 Task: Look for space in Yatsuomachi-higashikumisaka, Japan from 2nd September, 2023 to 6th September, 2023 for 2 adults in price range Rs.15000 to Rs.20000. Place can be entire place with 1  bedroom having 1 bed and 1 bathroom. Property type can be house, flat, guest house, hotel. Amenities needed are: washing machine. Booking option can be shelf check-in. Required host language is English.
Action: Mouse moved to (539, 90)
Screenshot: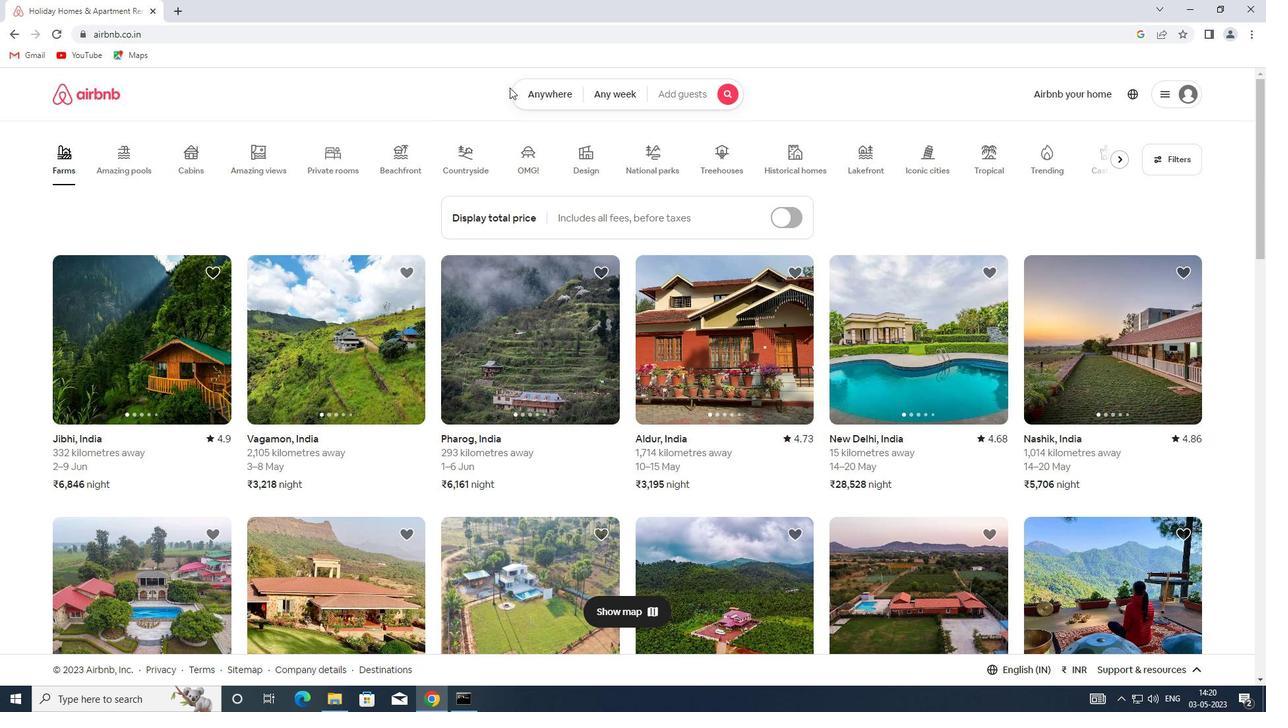 
Action: Mouse pressed left at (539, 90)
Screenshot: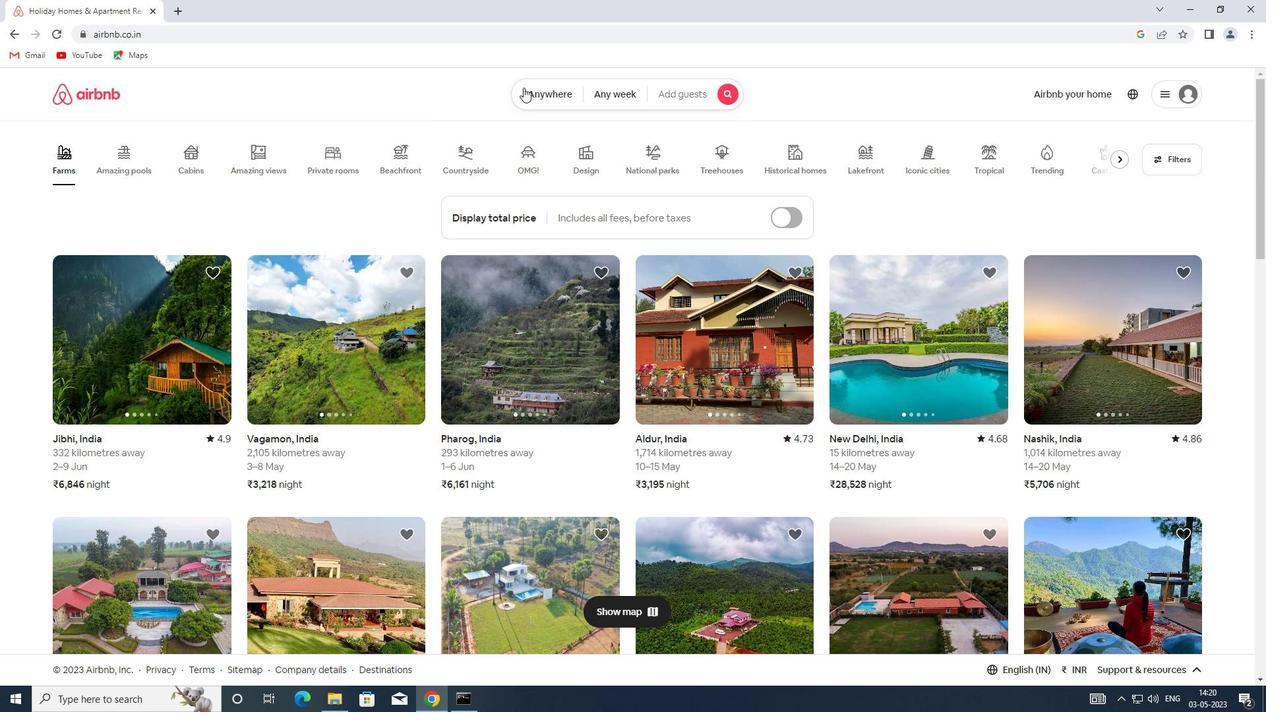 
Action: Mouse moved to (435, 155)
Screenshot: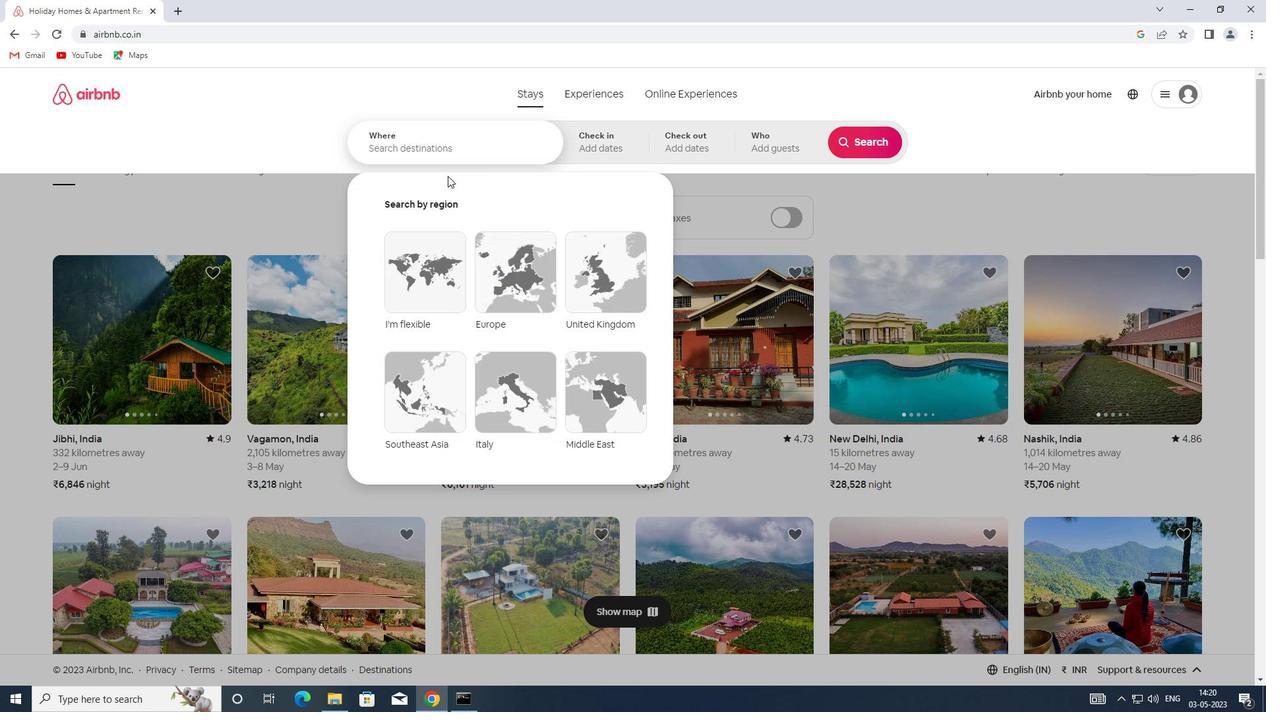 
Action: Mouse pressed left at (435, 155)
Screenshot: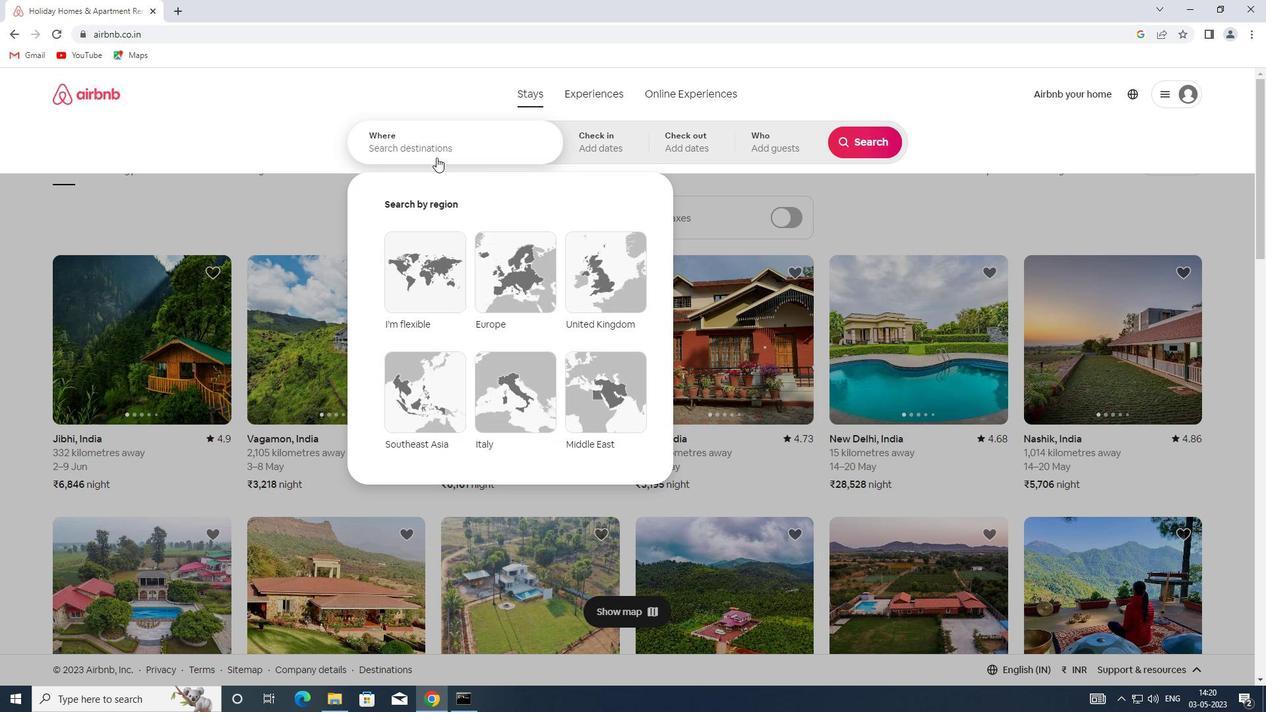 
Action: Key pressed <Key.shift>YASTSUM<Key.backspace>OMACHI-HIGHSHIKUMISAKA
Screenshot: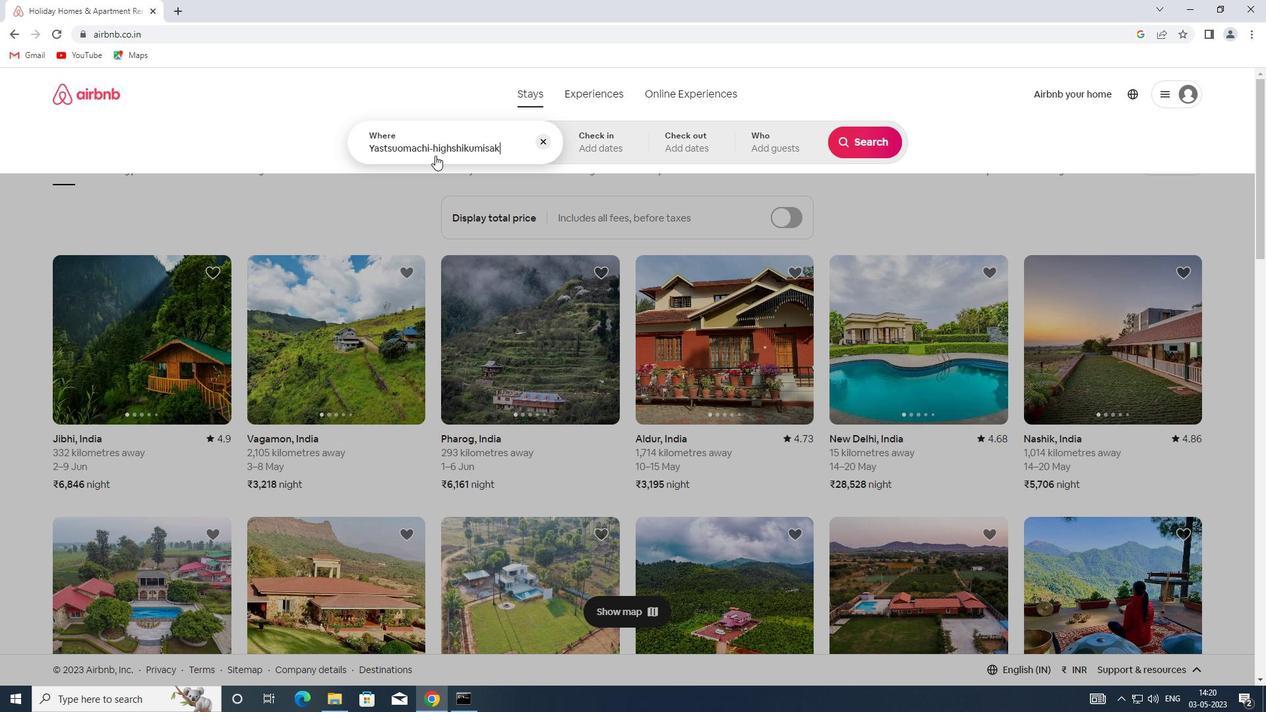 
Action: Mouse moved to (583, 136)
Screenshot: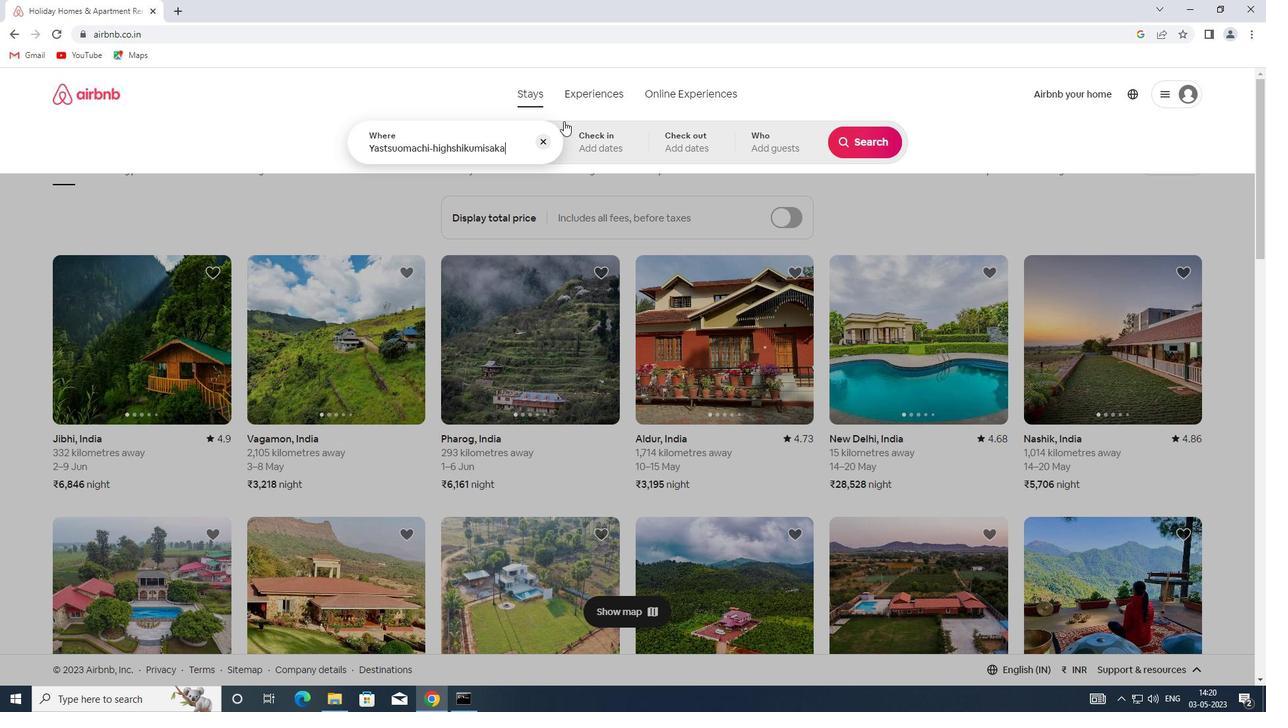 
Action: Mouse pressed left at (583, 136)
Screenshot: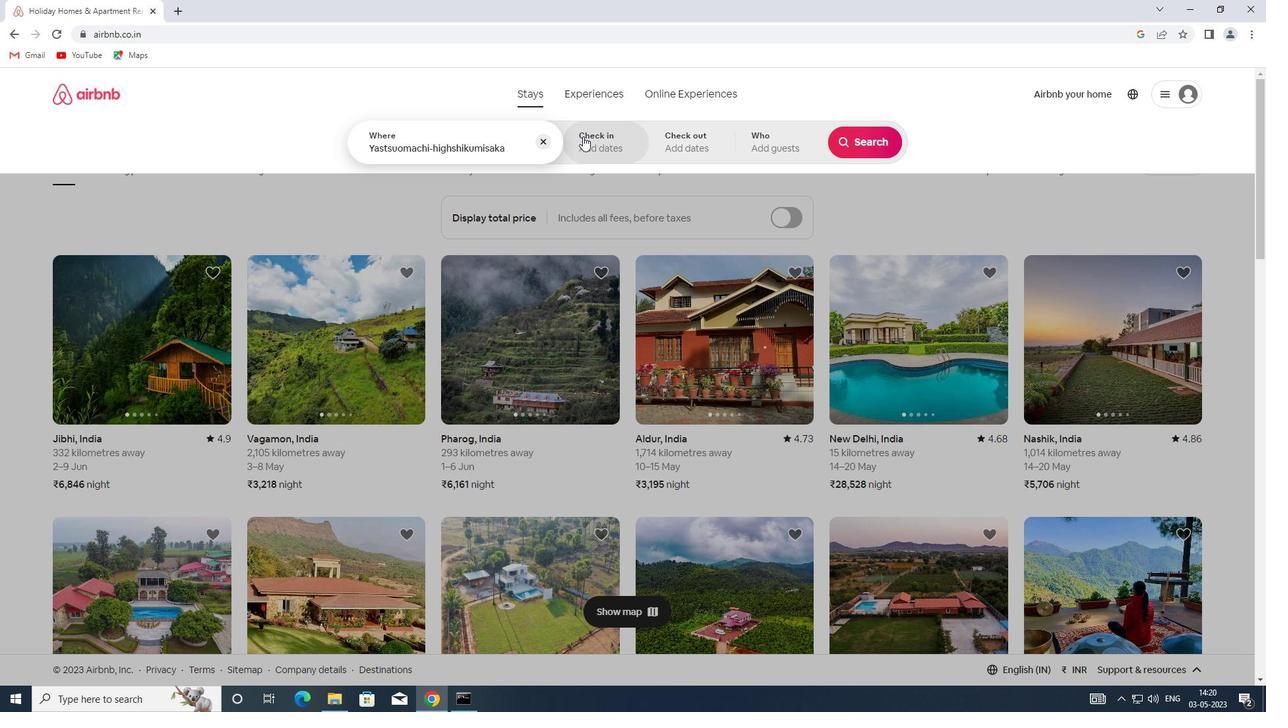 
Action: Mouse moved to (854, 248)
Screenshot: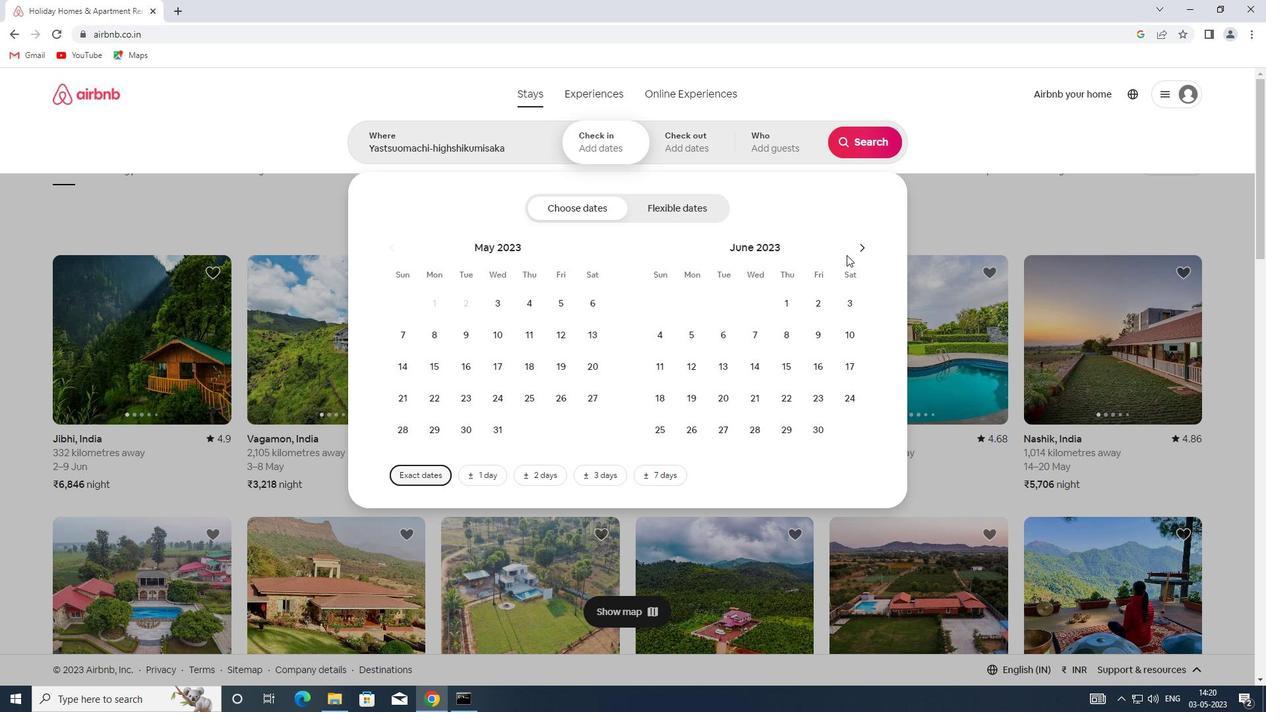 
Action: Mouse pressed left at (854, 248)
Screenshot: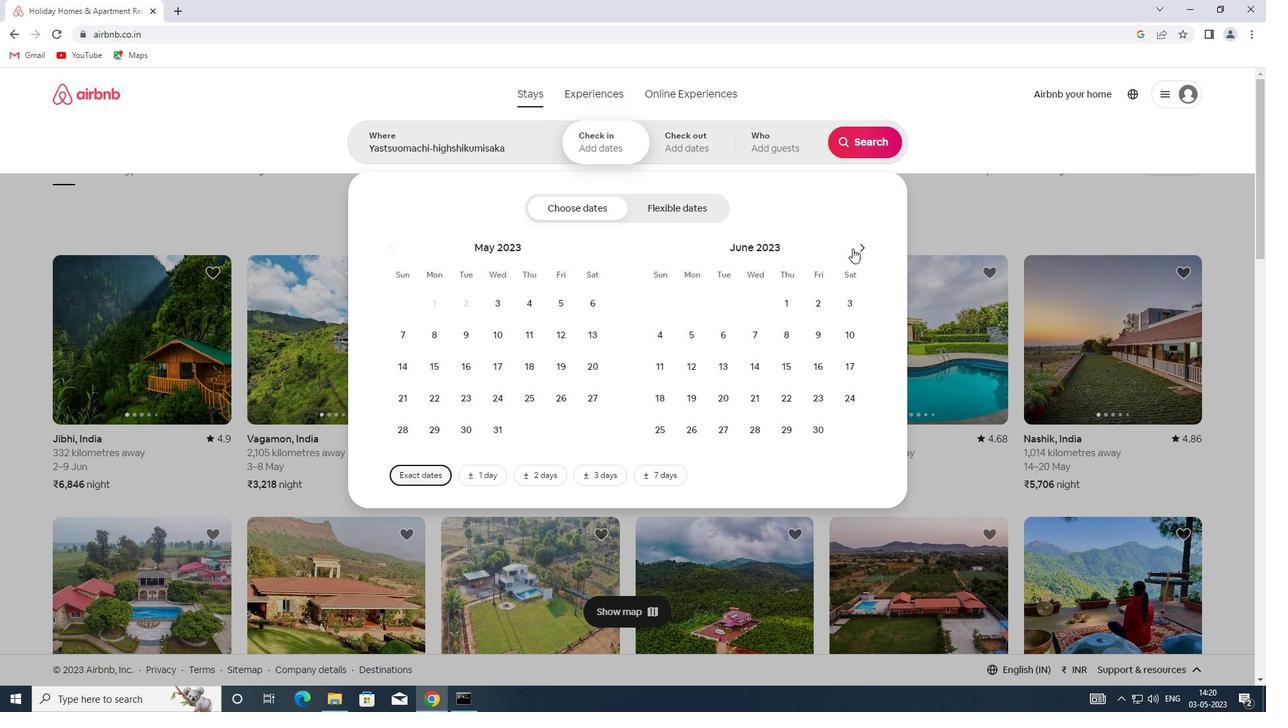 
Action: Mouse pressed left at (854, 248)
Screenshot: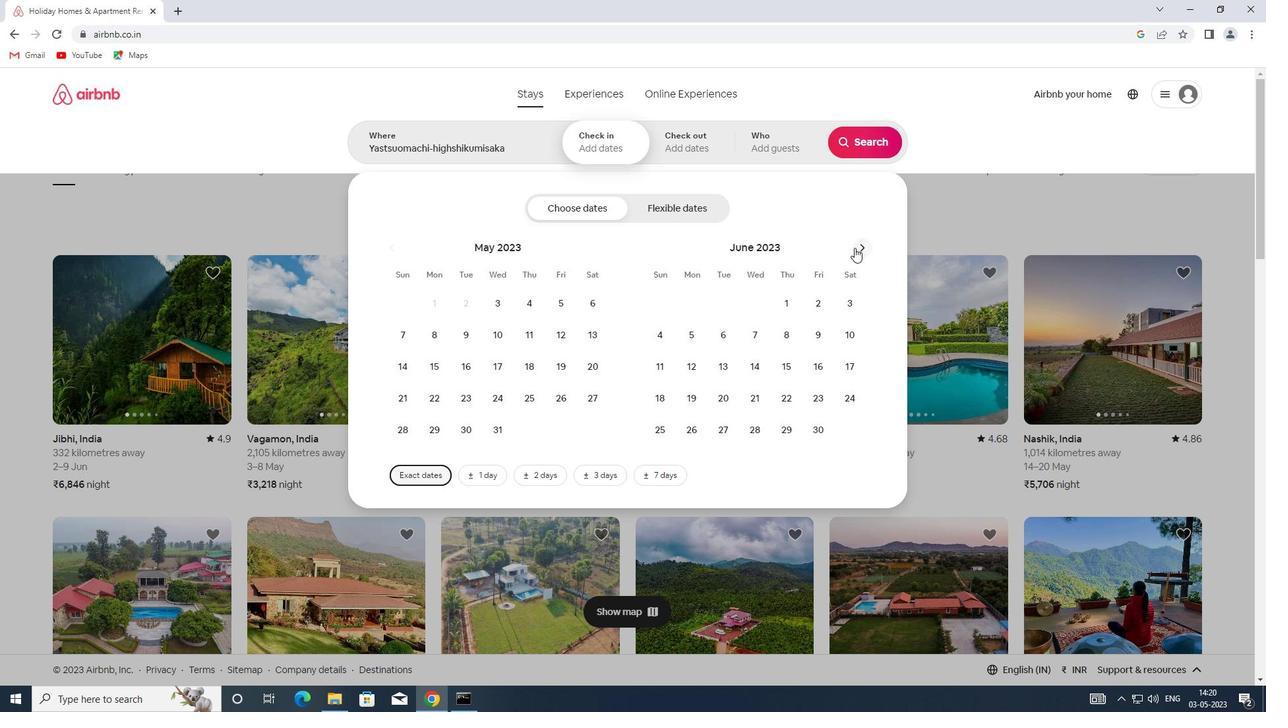 
Action: Mouse pressed left at (854, 248)
Screenshot: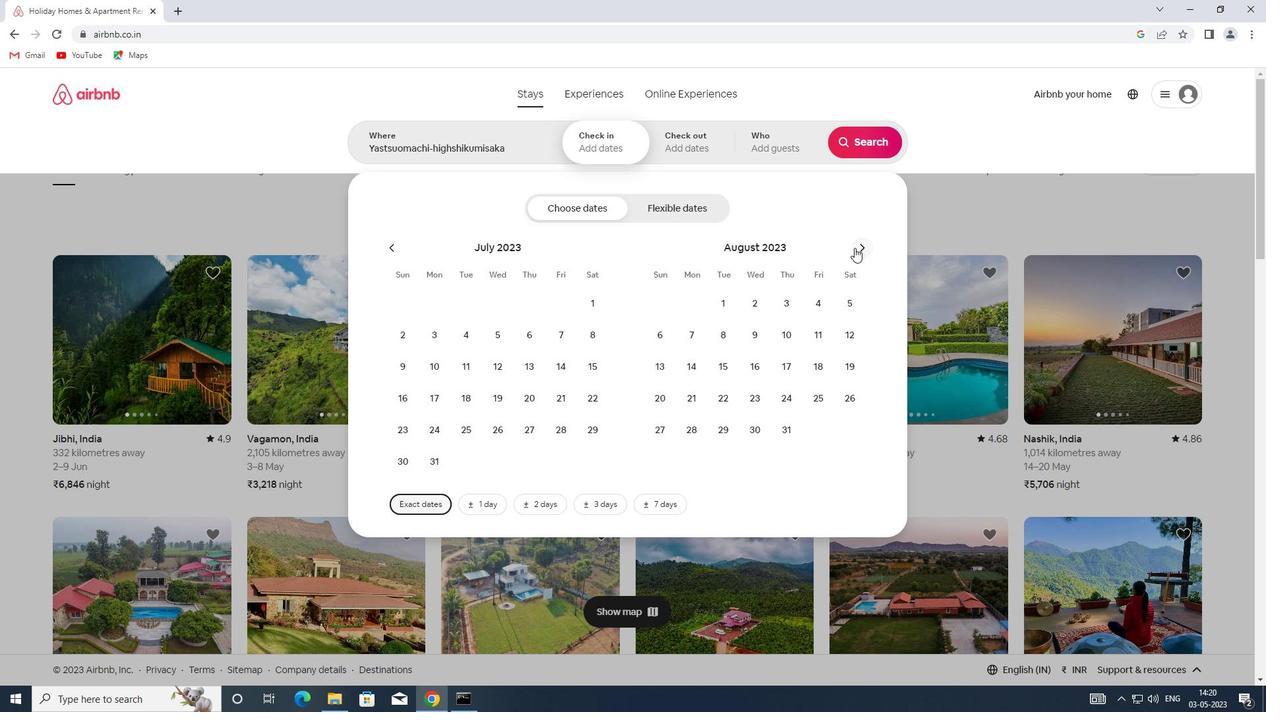 
Action: Mouse moved to (848, 310)
Screenshot: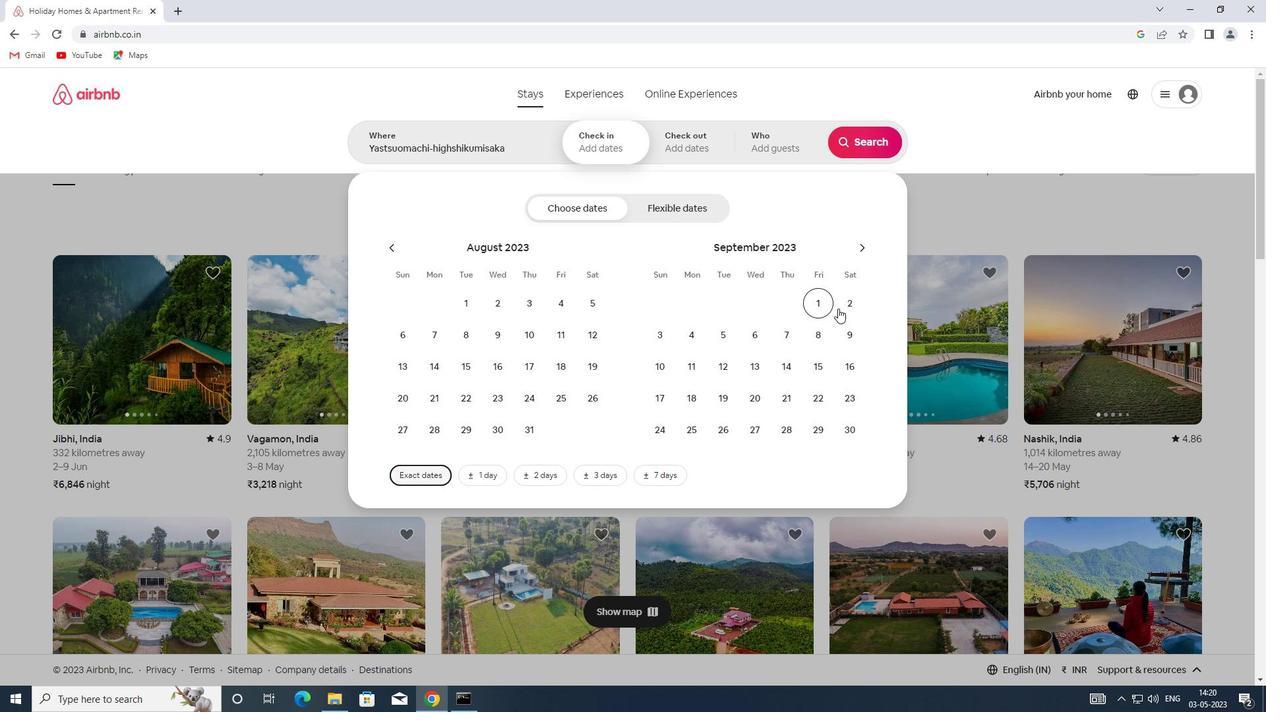 
Action: Mouse pressed left at (848, 310)
Screenshot: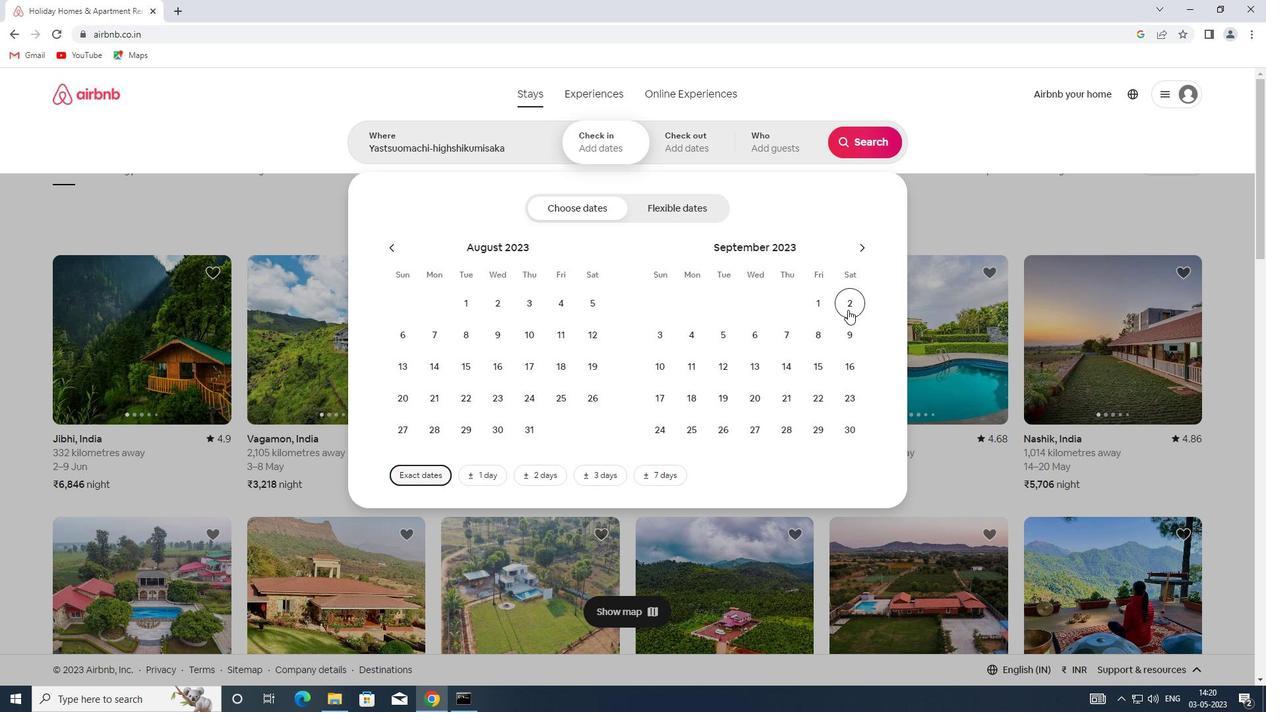 
Action: Mouse moved to (763, 333)
Screenshot: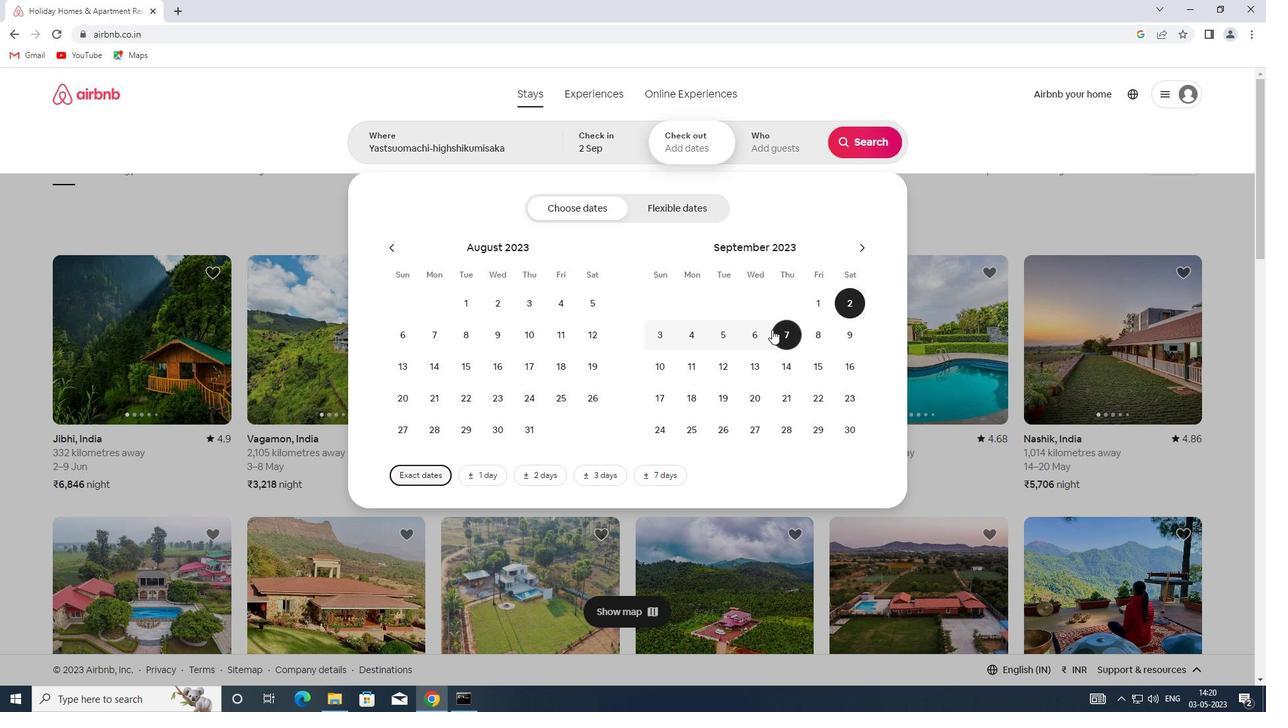 
Action: Mouse pressed left at (763, 333)
Screenshot: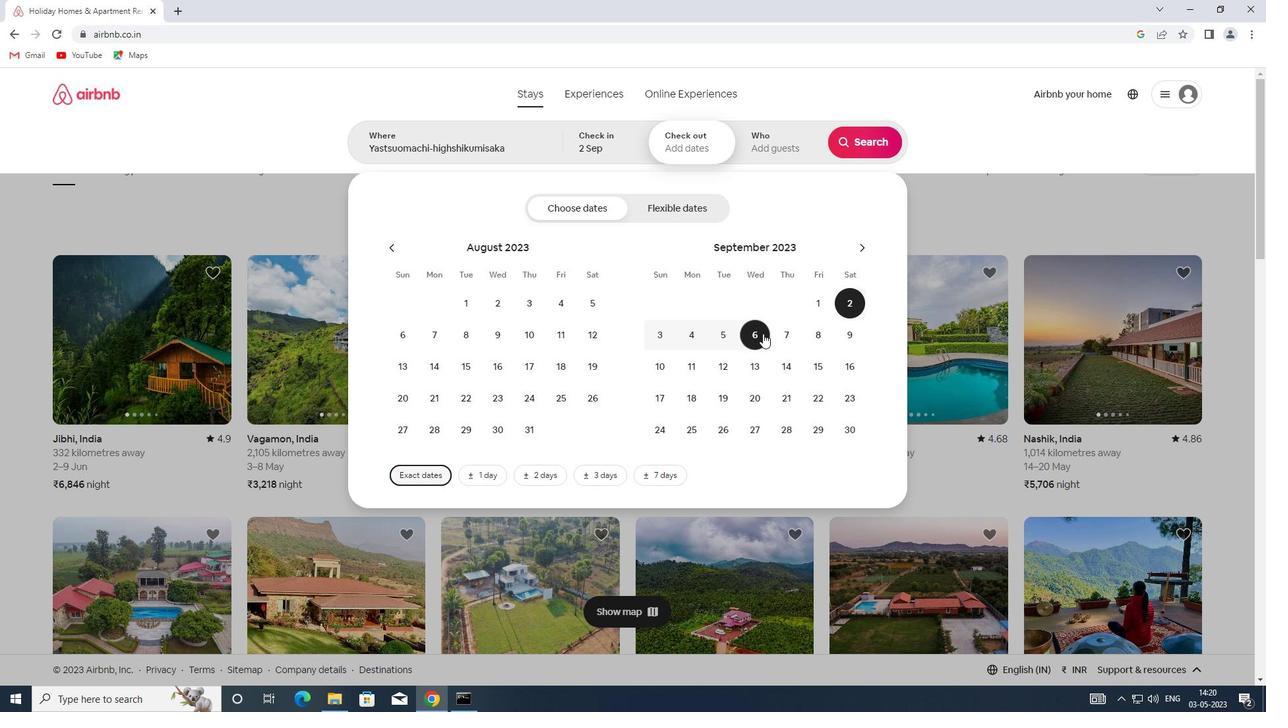 
Action: Mouse moved to (778, 142)
Screenshot: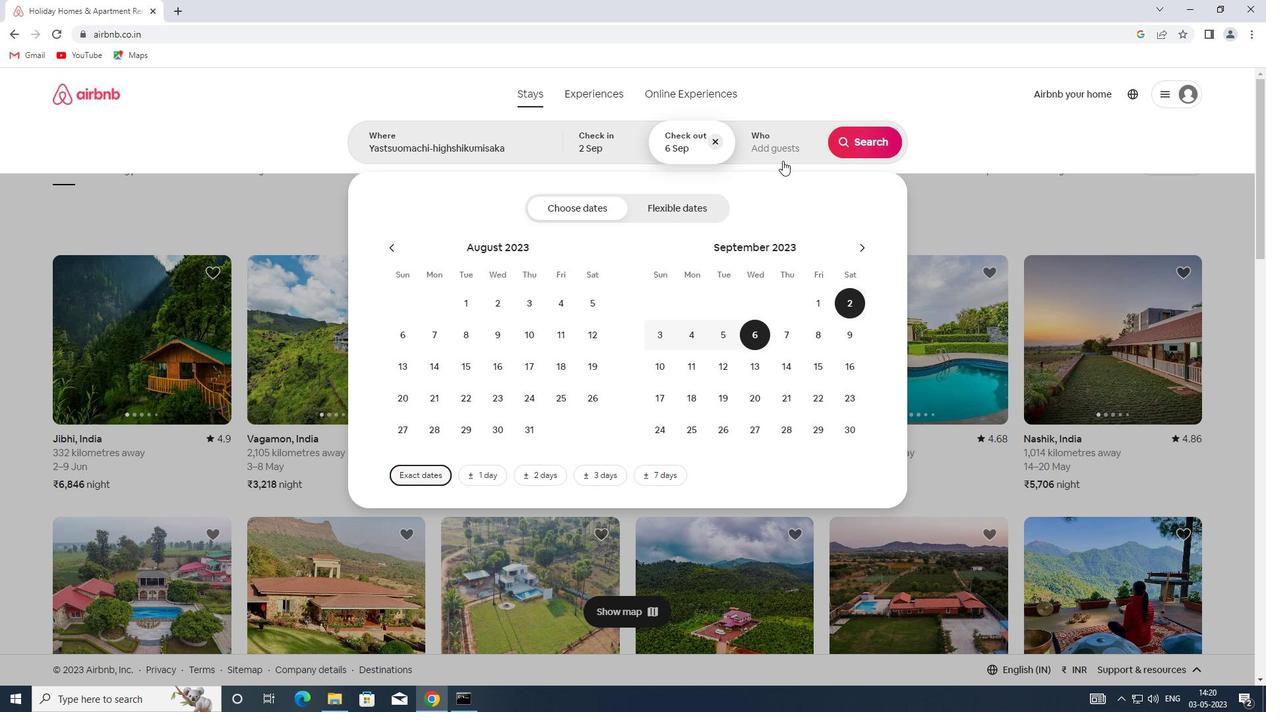 
Action: Mouse pressed left at (778, 142)
Screenshot: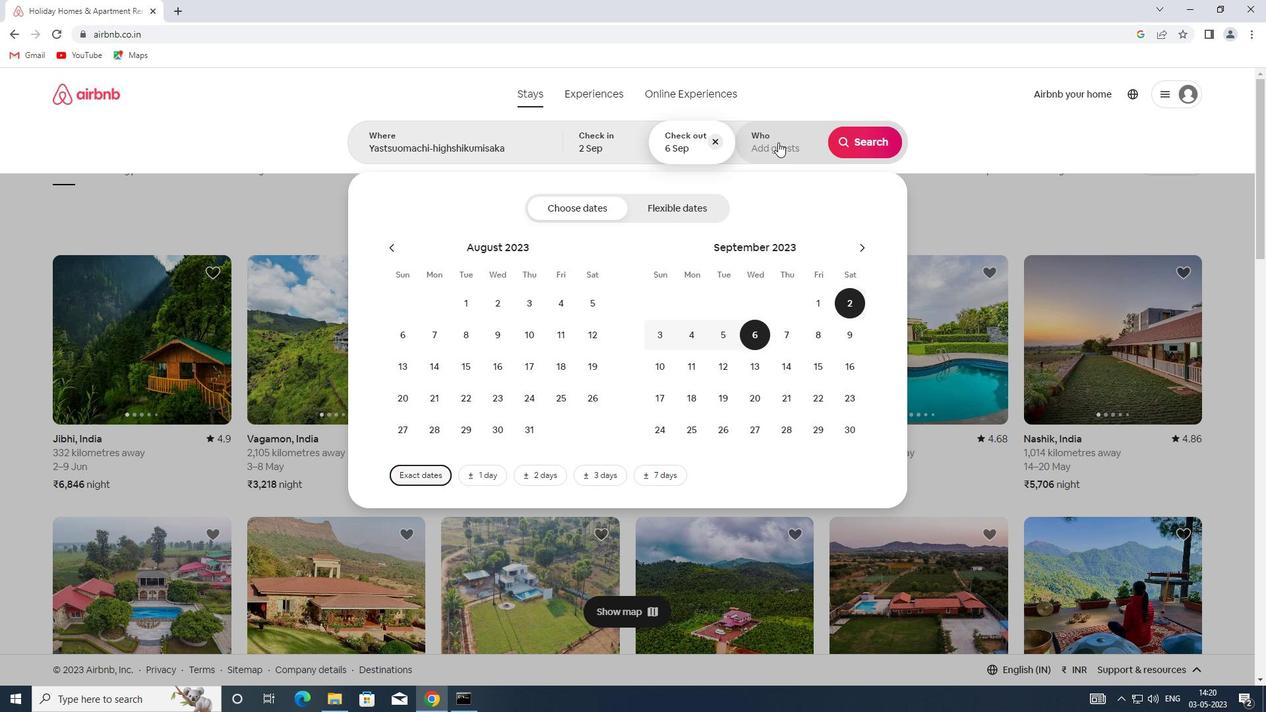 
Action: Mouse moved to (876, 210)
Screenshot: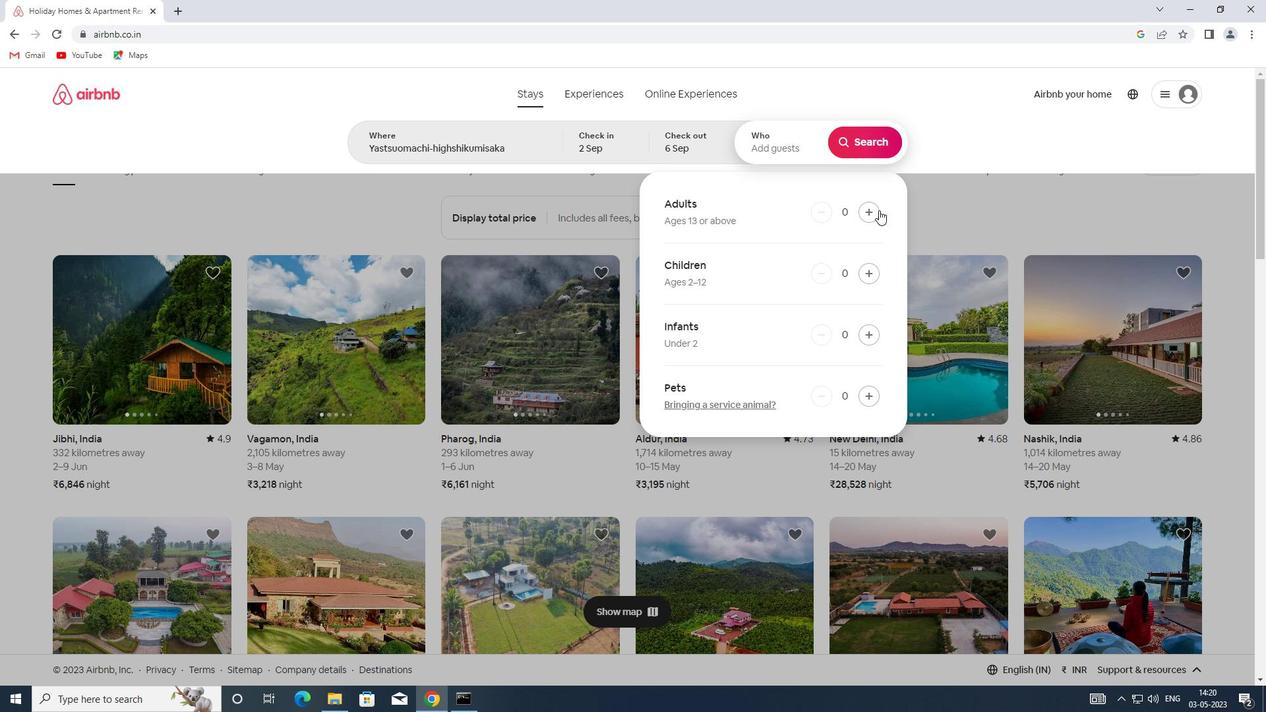 
Action: Mouse pressed left at (876, 210)
Screenshot: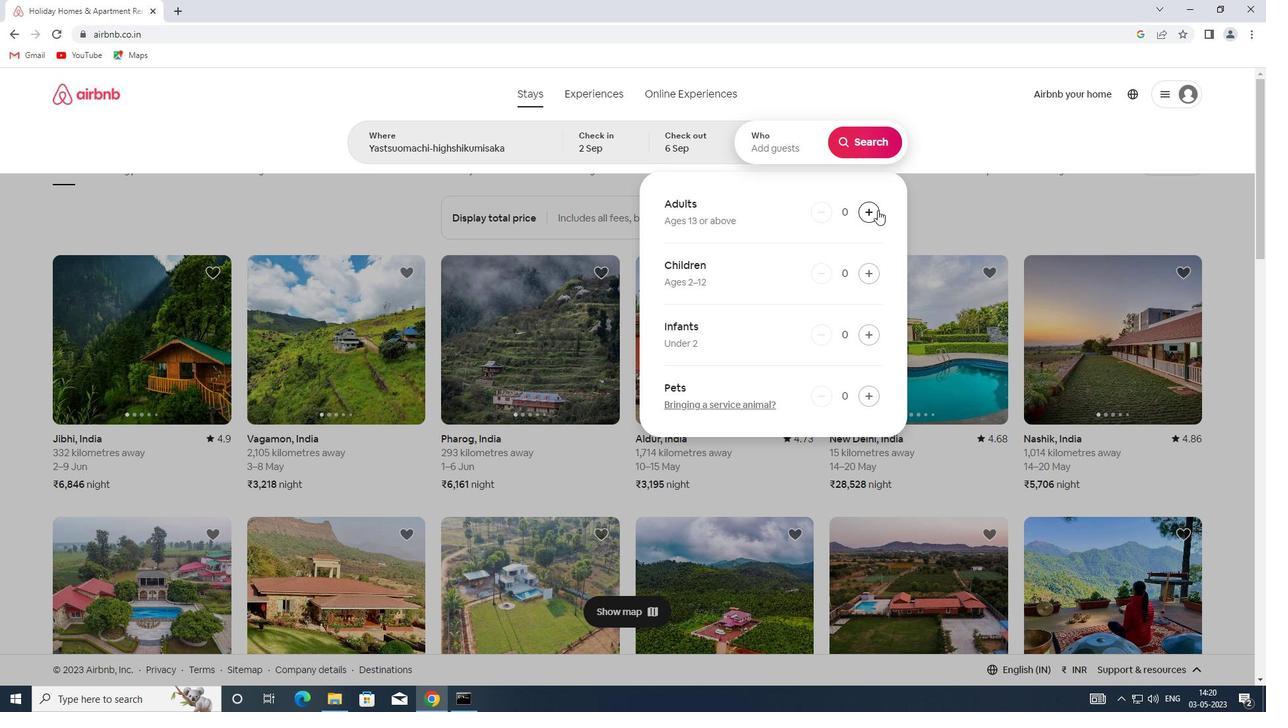 
Action: Mouse pressed left at (876, 210)
Screenshot: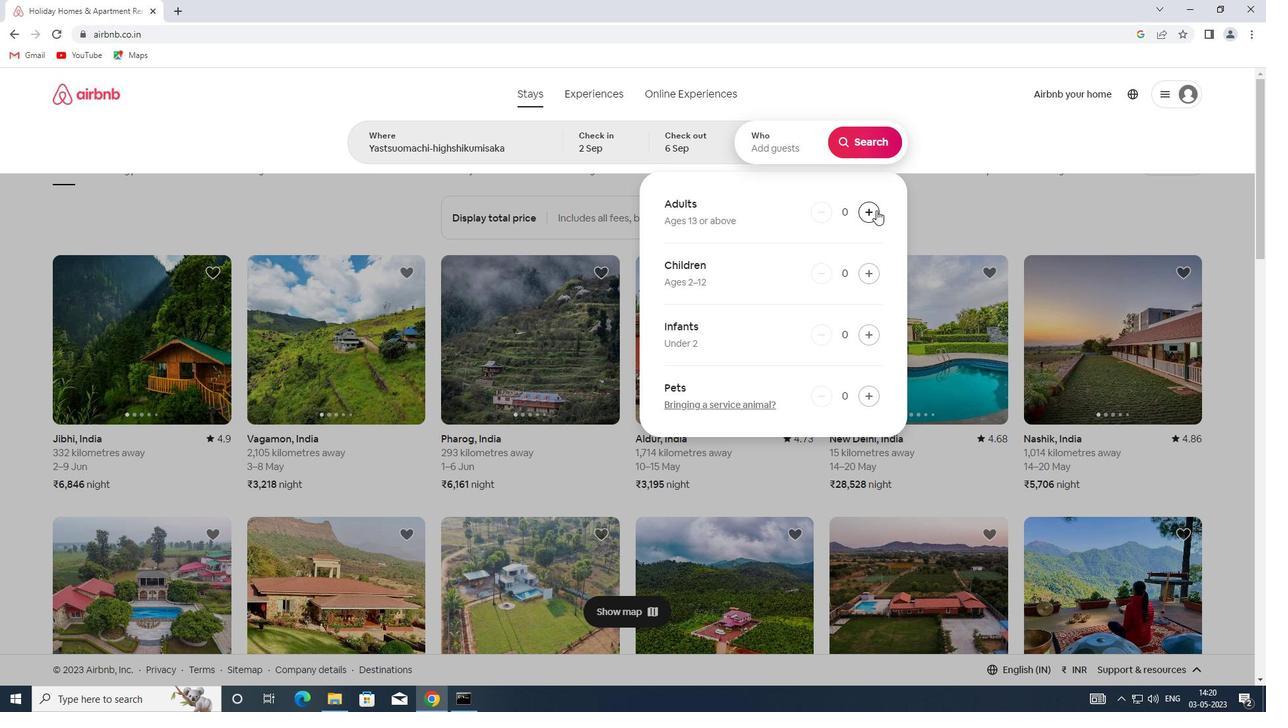 
Action: Mouse moved to (871, 144)
Screenshot: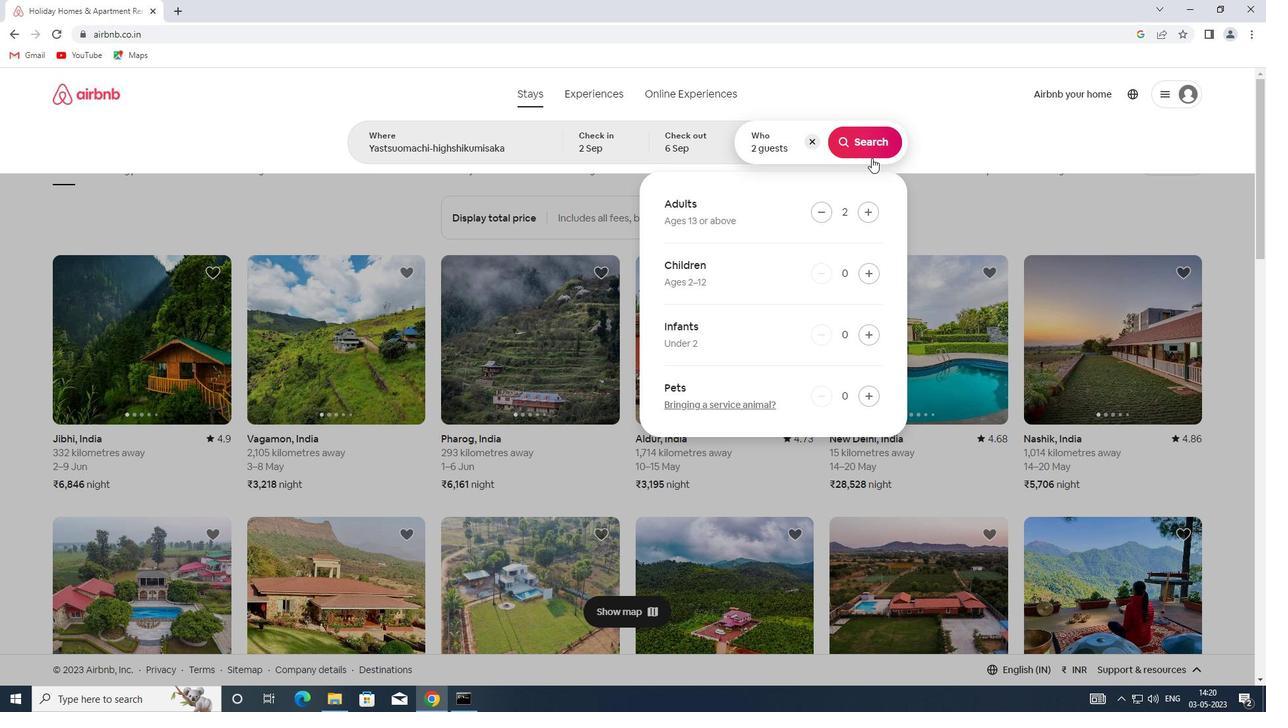 
Action: Mouse pressed left at (871, 144)
Screenshot: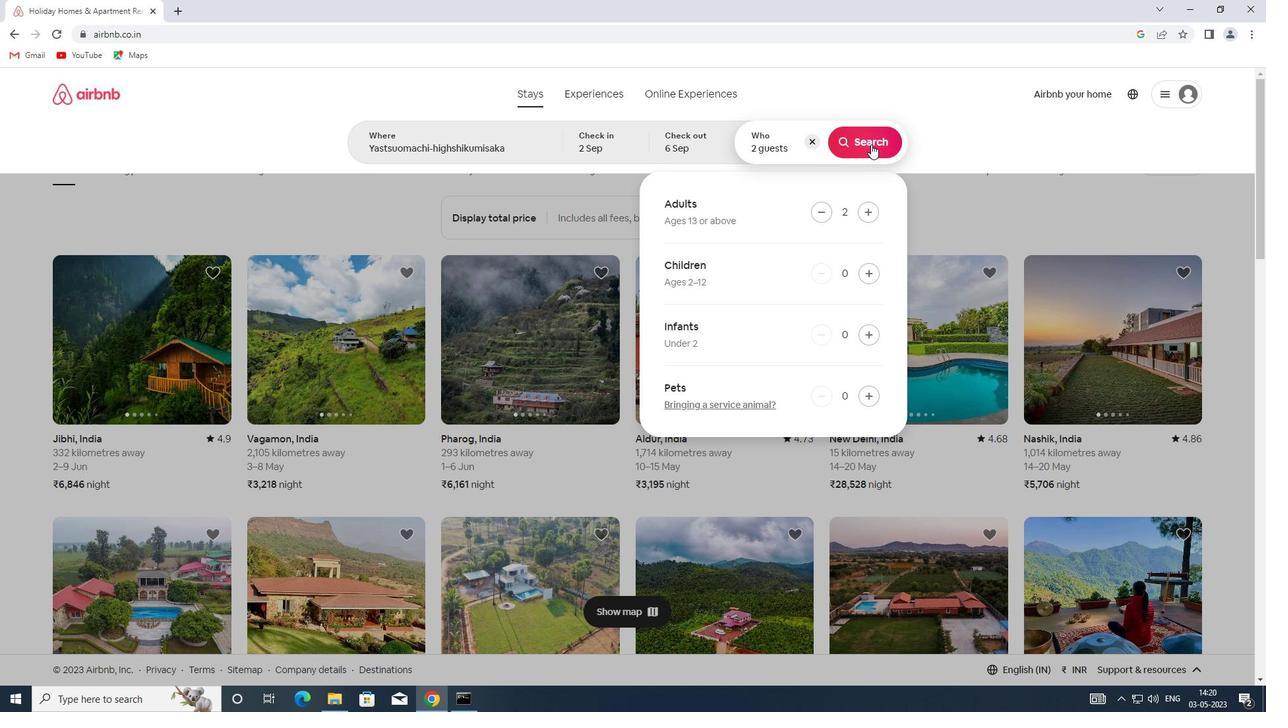 
Action: Mouse moved to (1211, 138)
Screenshot: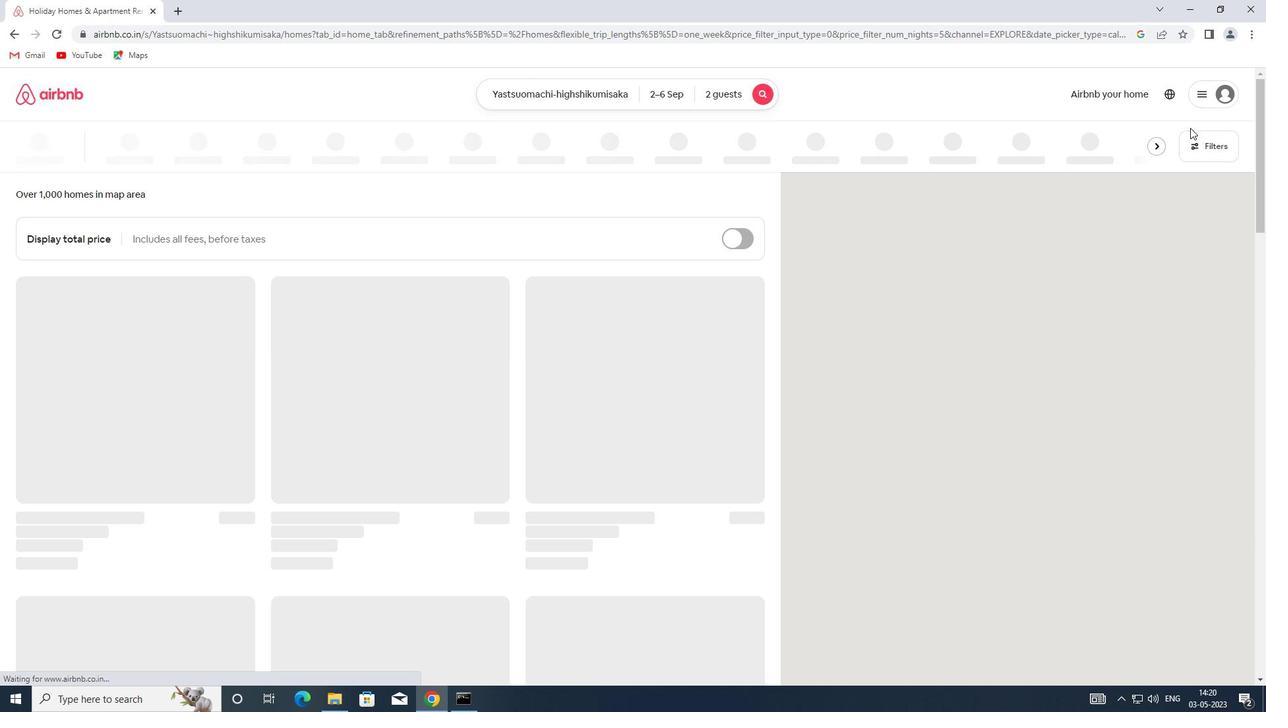 
Action: Mouse pressed left at (1211, 138)
Screenshot: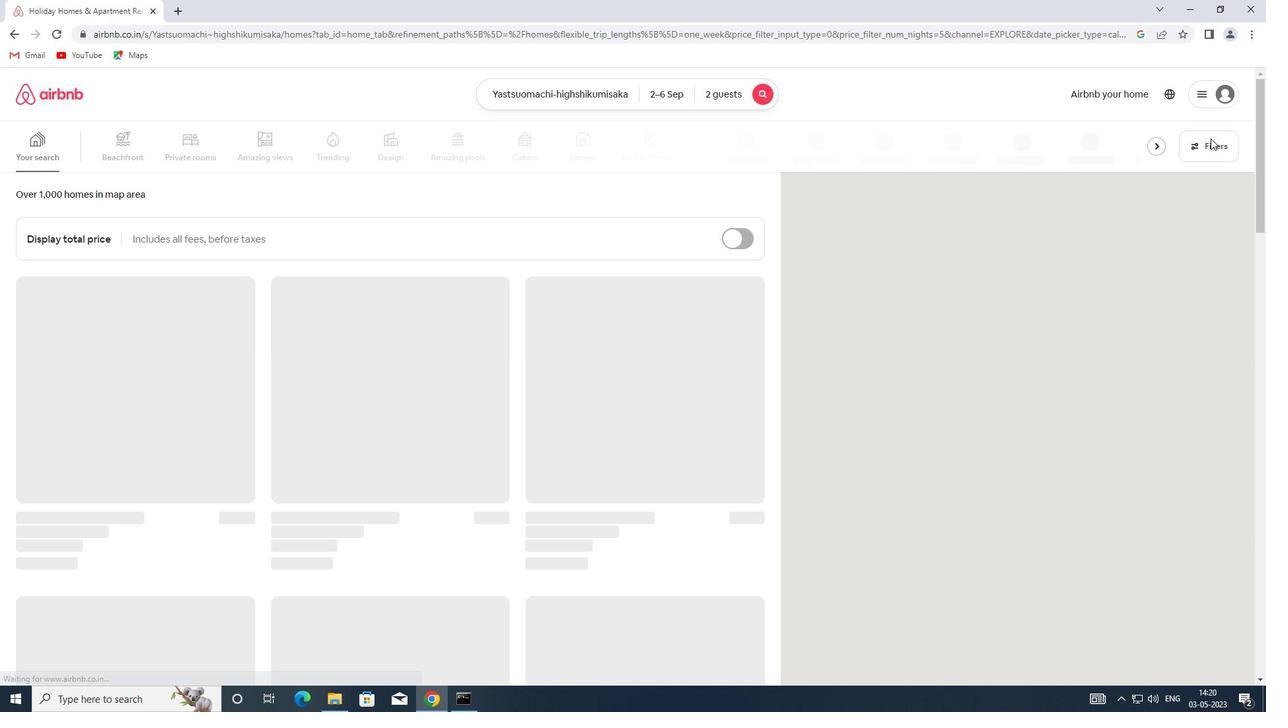 
Action: Mouse moved to (474, 306)
Screenshot: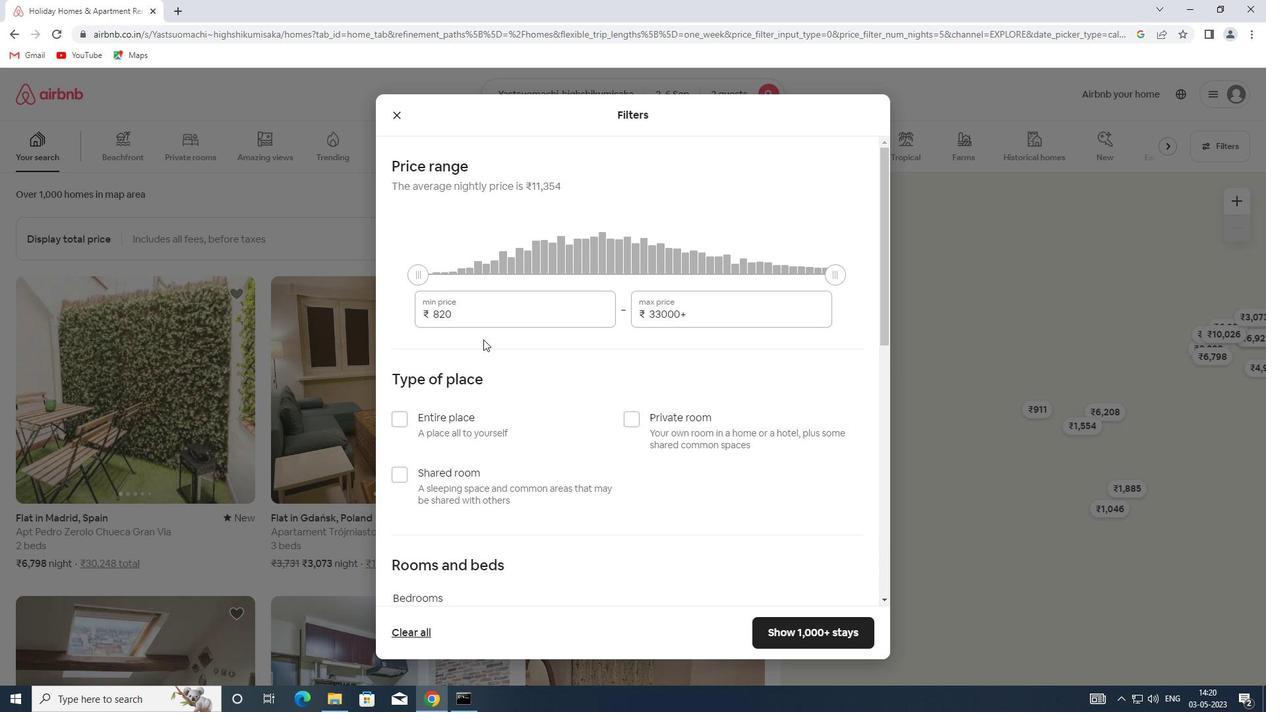 
Action: Mouse pressed left at (474, 306)
Screenshot: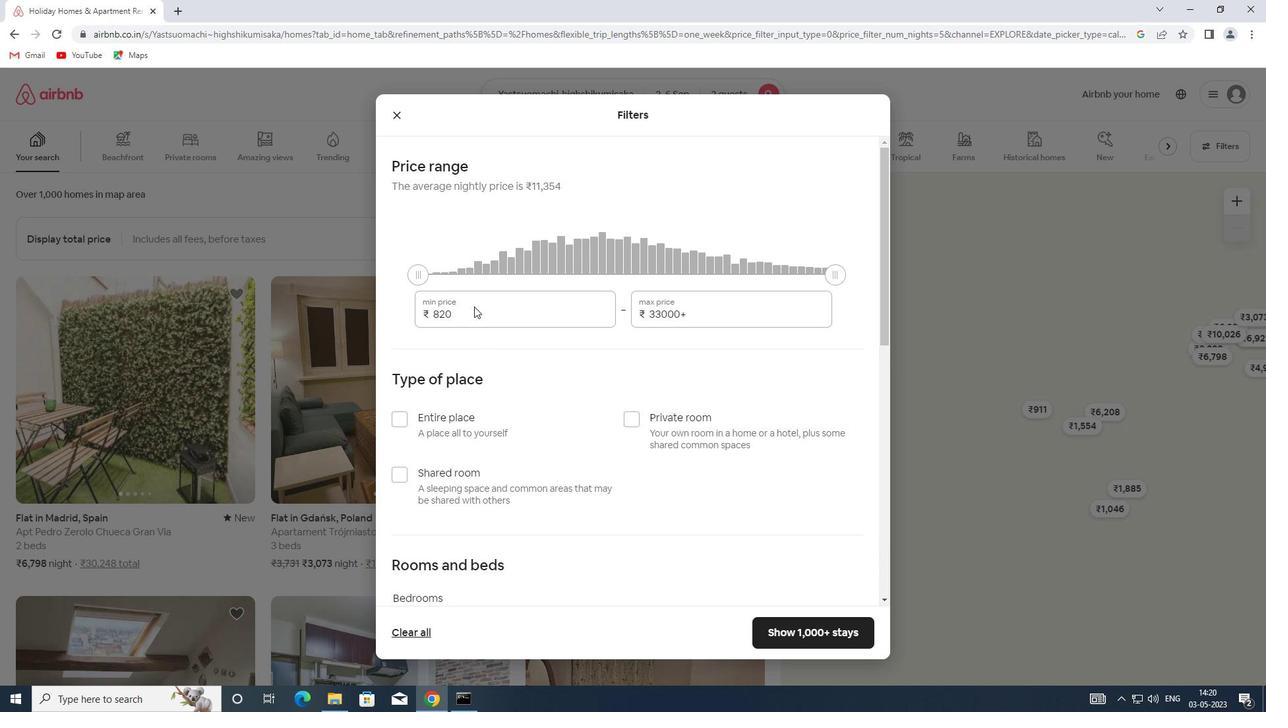 
Action: Mouse moved to (474, 311)
Screenshot: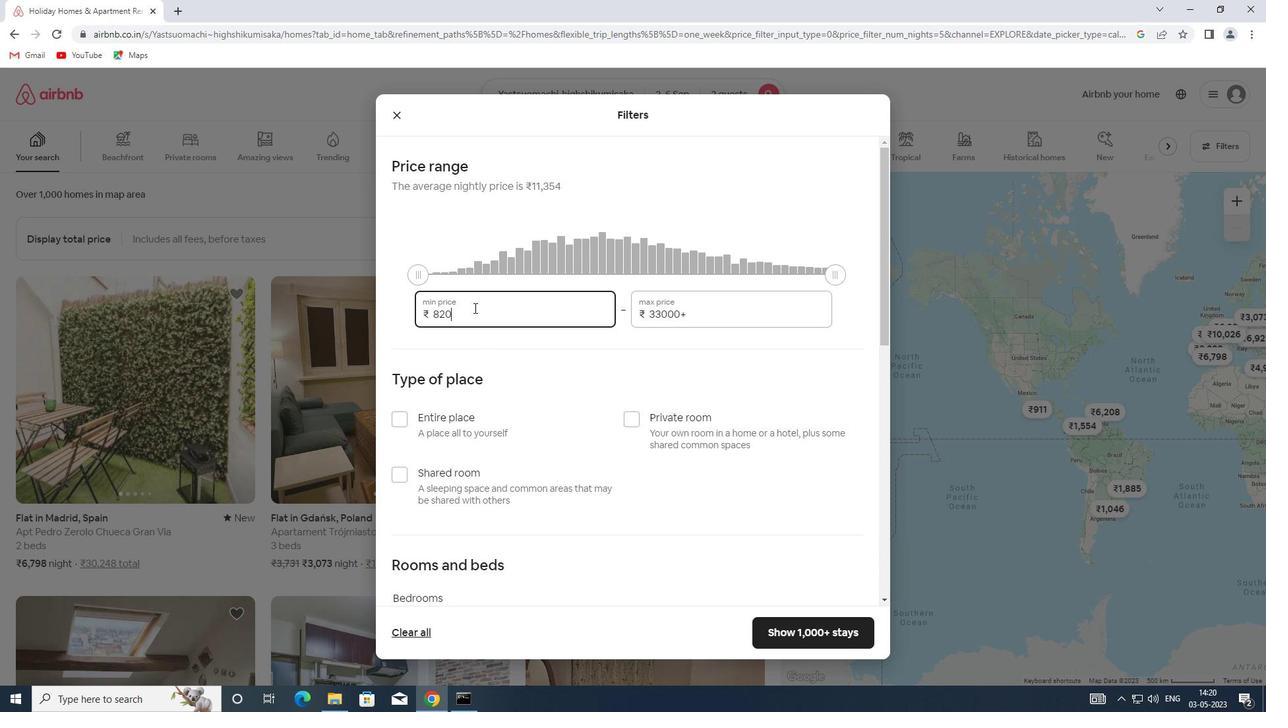 
Action: Mouse pressed left at (474, 311)
Screenshot: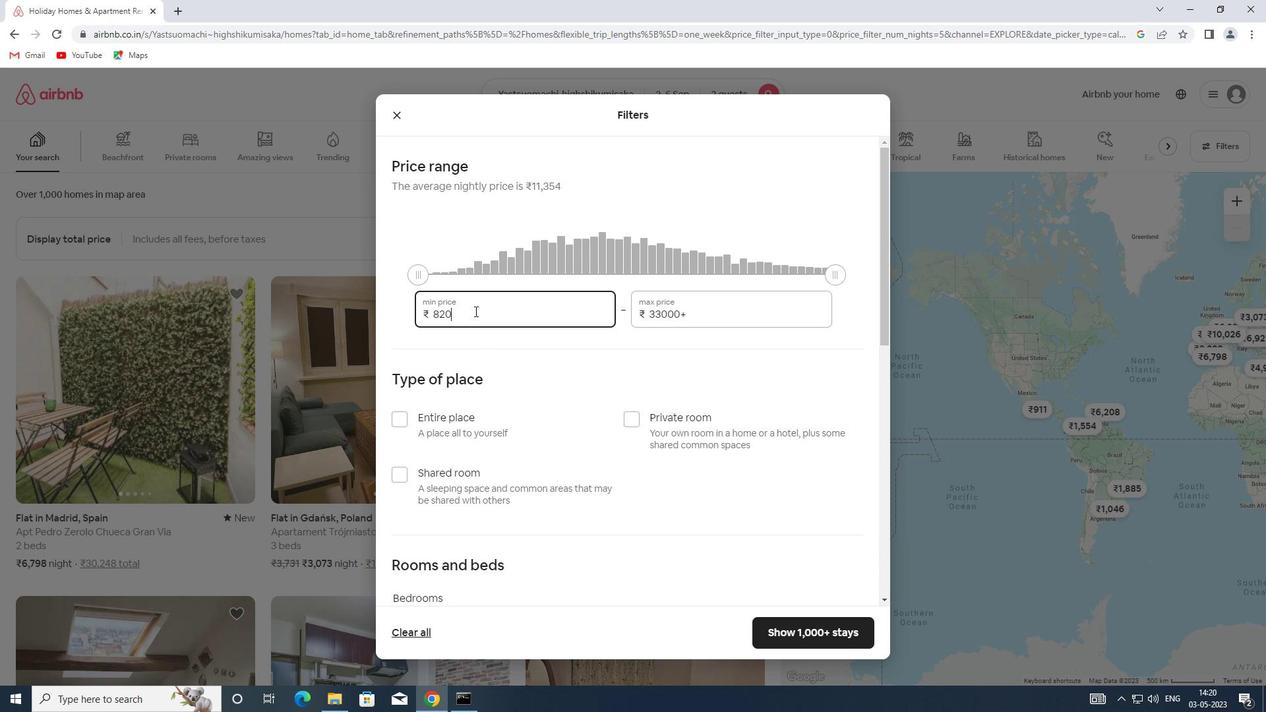 
Action: Mouse moved to (383, 314)
Screenshot: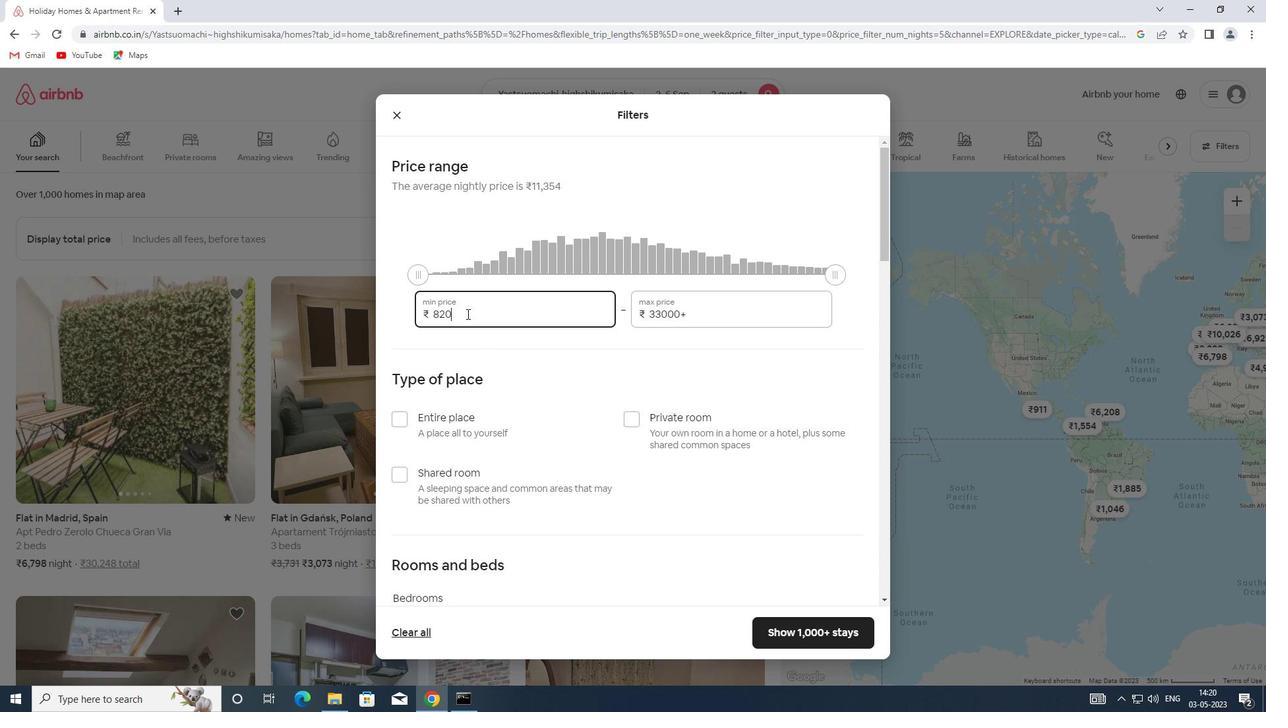 
Action: Key pressed 15000<Key.tab>
Screenshot: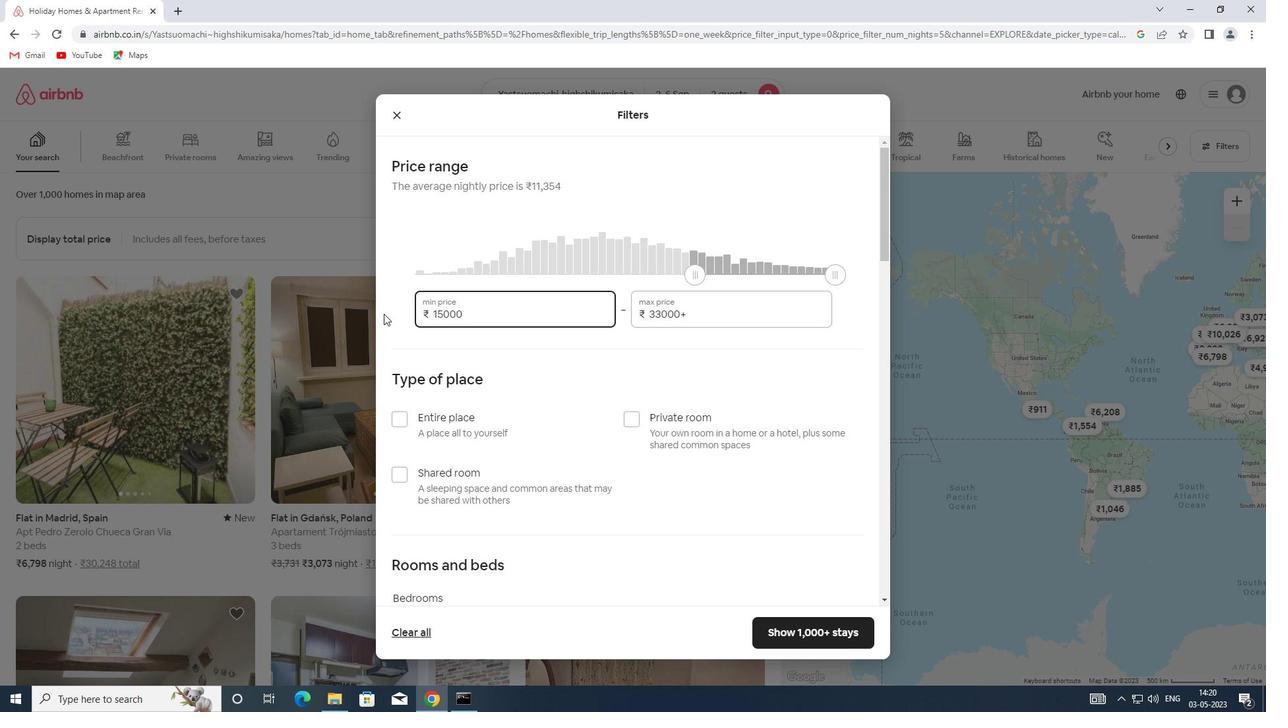 
Action: Mouse moved to (556, 332)
Screenshot: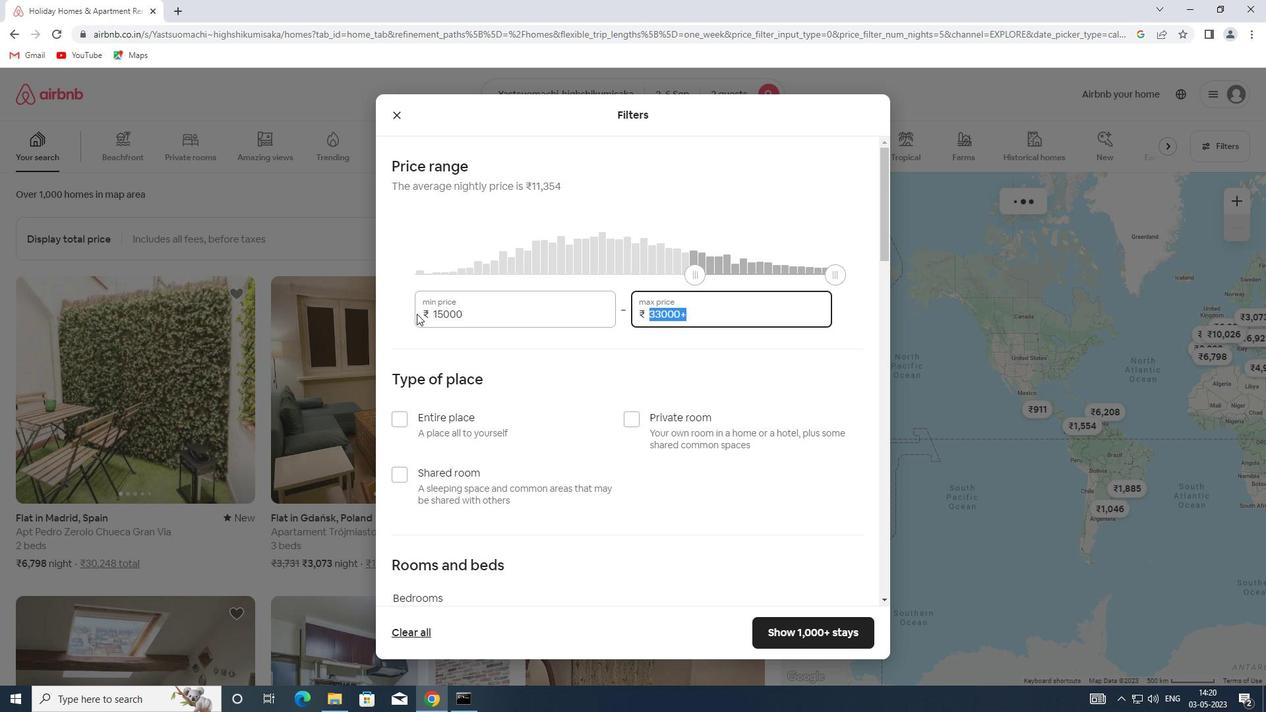 
Action: Key pressed 20000
Screenshot: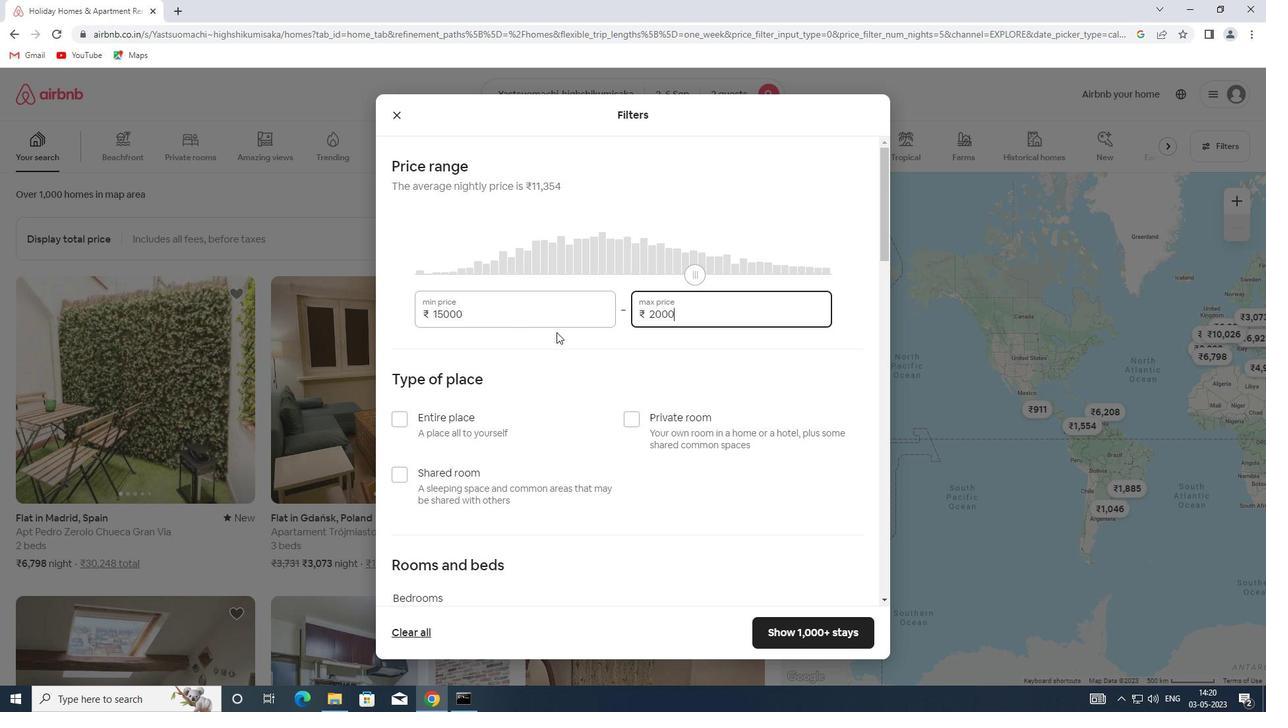 
Action: Mouse scrolled (556, 331) with delta (0, 0)
Screenshot: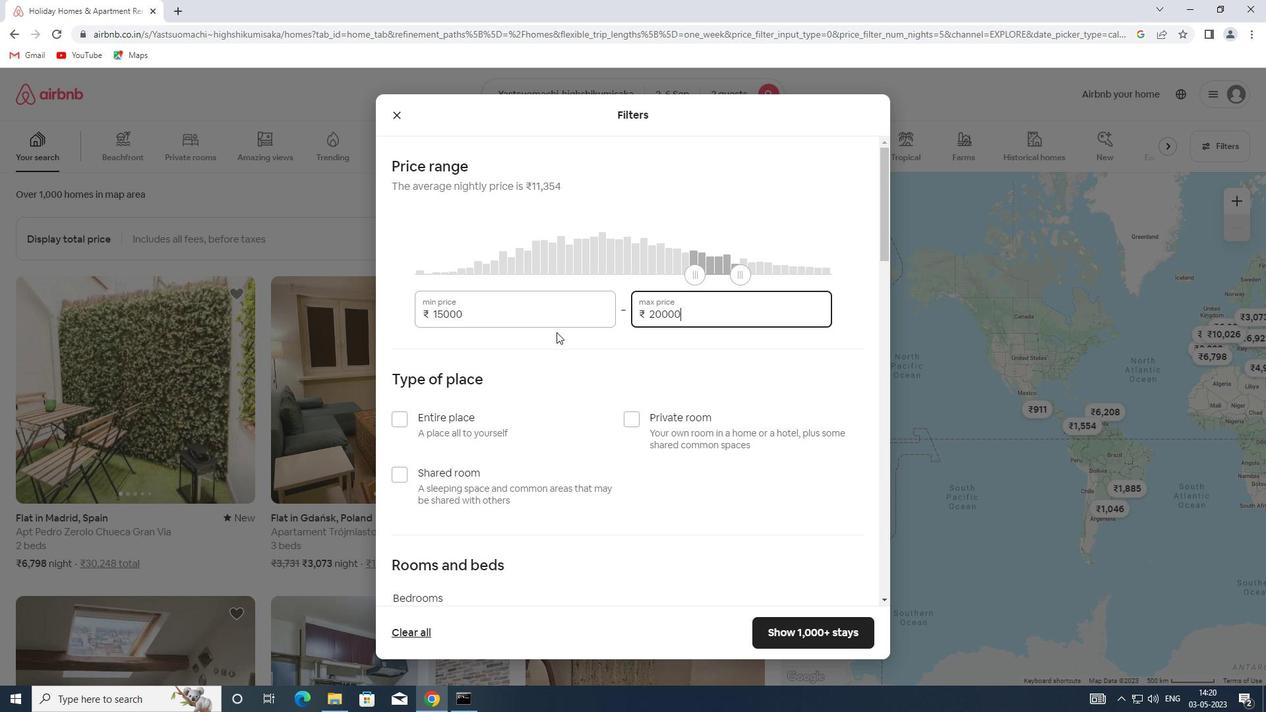 
Action: Mouse moved to (397, 353)
Screenshot: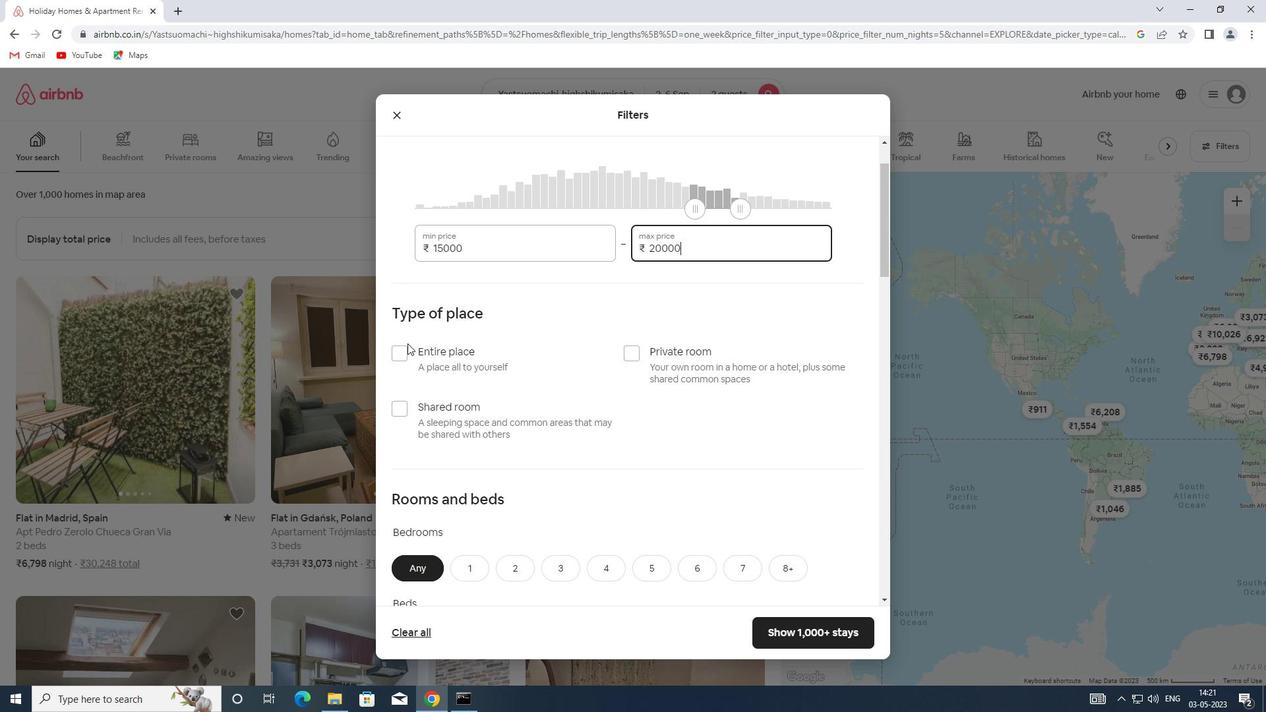 
Action: Mouse pressed left at (397, 353)
Screenshot: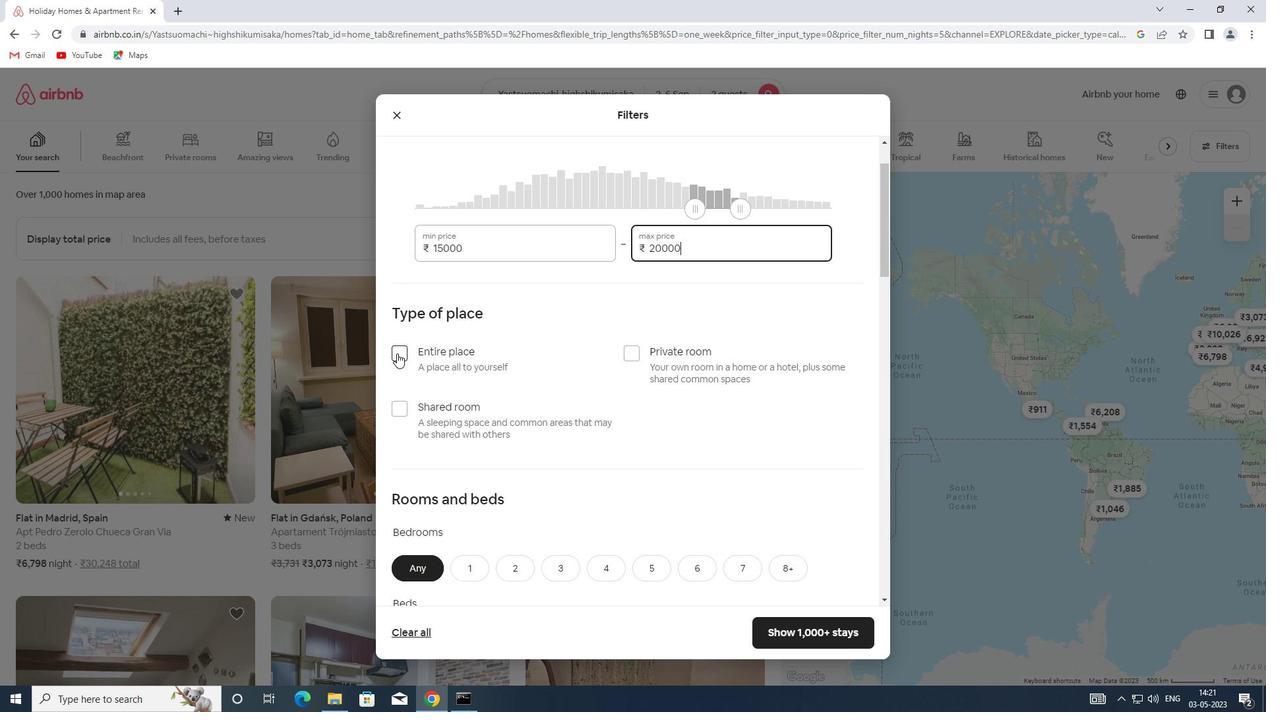 
Action: Mouse moved to (424, 346)
Screenshot: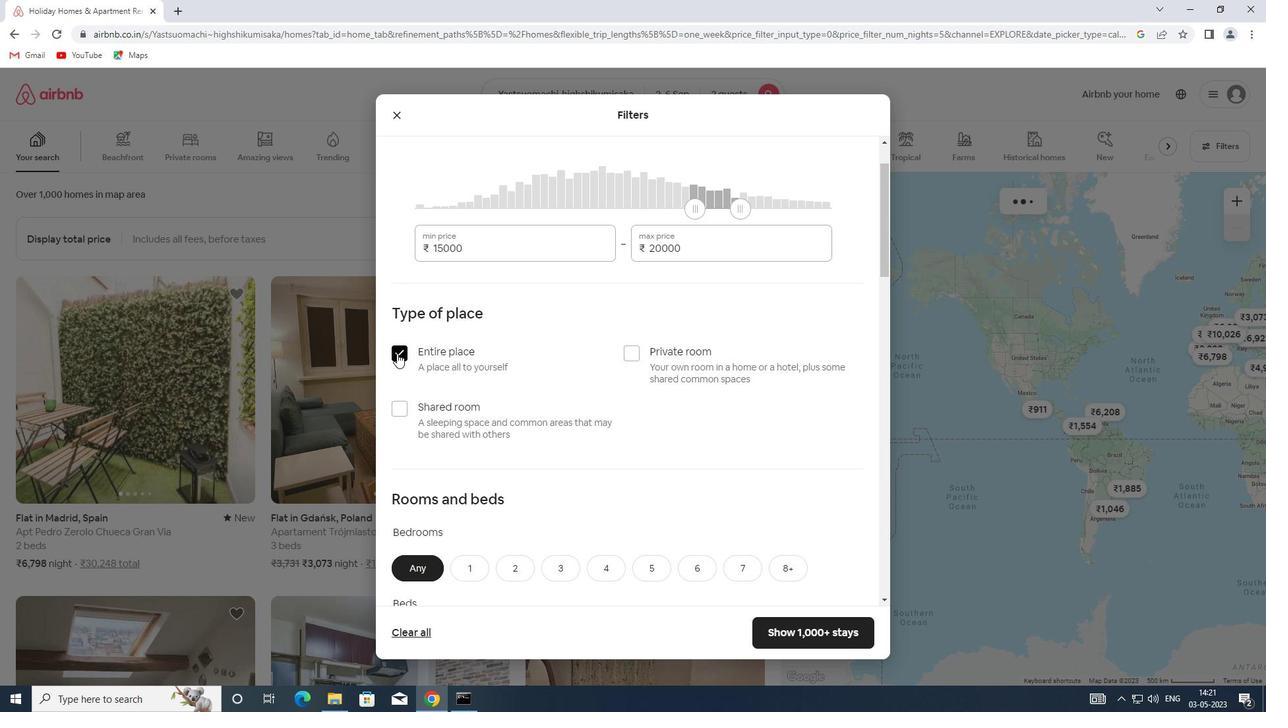 
Action: Mouse scrolled (424, 345) with delta (0, 0)
Screenshot: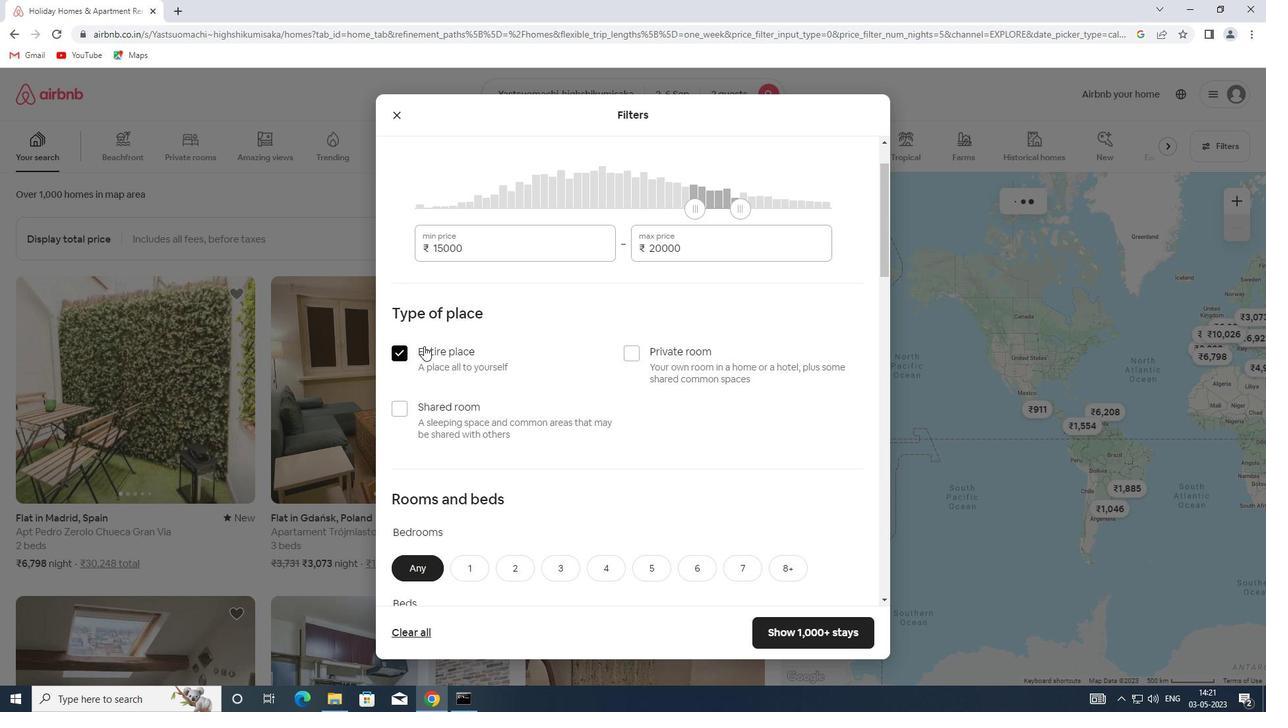 
Action: Mouse scrolled (424, 345) with delta (0, 0)
Screenshot: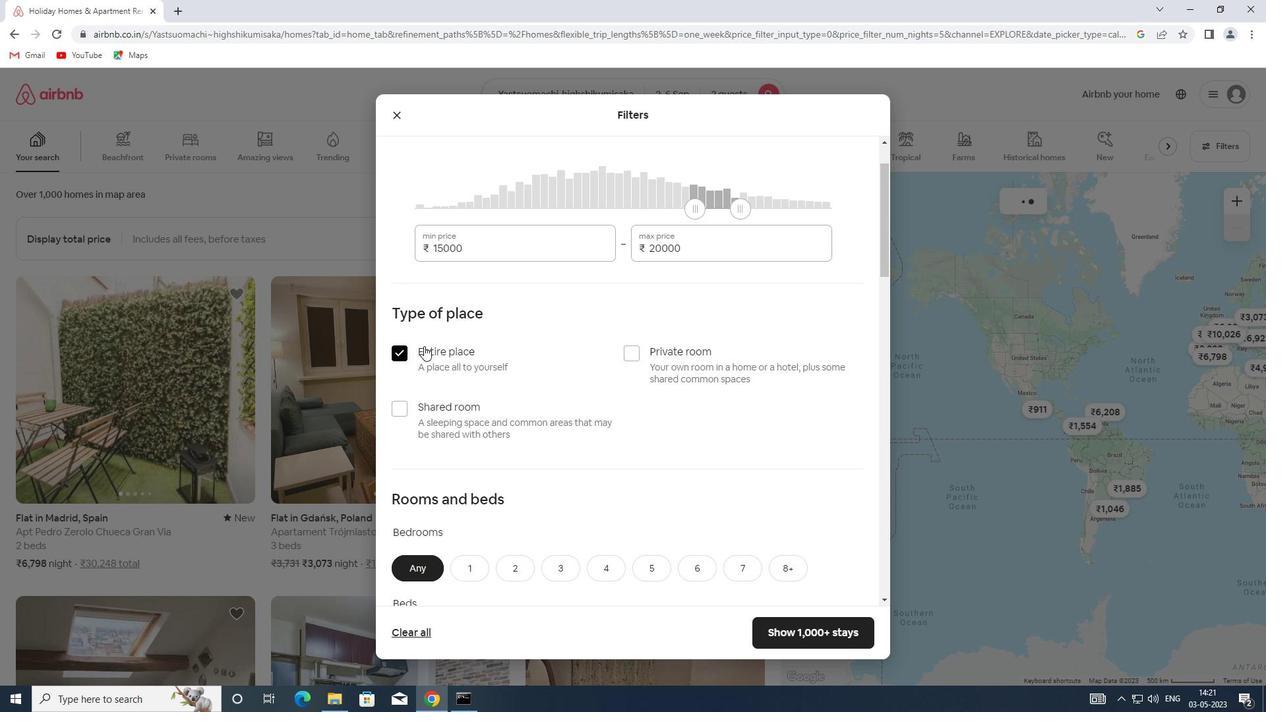 
Action: Mouse scrolled (424, 345) with delta (0, 0)
Screenshot: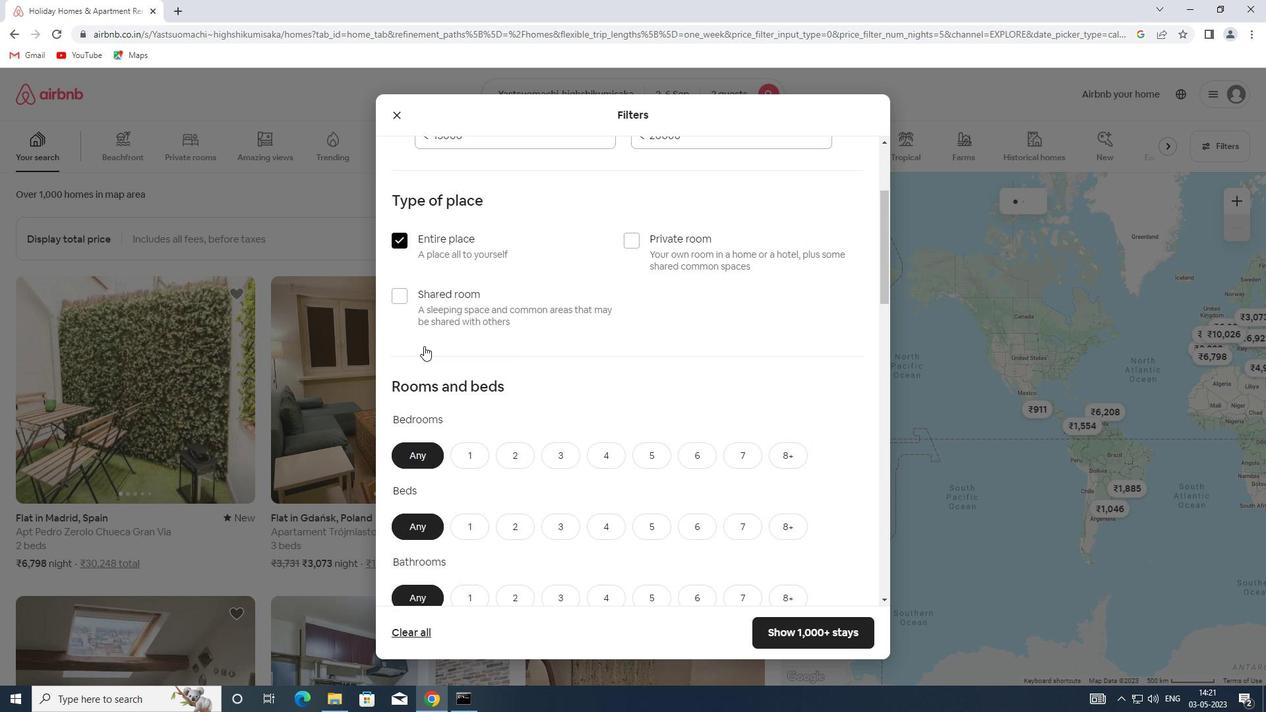 
Action: Mouse scrolled (424, 345) with delta (0, 0)
Screenshot: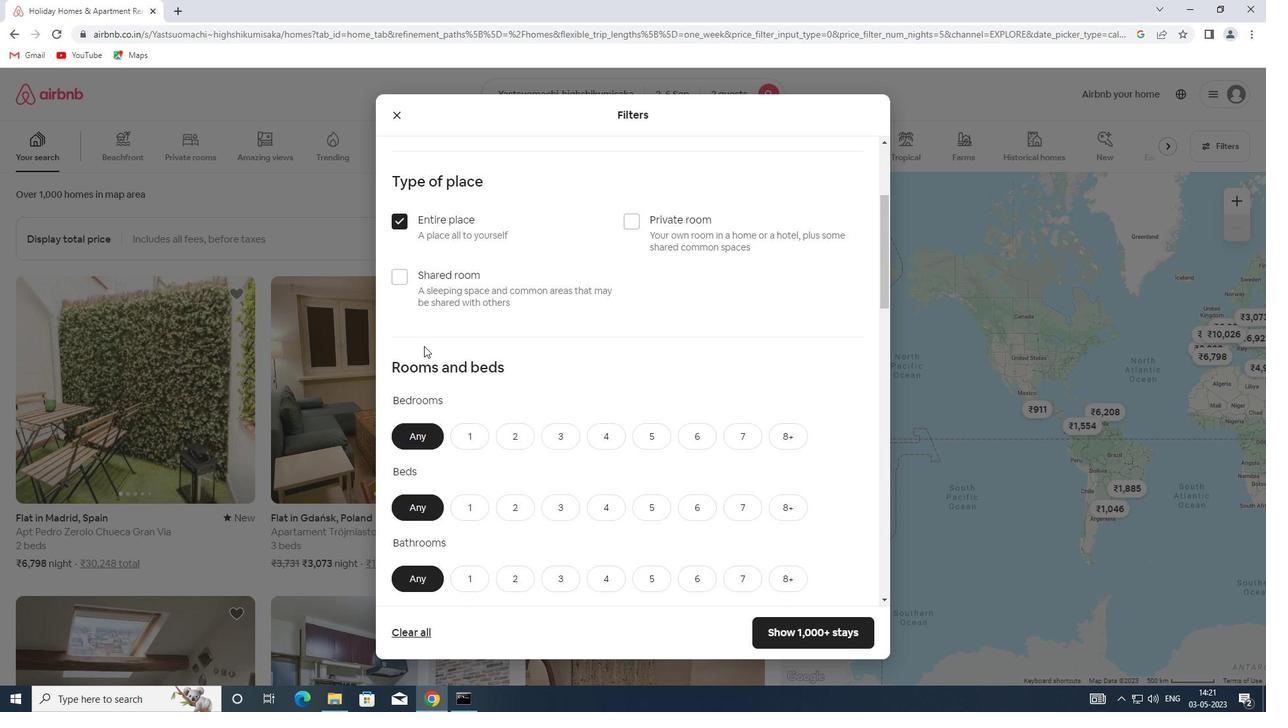 
Action: Mouse moved to (469, 306)
Screenshot: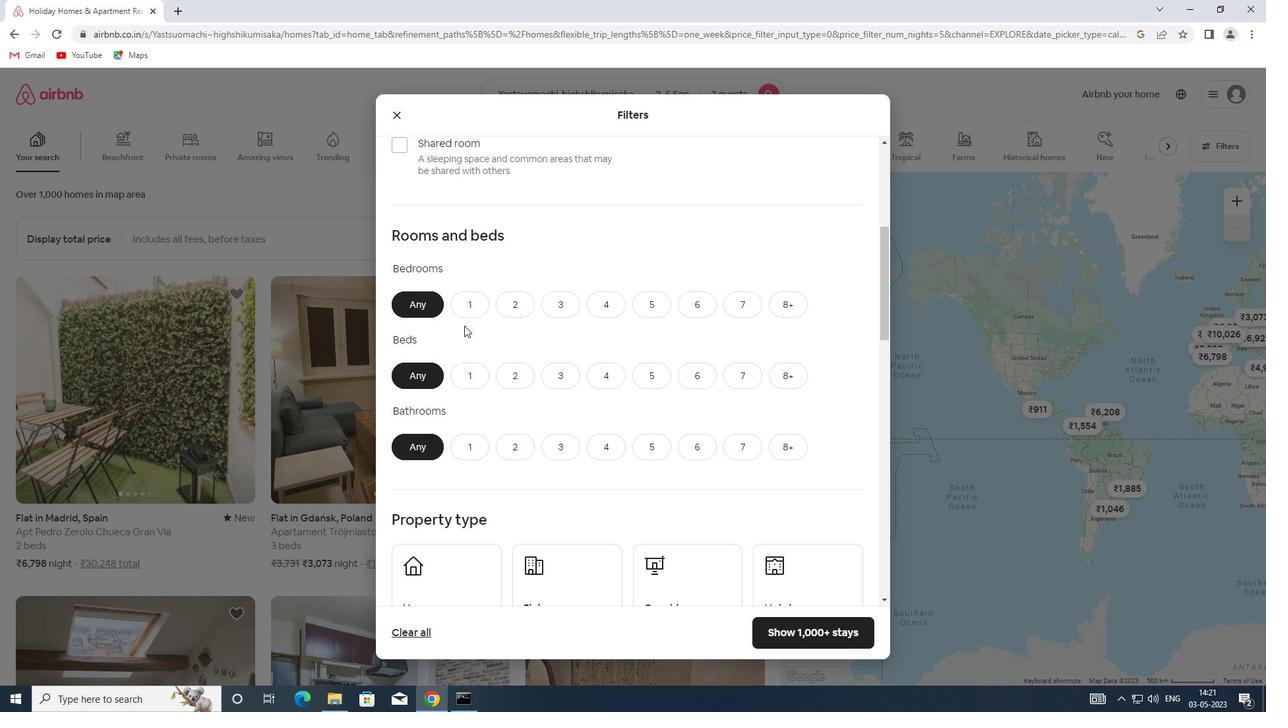 
Action: Mouse pressed left at (469, 306)
Screenshot: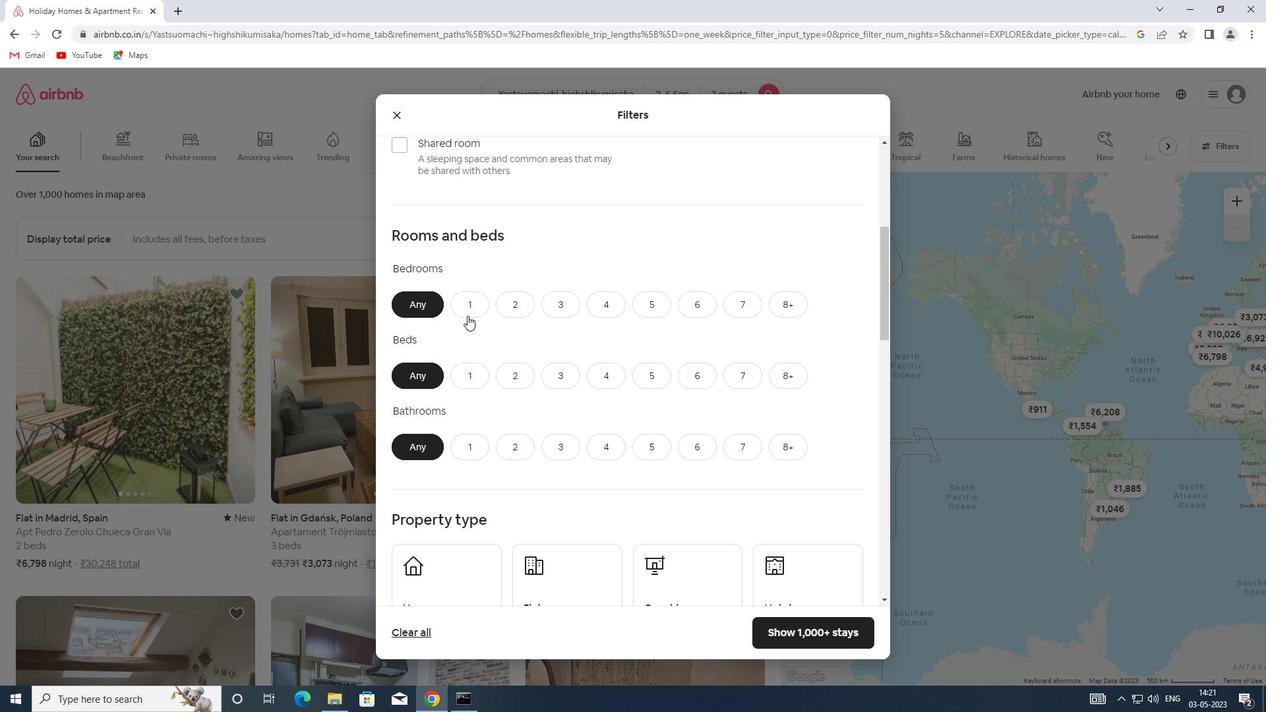
Action: Mouse moved to (472, 376)
Screenshot: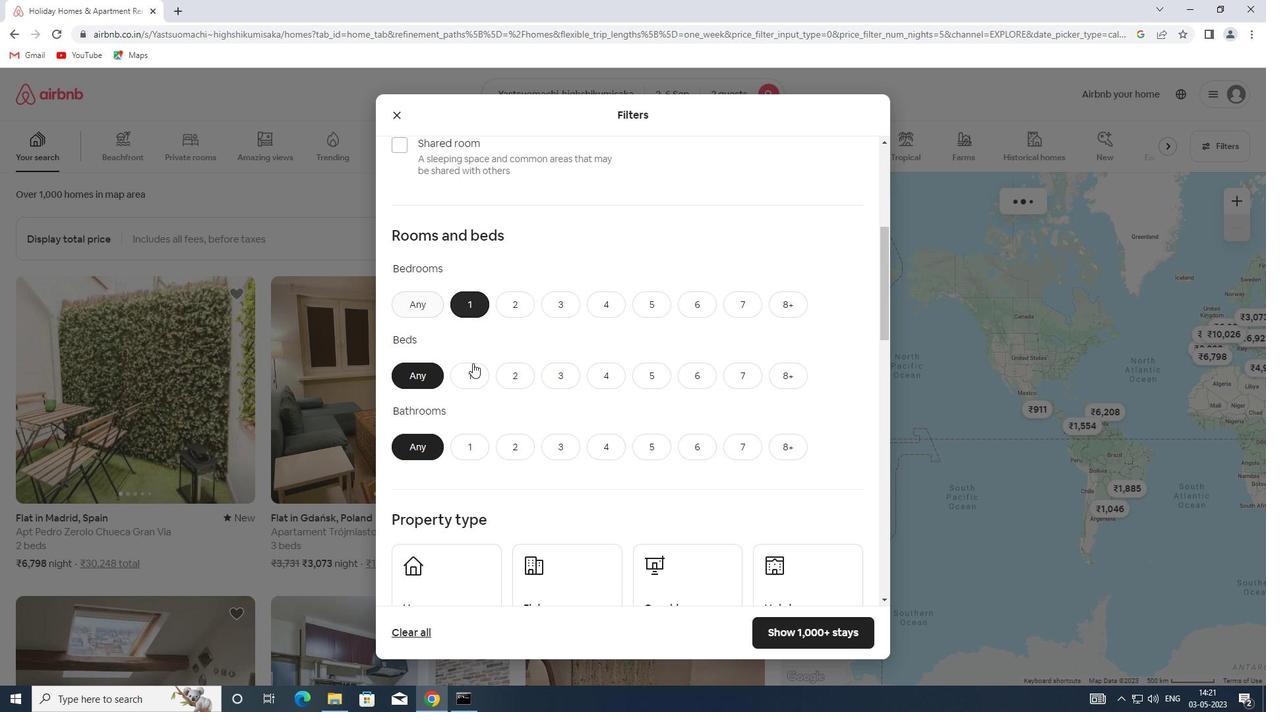 
Action: Mouse pressed left at (472, 376)
Screenshot: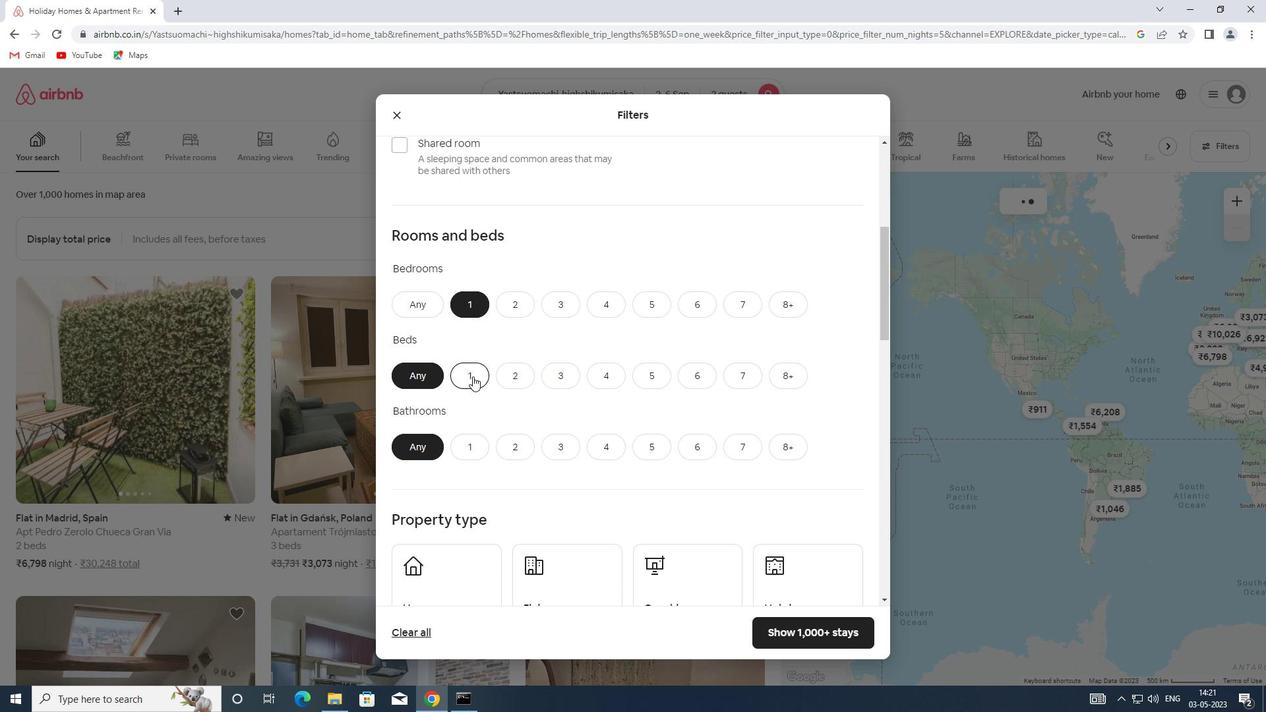 
Action: Mouse moved to (469, 452)
Screenshot: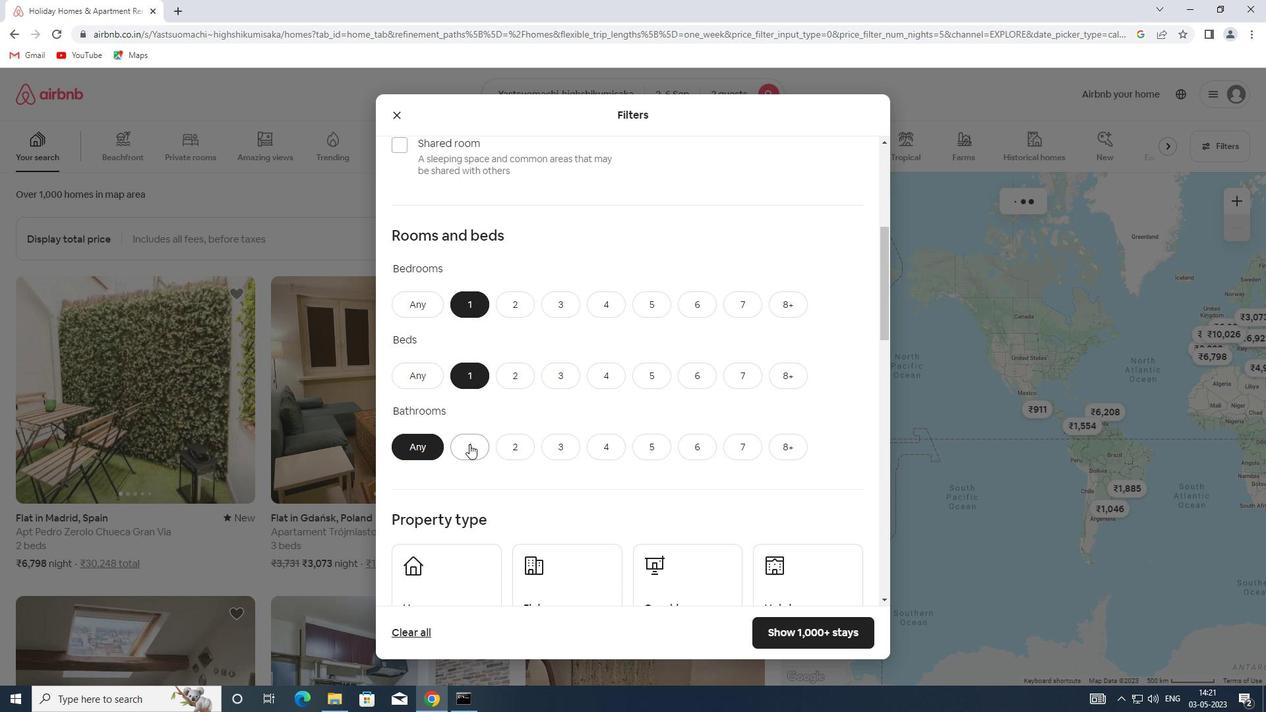 
Action: Mouse pressed left at (469, 452)
Screenshot: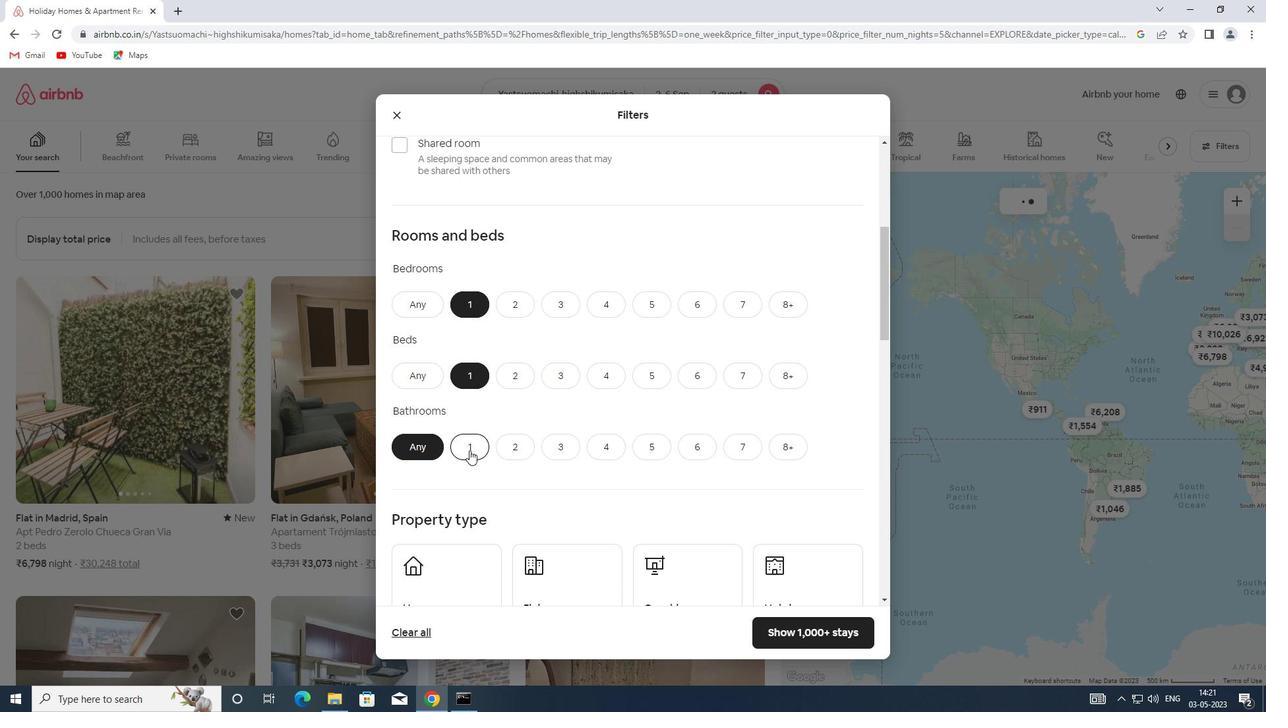 
Action: Mouse moved to (479, 388)
Screenshot: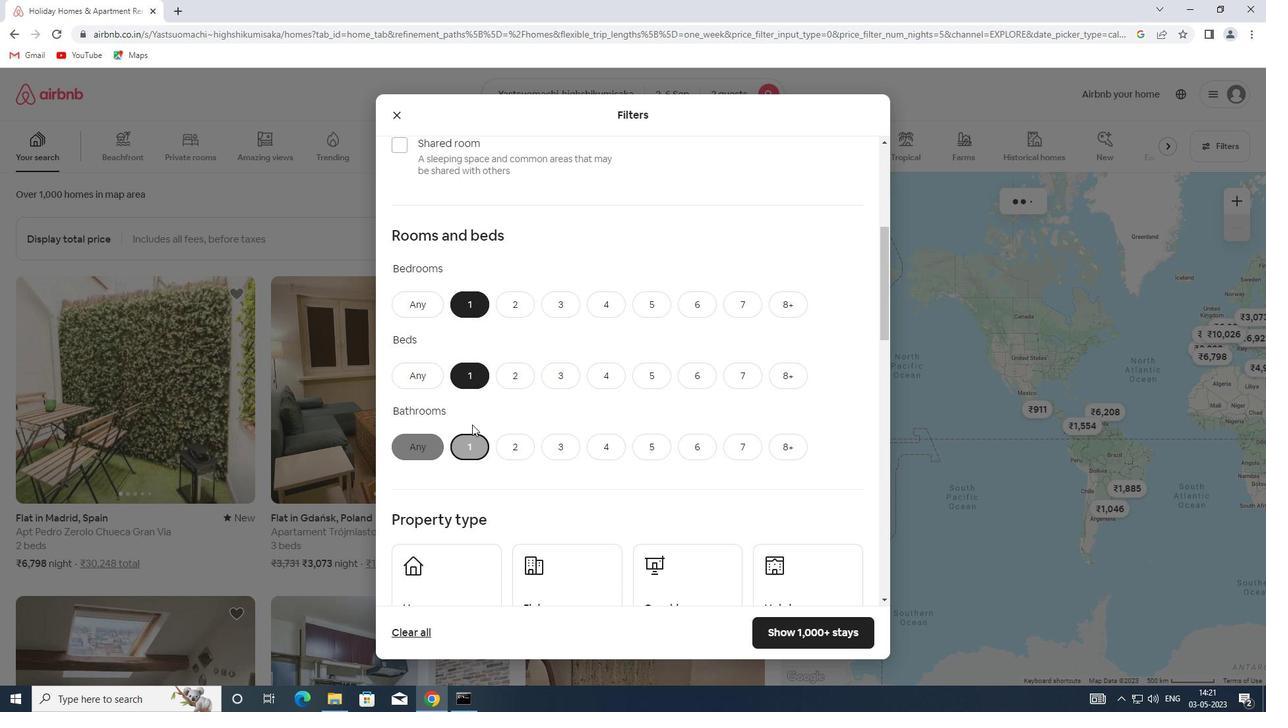 
Action: Mouse scrolled (479, 387) with delta (0, 0)
Screenshot: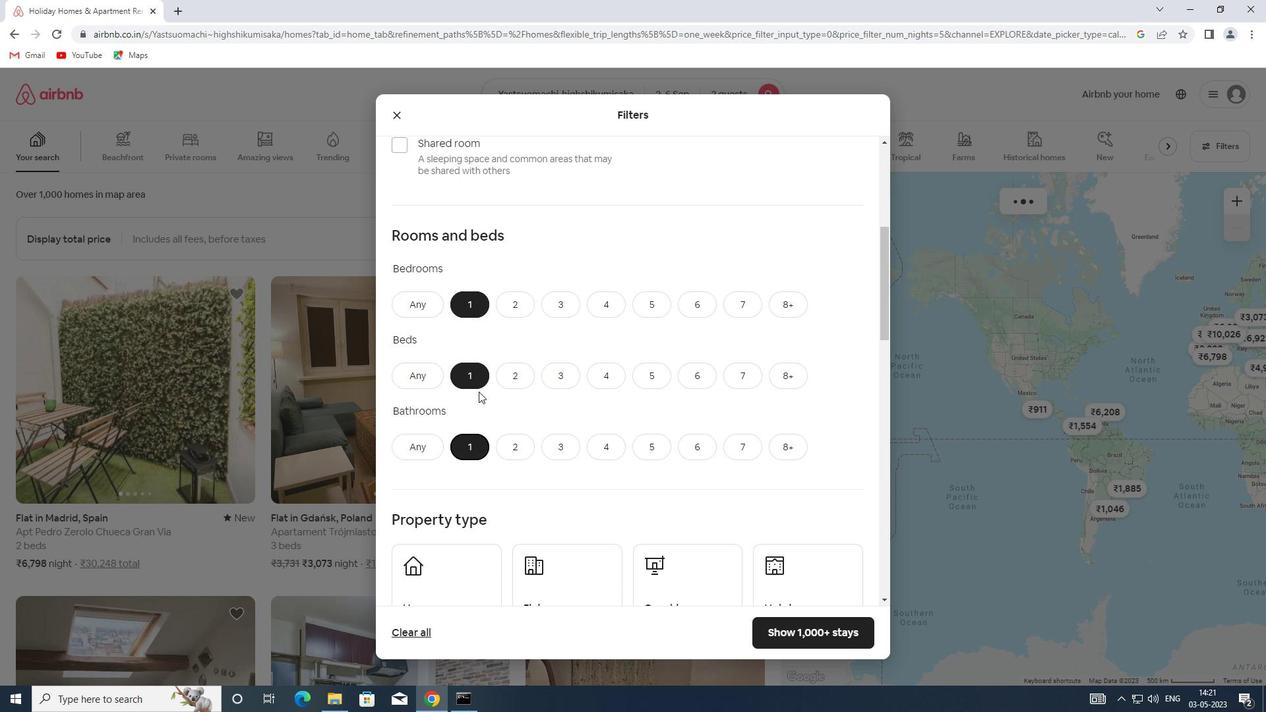 
Action: Mouse scrolled (479, 387) with delta (0, 0)
Screenshot: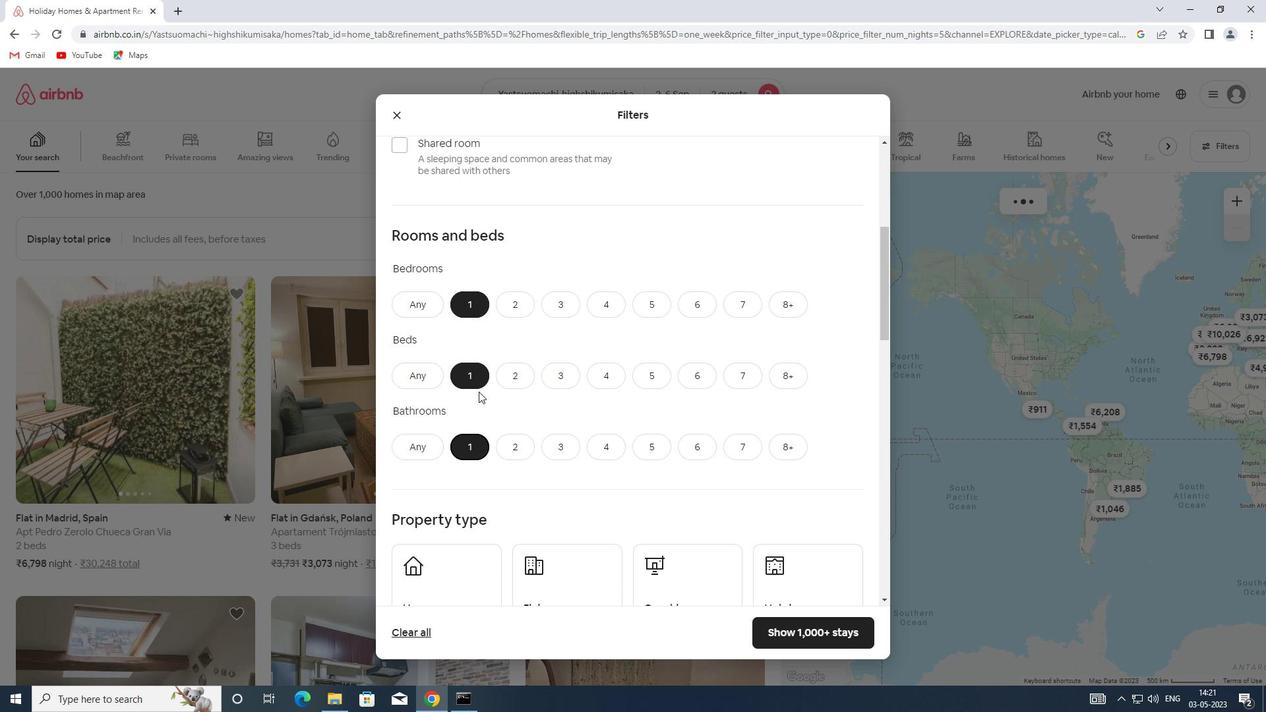 
Action: Mouse scrolled (479, 387) with delta (0, 0)
Screenshot: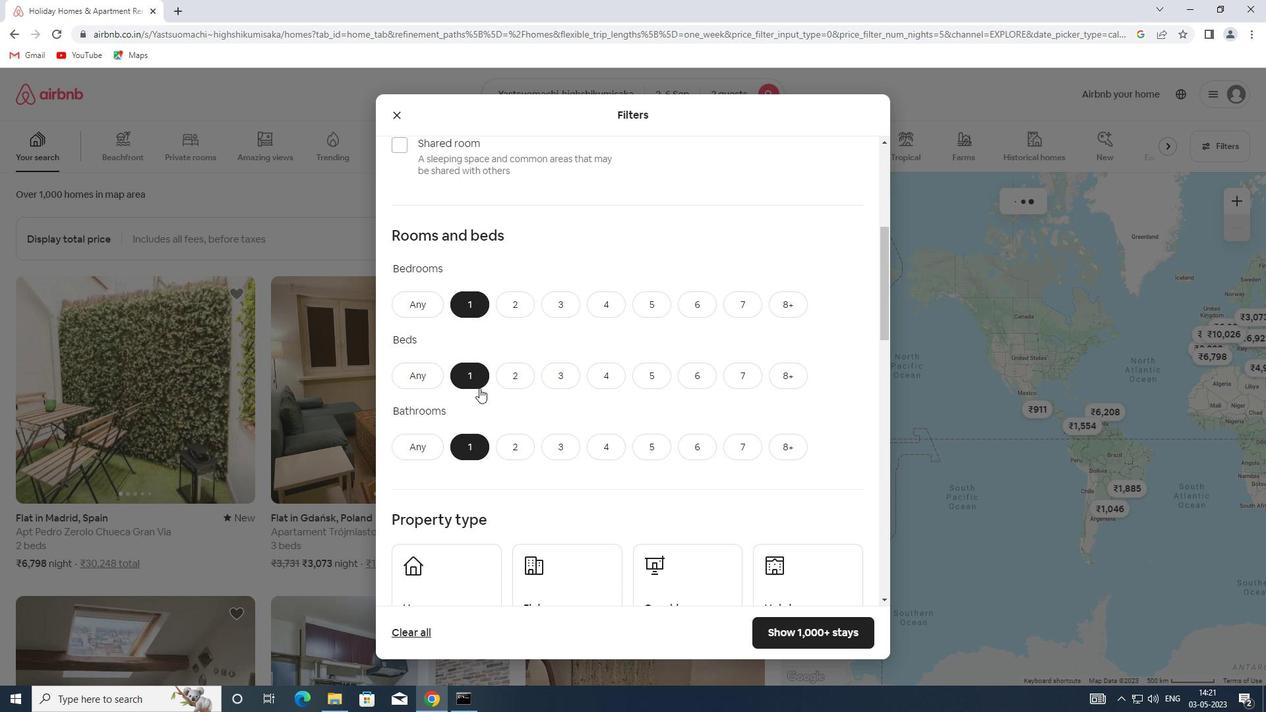 
Action: Mouse scrolled (479, 387) with delta (0, 0)
Screenshot: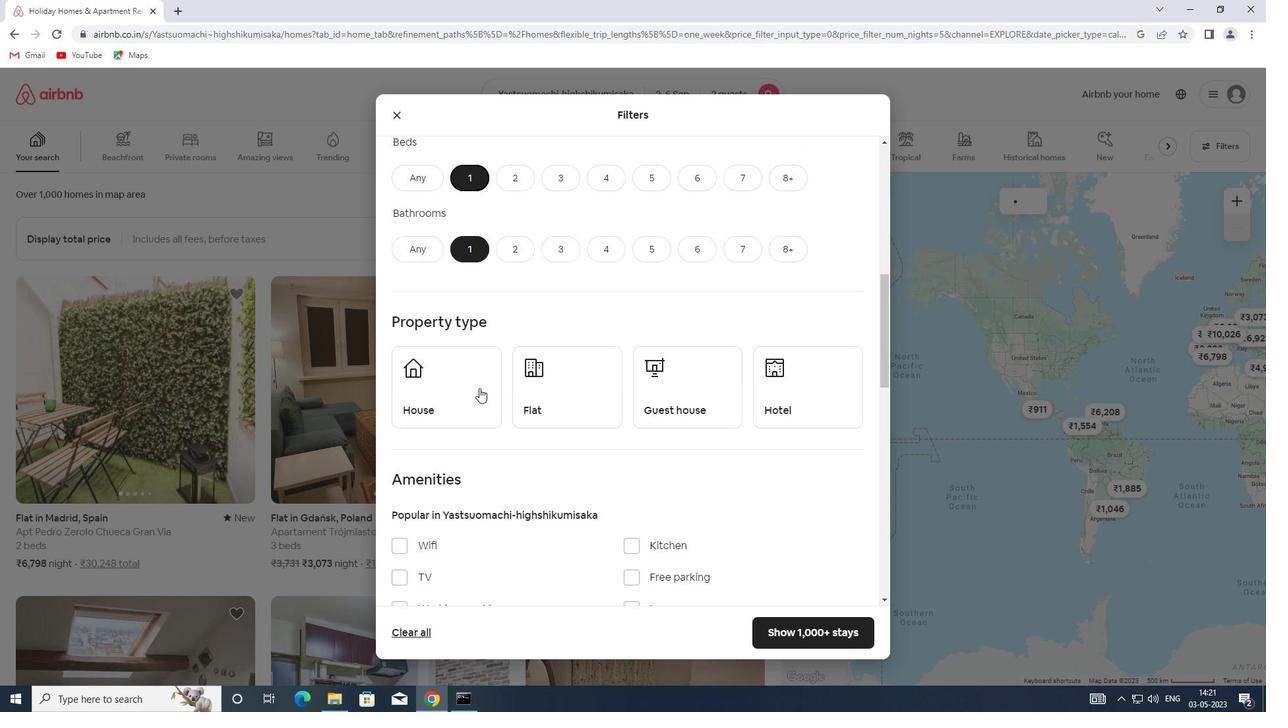 
Action: Mouse scrolled (479, 387) with delta (0, 0)
Screenshot: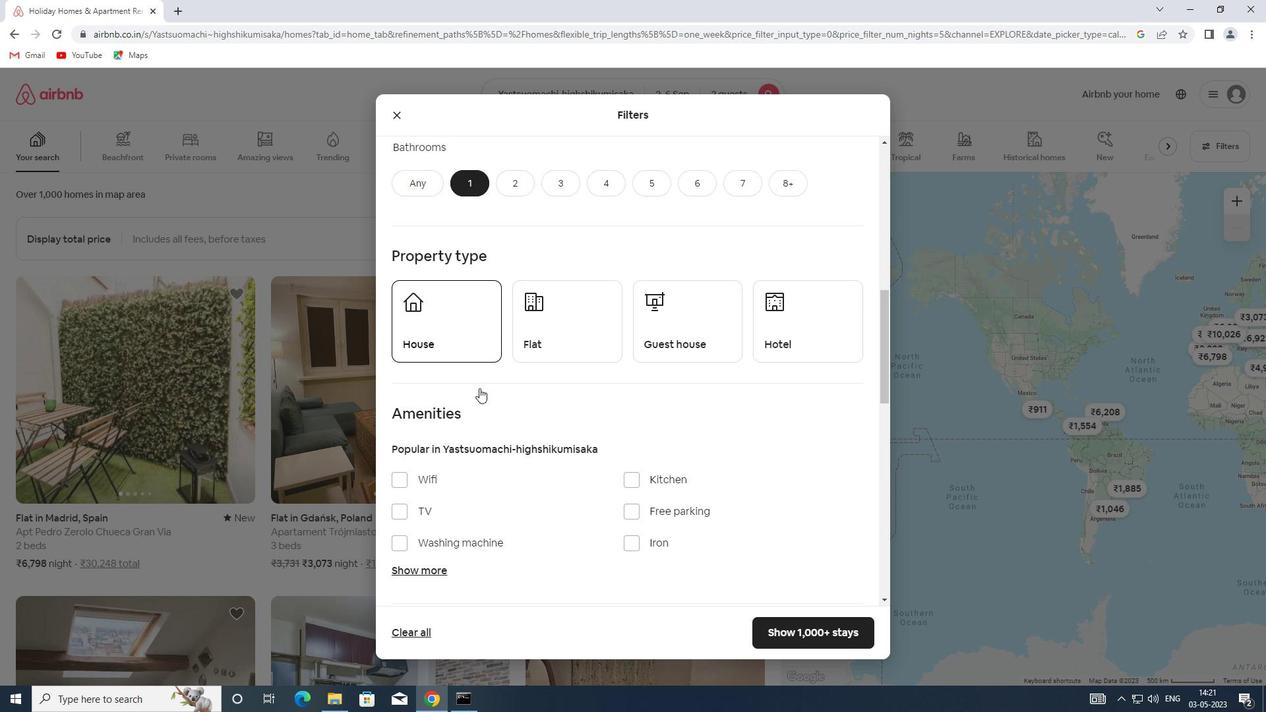 
Action: Mouse moved to (461, 247)
Screenshot: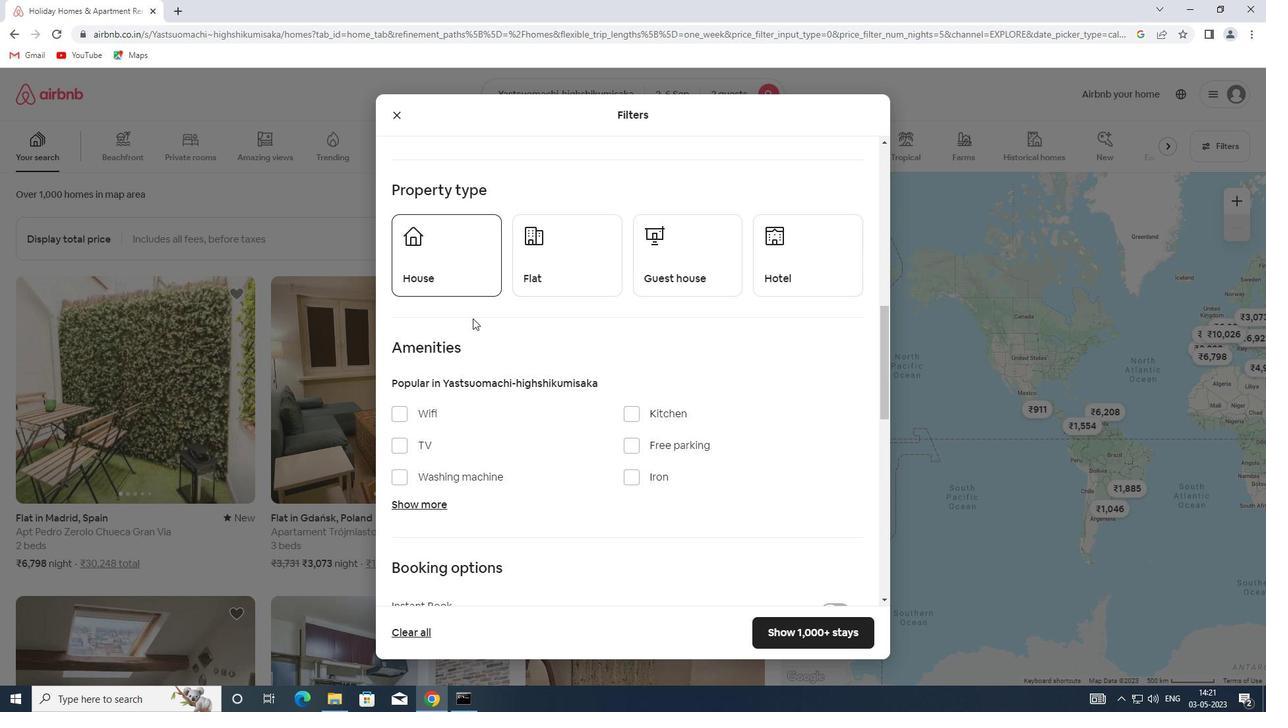 
Action: Mouse pressed left at (461, 247)
Screenshot: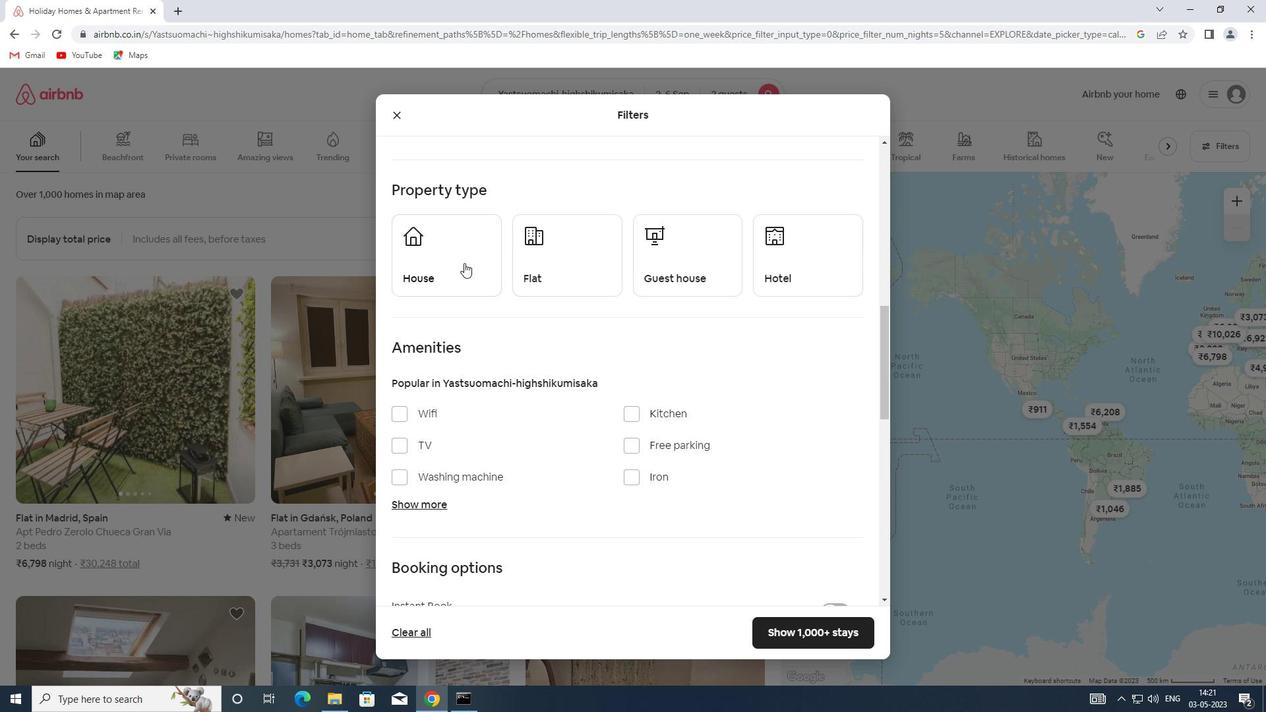 
Action: Mouse moved to (525, 271)
Screenshot: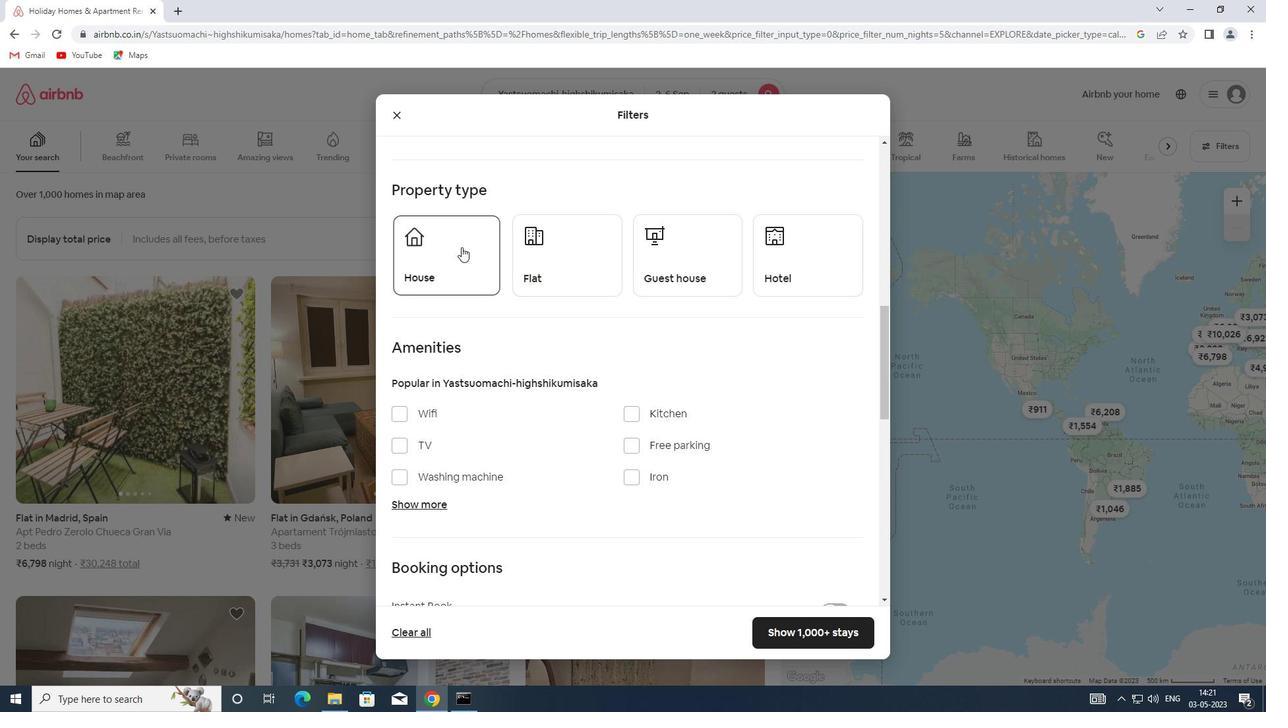 
Action: Mouse pressed left at (525, 271)
Screenshot: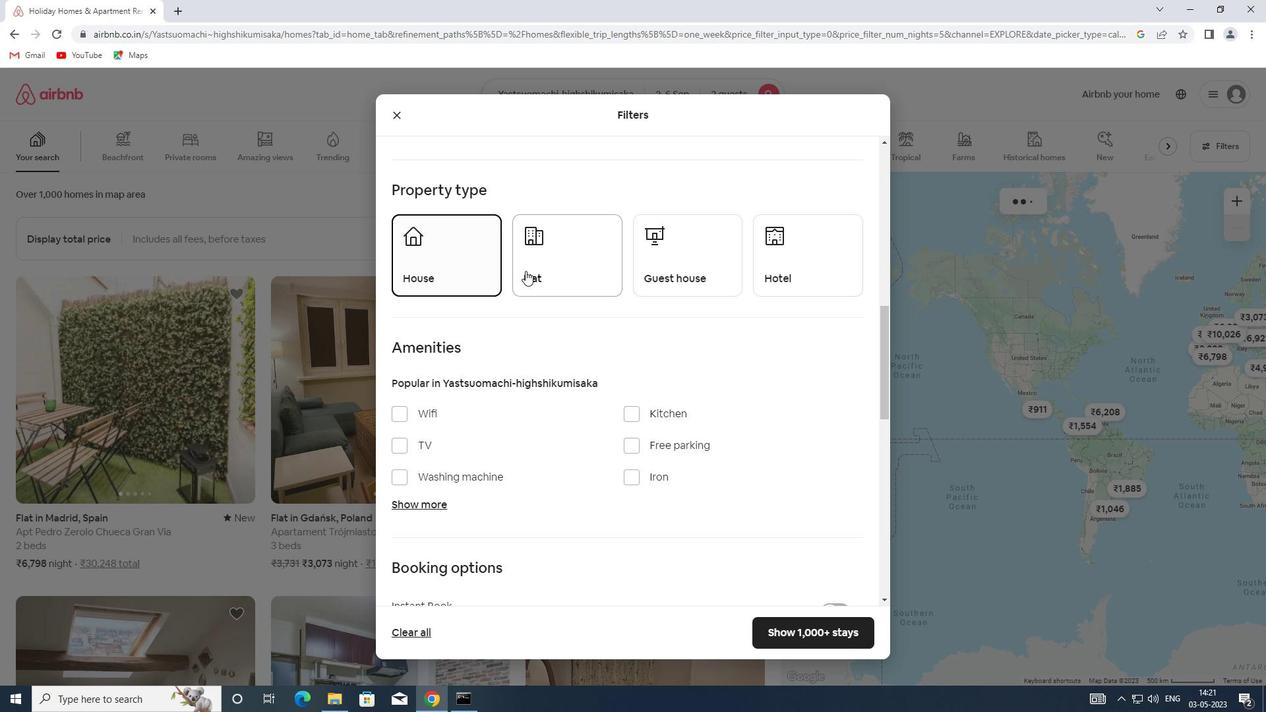 
Action: Mouse moved to (683, 261)
Screenshot: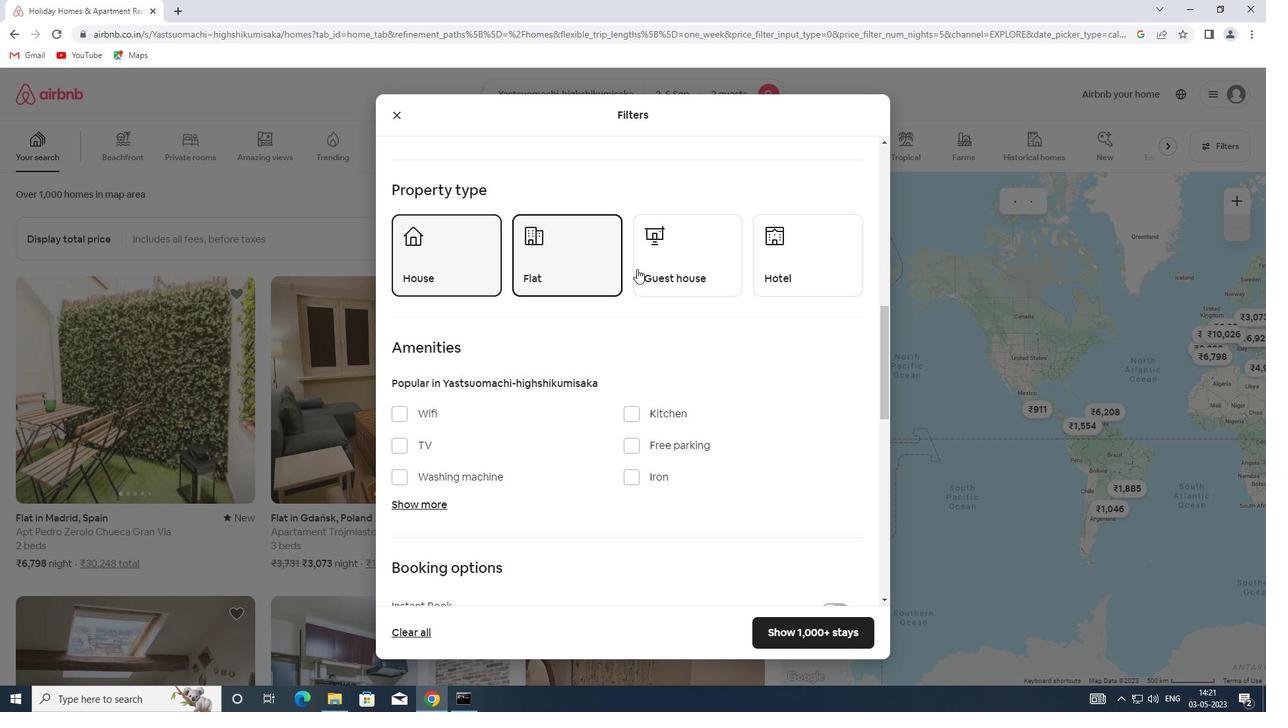 
Action: Mouse pressed left at (683, 261)
Screenshot: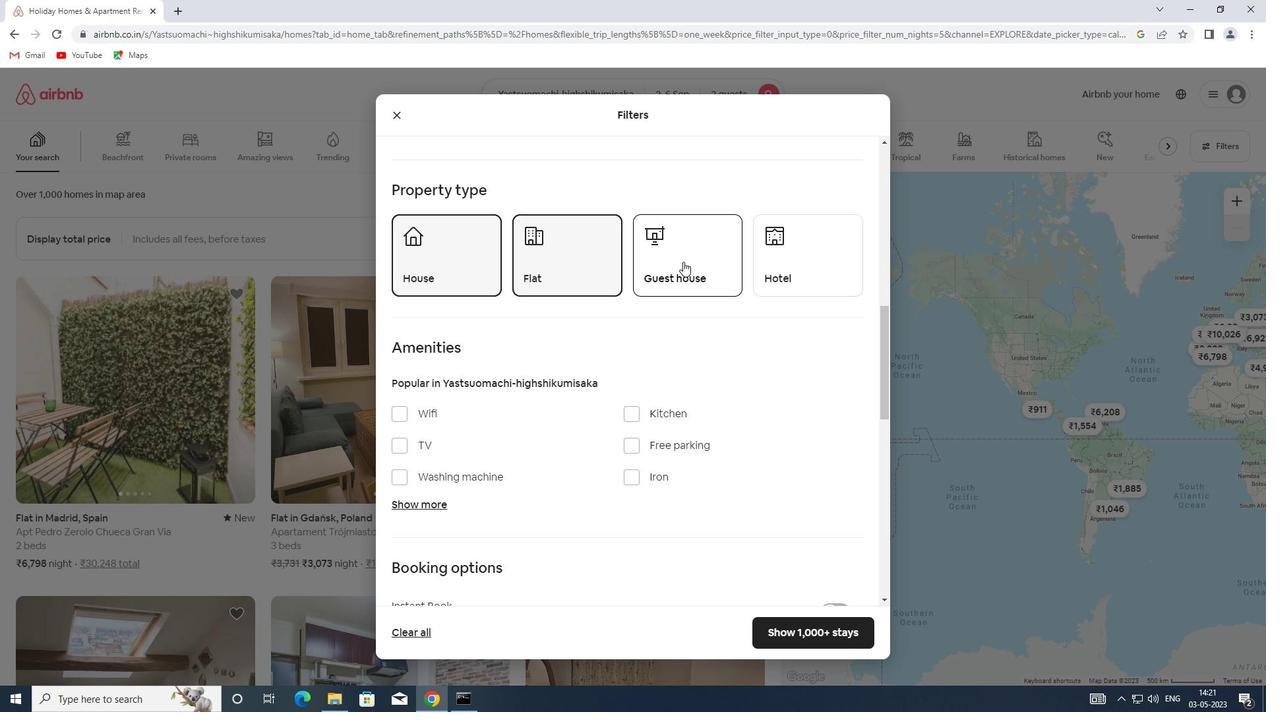 
Action: Mouse moved to (804, 268)
Screenshot: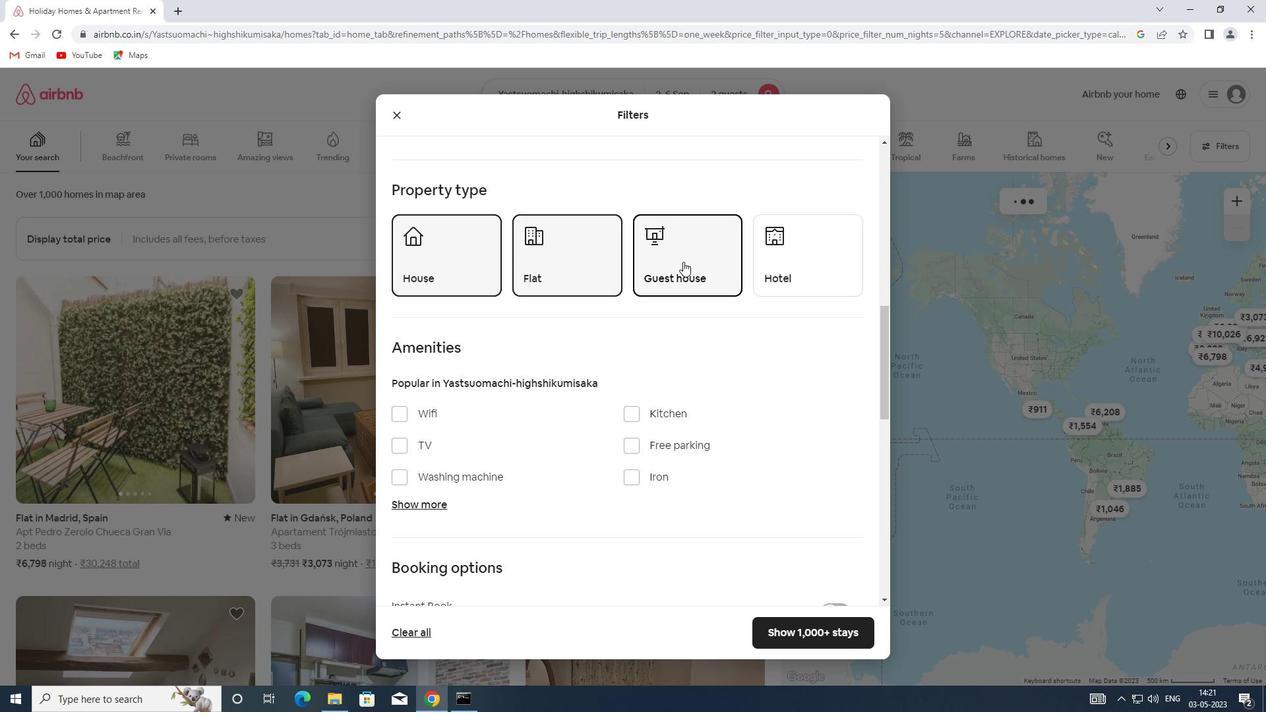 
Action: Mouse pressed left at (804, 268)
Screenshot: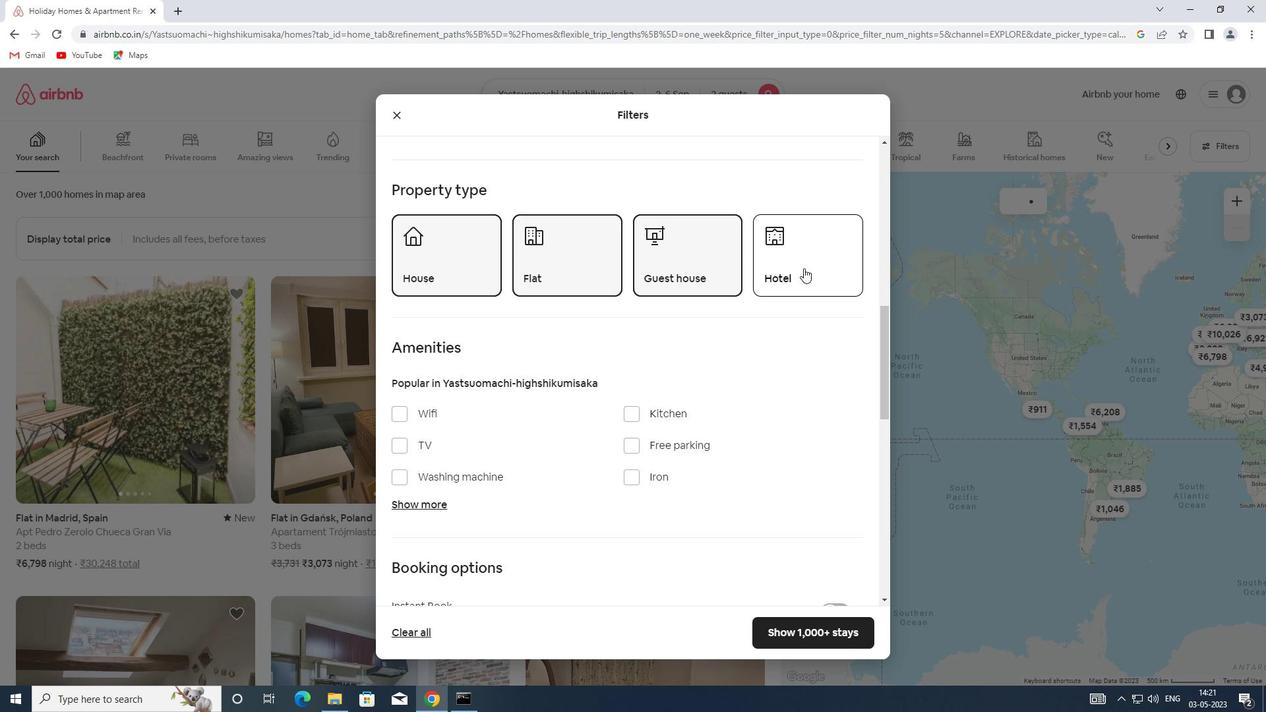 
Action: Mouse moved to (642, 333)
Screenshot: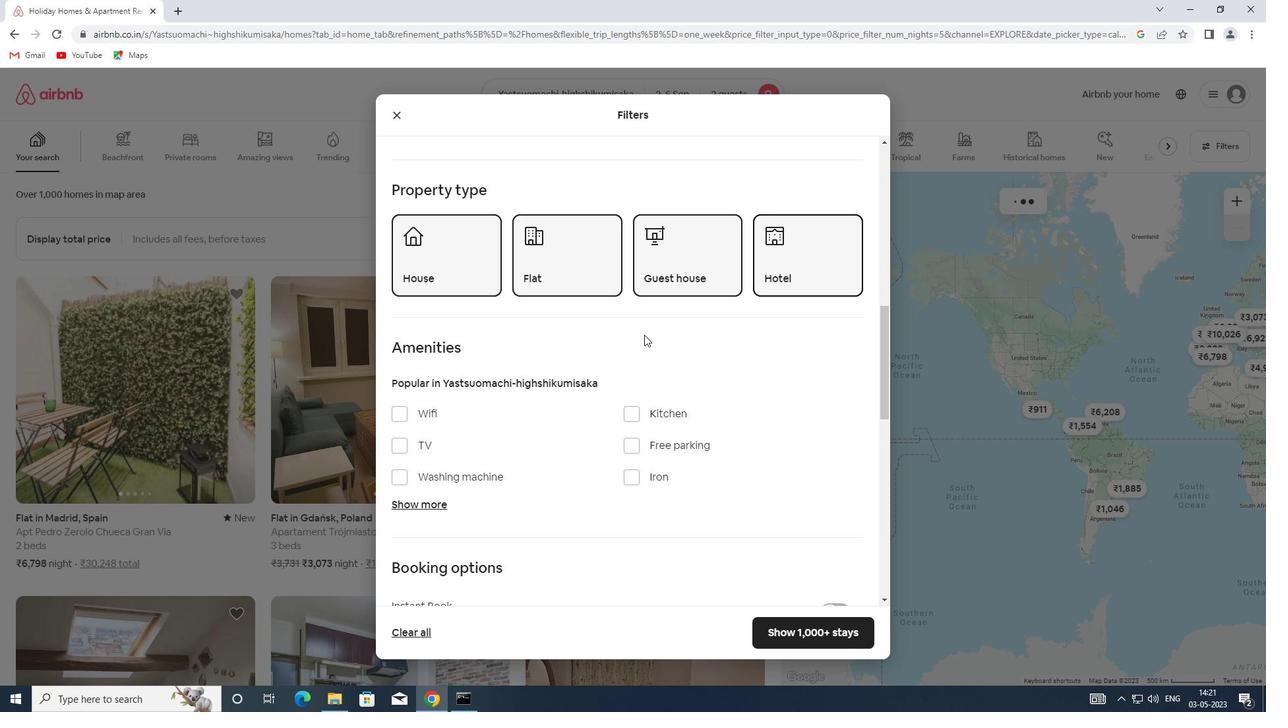 
Action: Mouse scrolled (642, 333) with delta (0, 0)
Screenshot: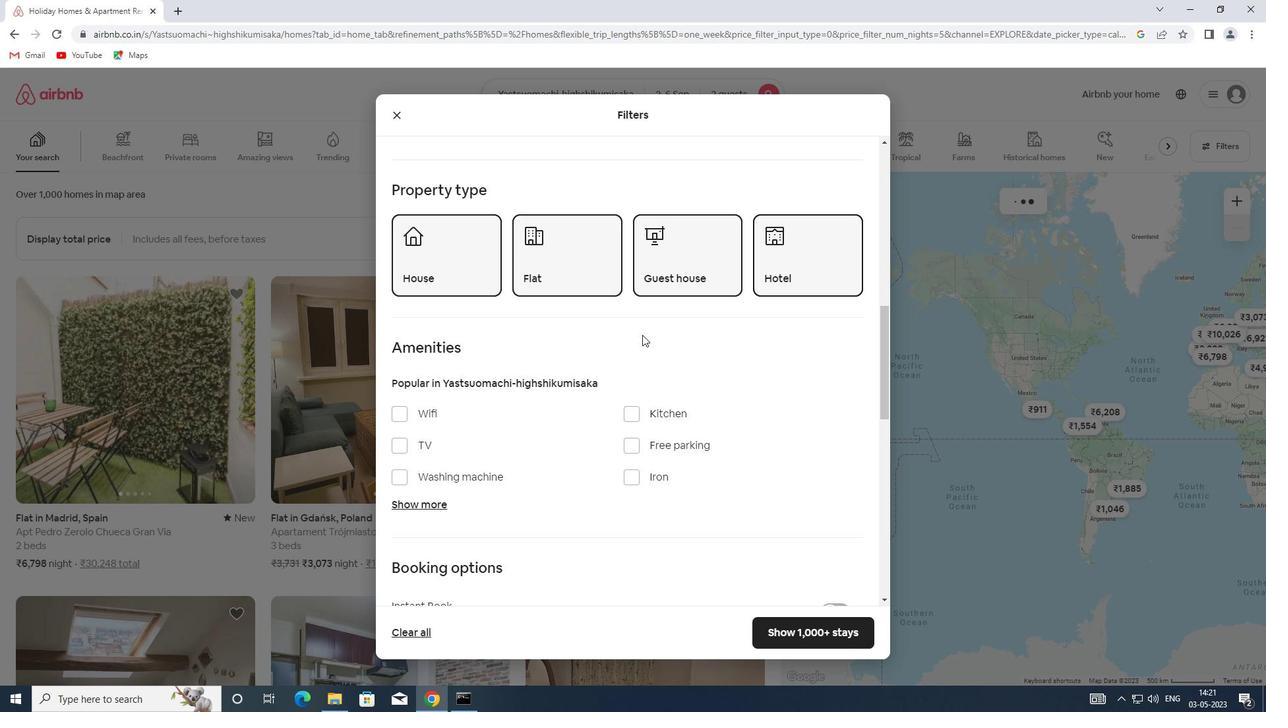 
Action: Mouse scrolled (642, 333) with delta (0, 0)
Screenshot: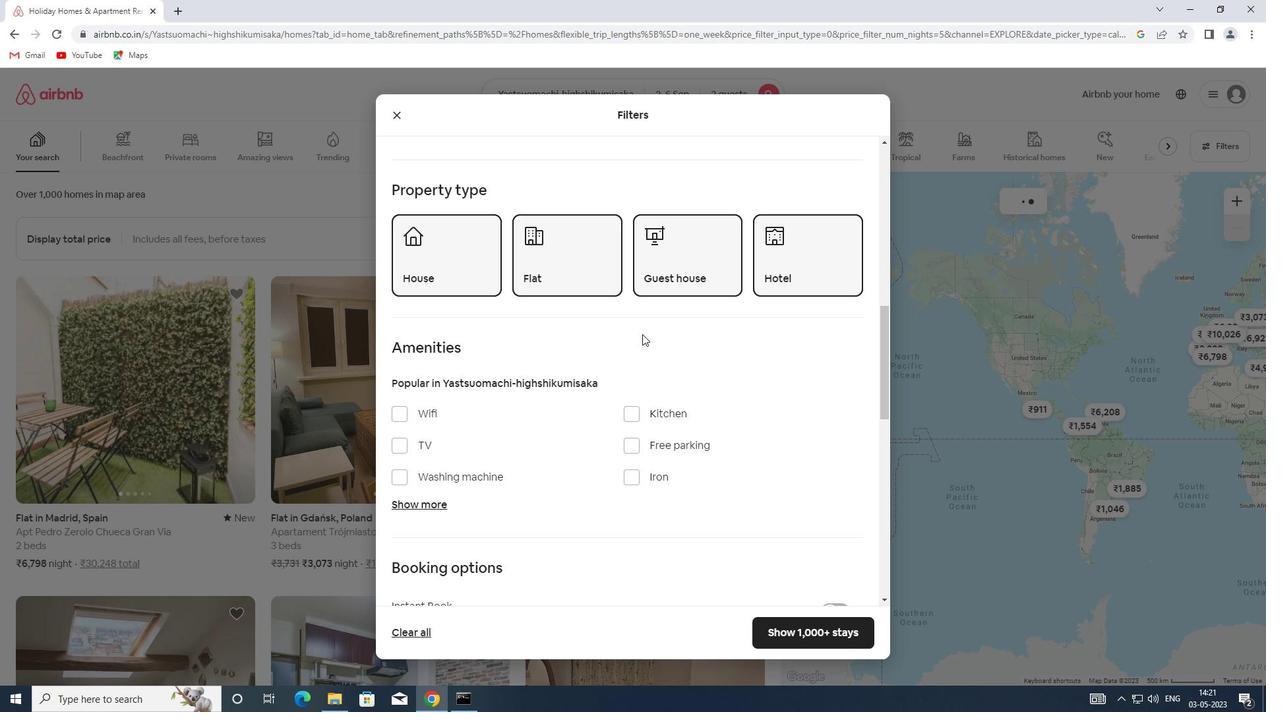 
Action: Mouse moved to (440, 346)
Screenshot: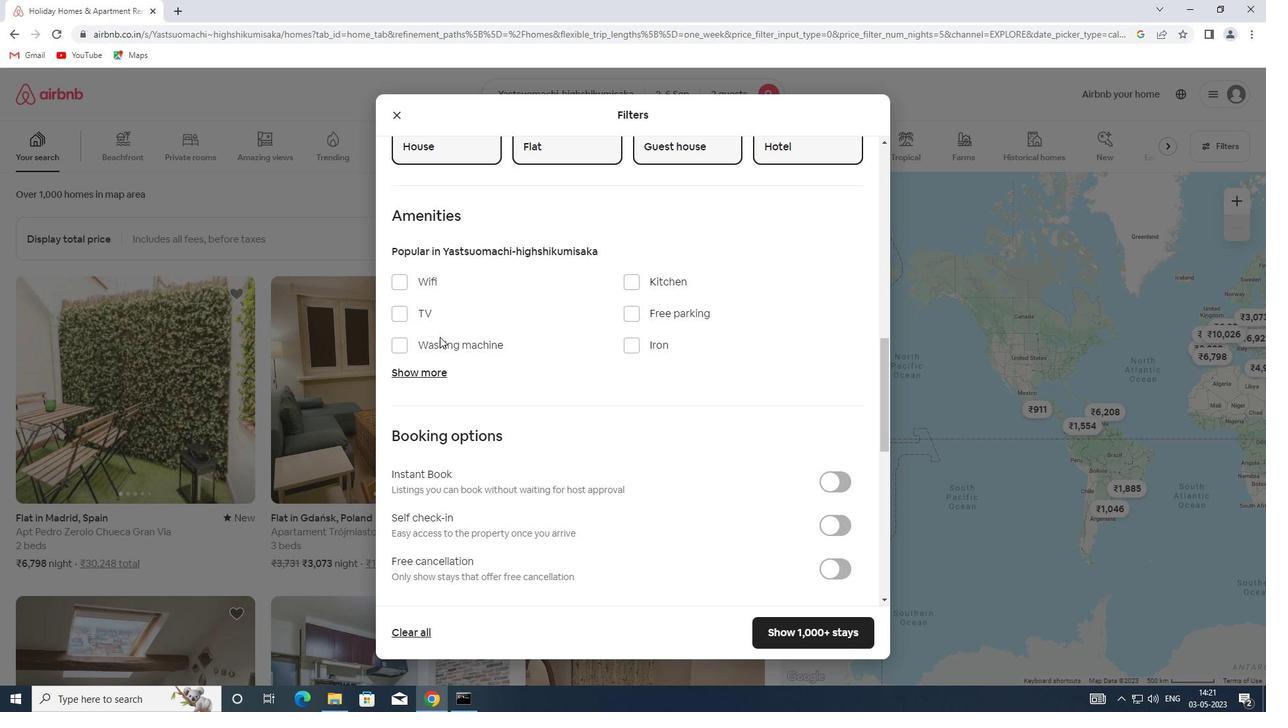 
Action: Mouse pressed left at (440, 346)
Screenshot: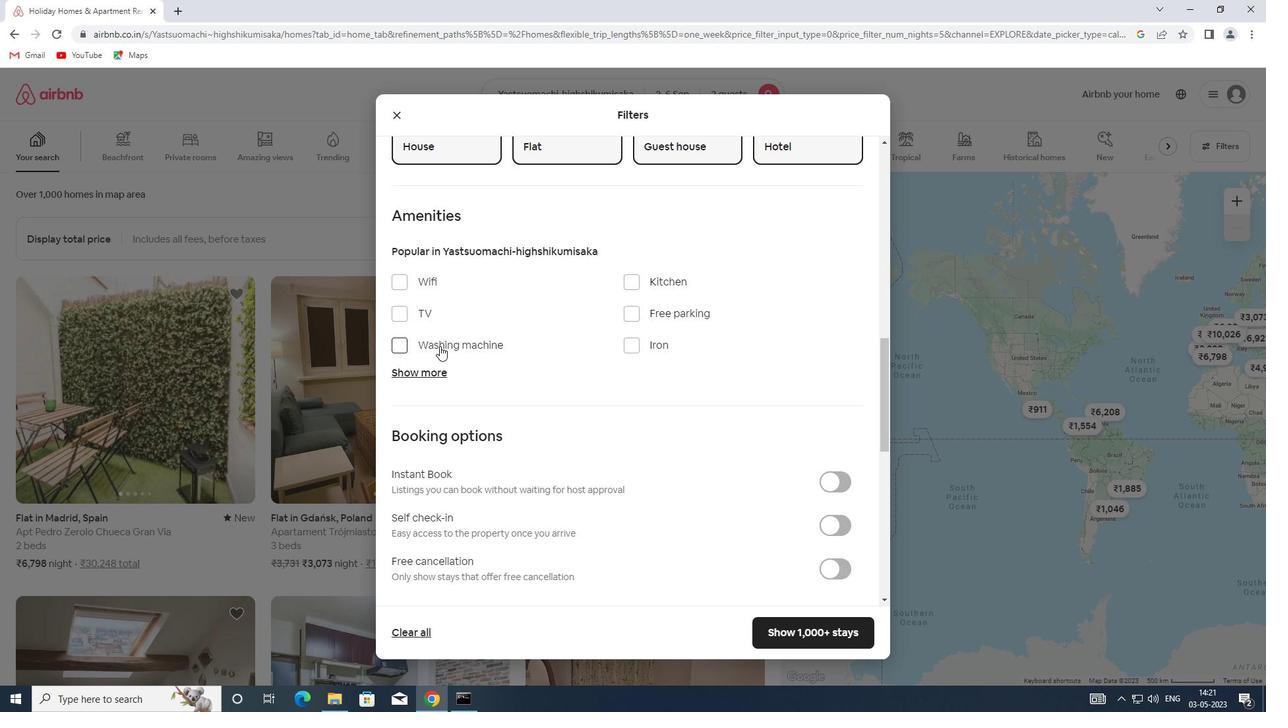 
Action: Mouse moved to (659, 421)
Screenshot: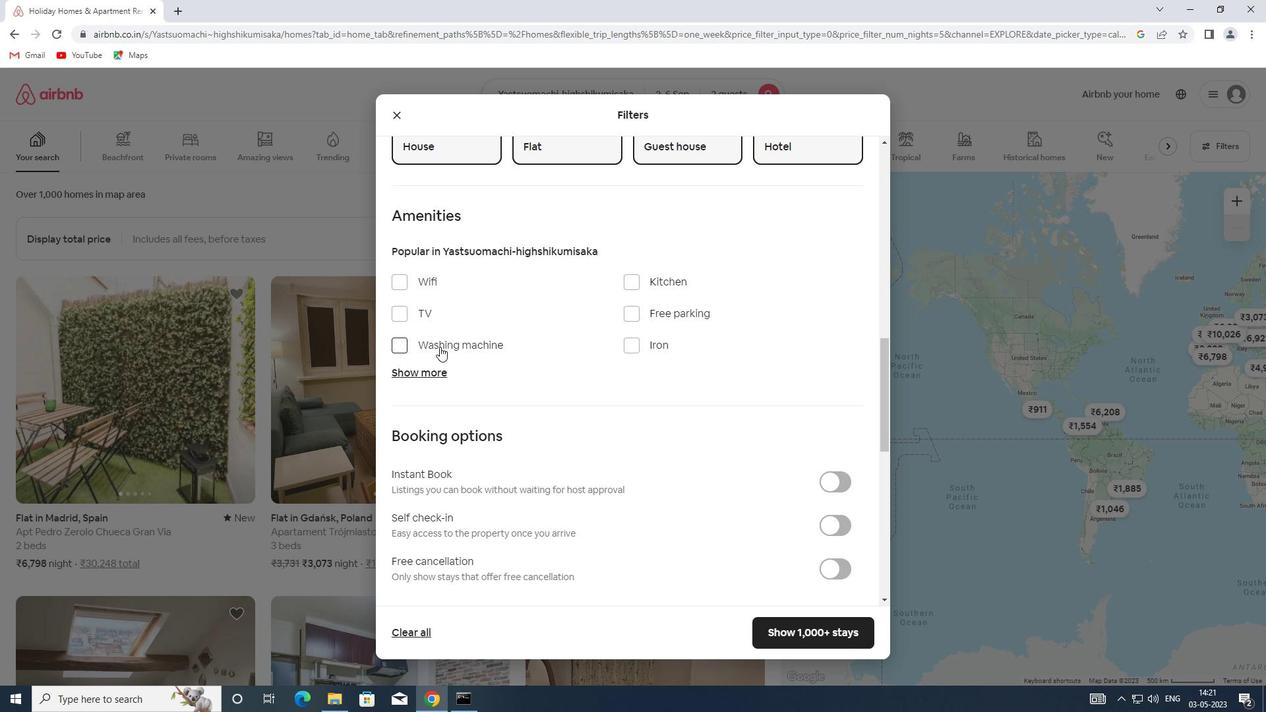 
Action: Mouse scrolled (659, 420) with delta (0, 0)
Screenshot: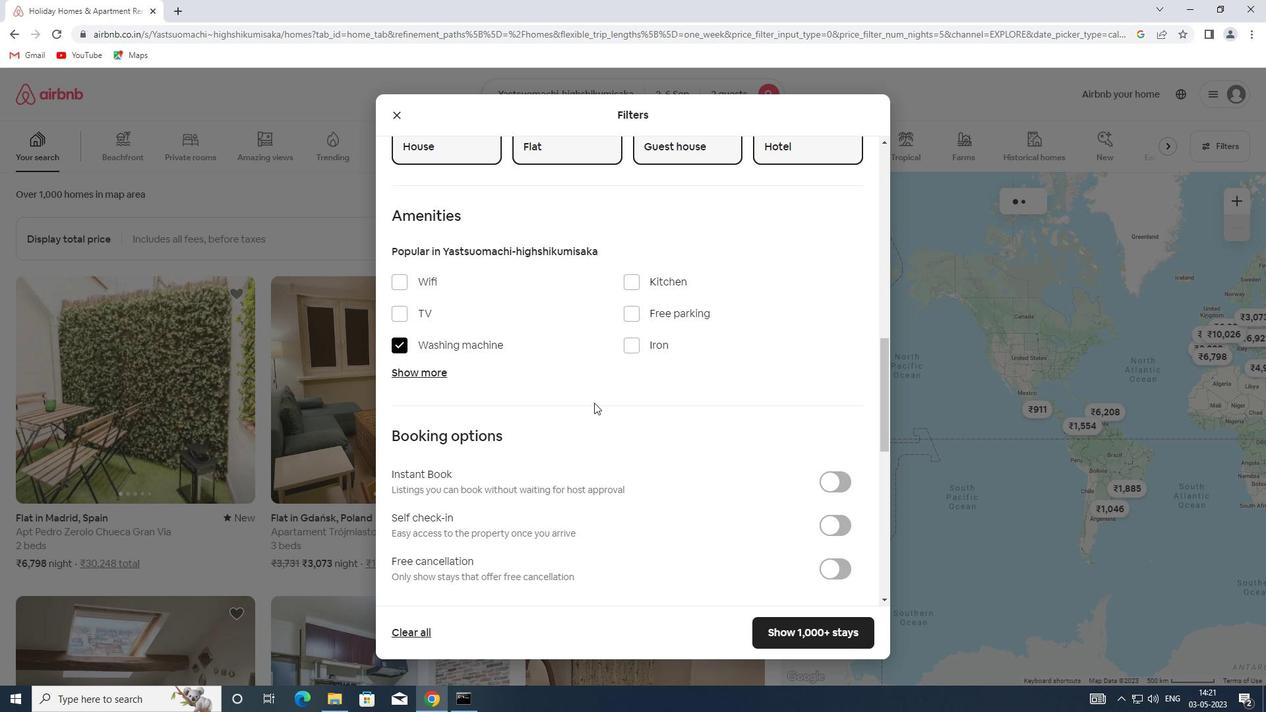 
Action: Mouse scrolled (659, 420) with delta (0, 0)
Screenshot: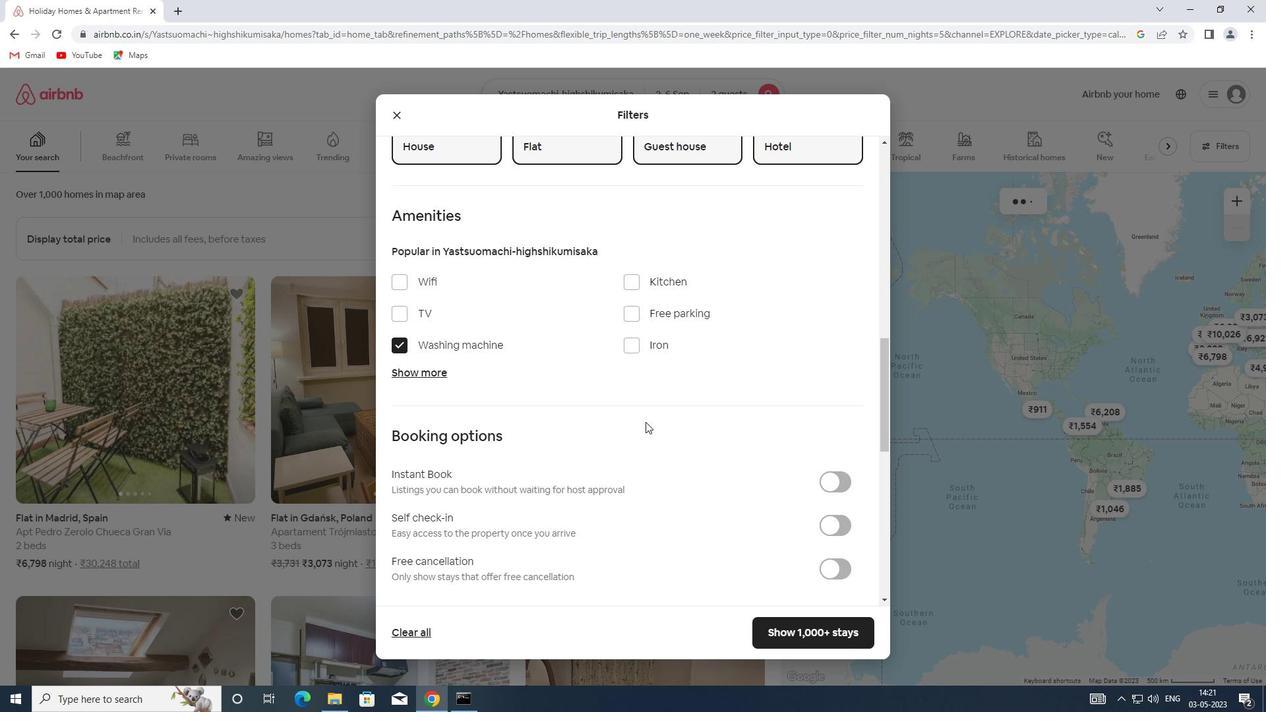 
Action: Mouse scrolled (659, 420) with delta (0, 0)
Screenshot: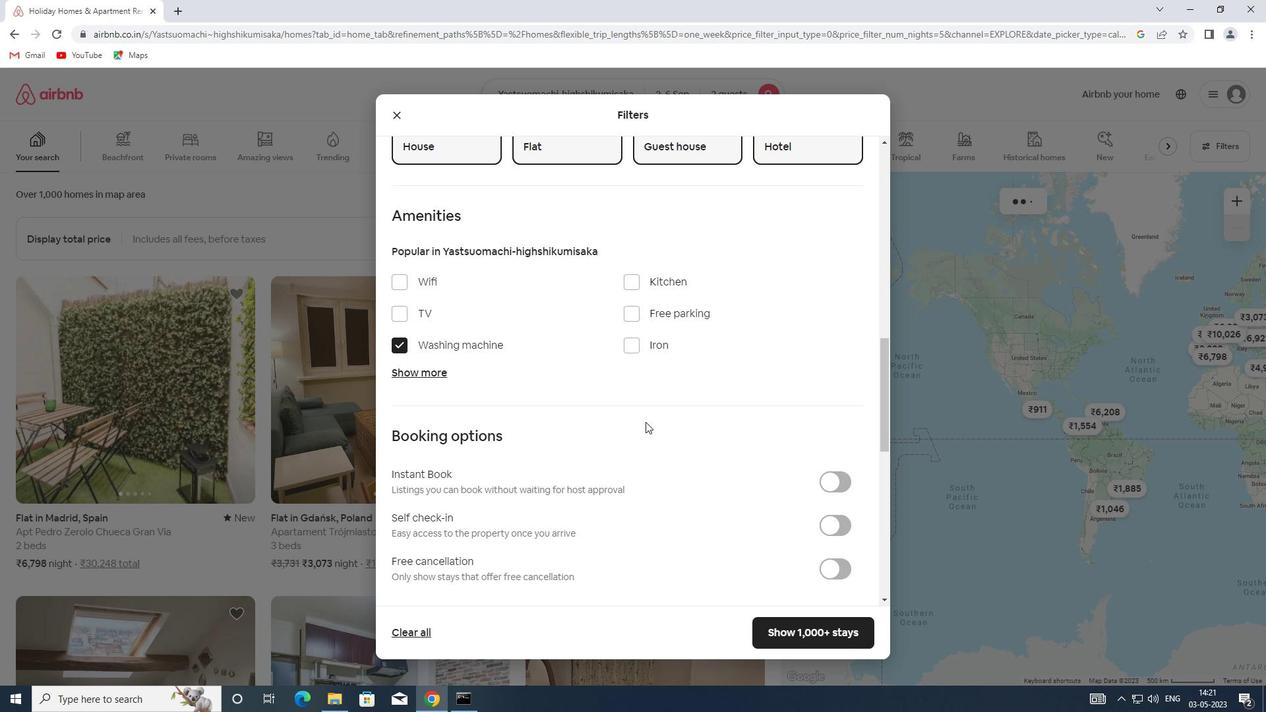 
Action: Mouse moved to (835, 330)
Screenshot: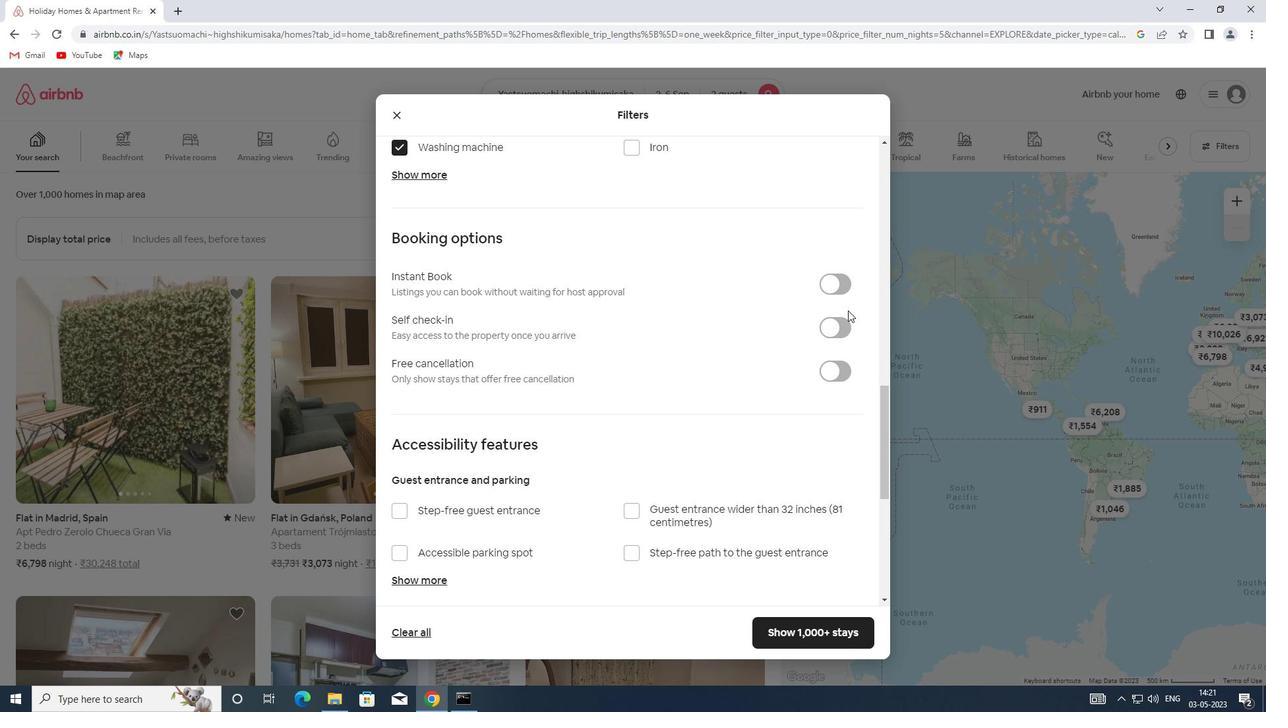 
Action: Mouse pressed left at (835, 330)
Screenshot: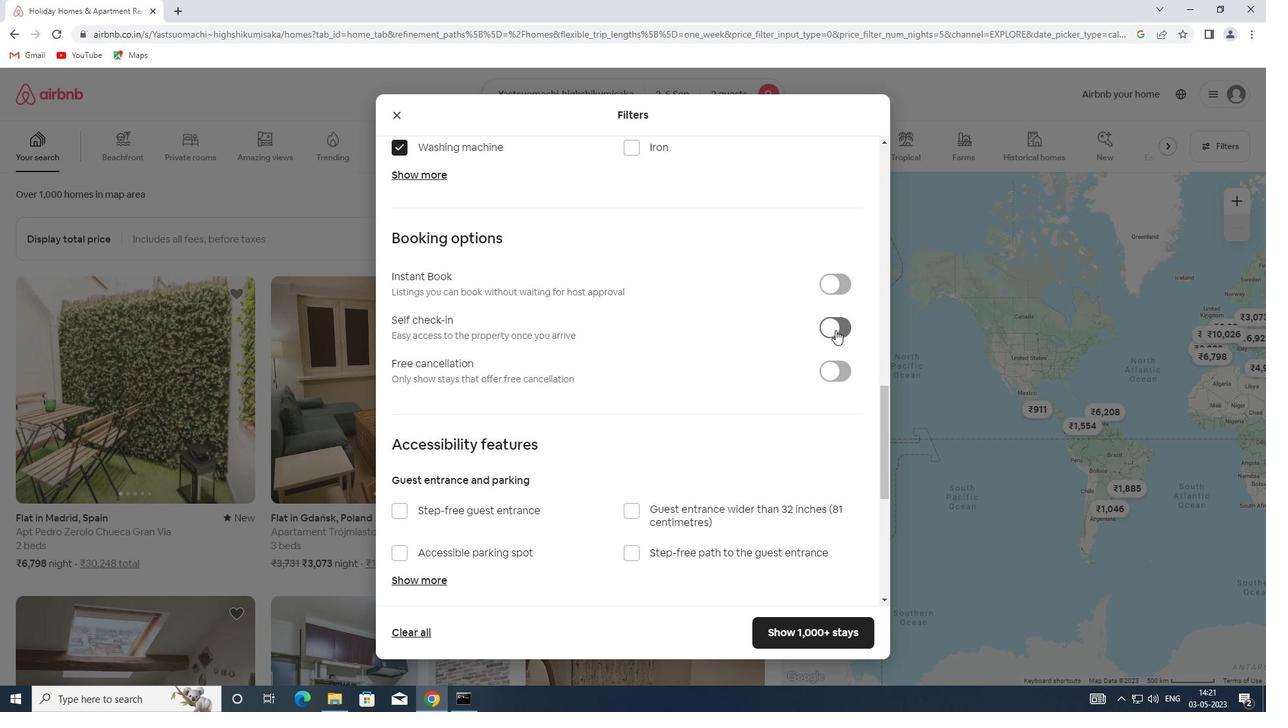 
Action: Mouse moved to (577, 403)
Screenshot: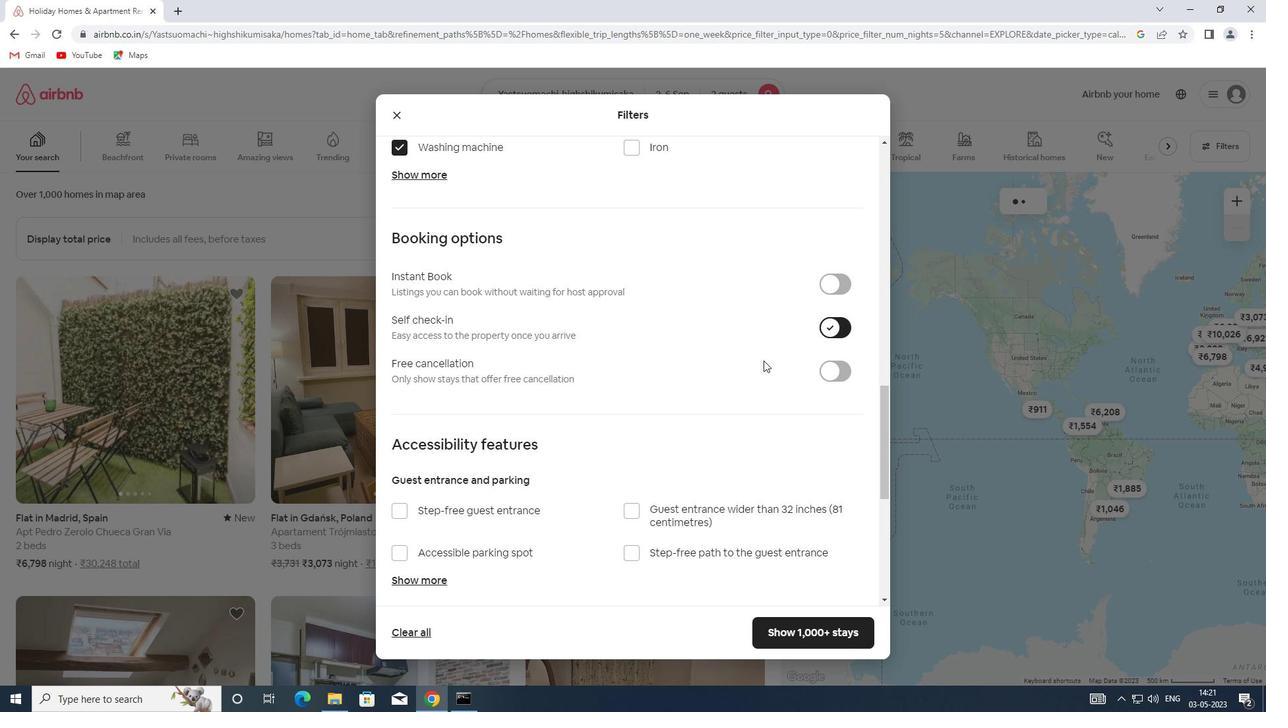 
Action: Mouse scrolled (577, 402) with delta (0, 0)
Screenshot: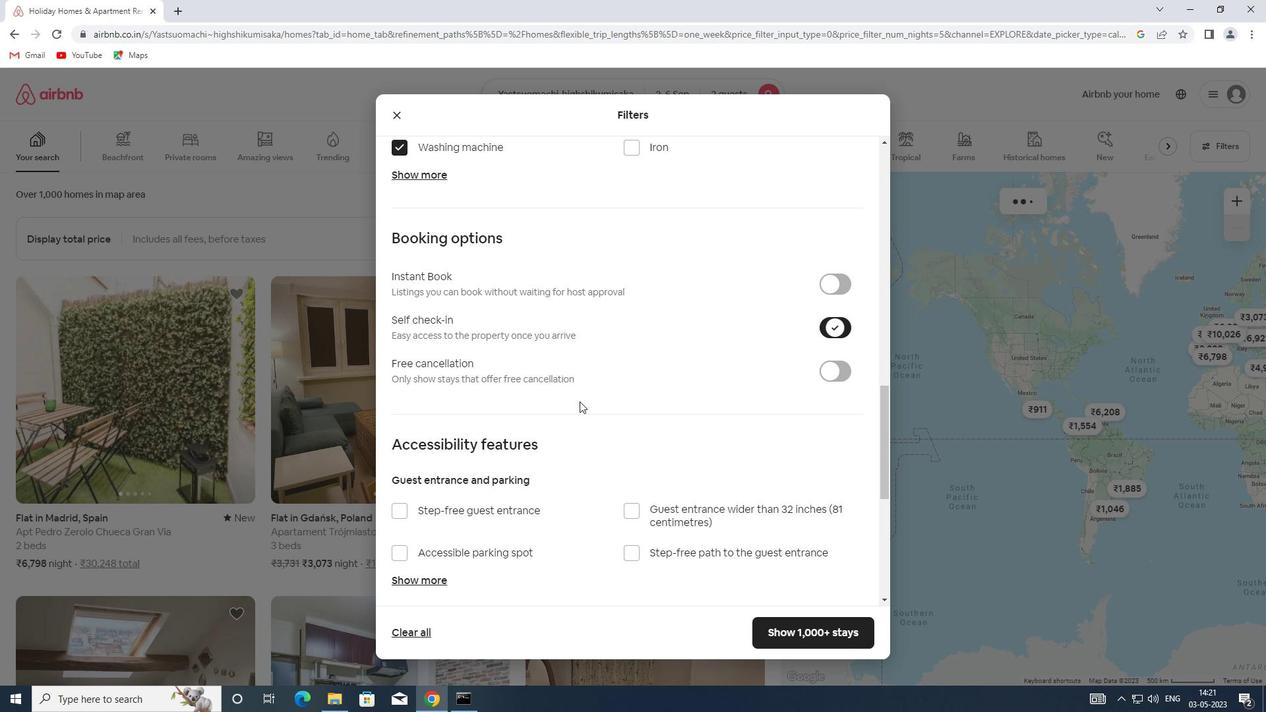 
Action: Mouse scrolled (577, 402) with delta (0, 0)
Screenshot: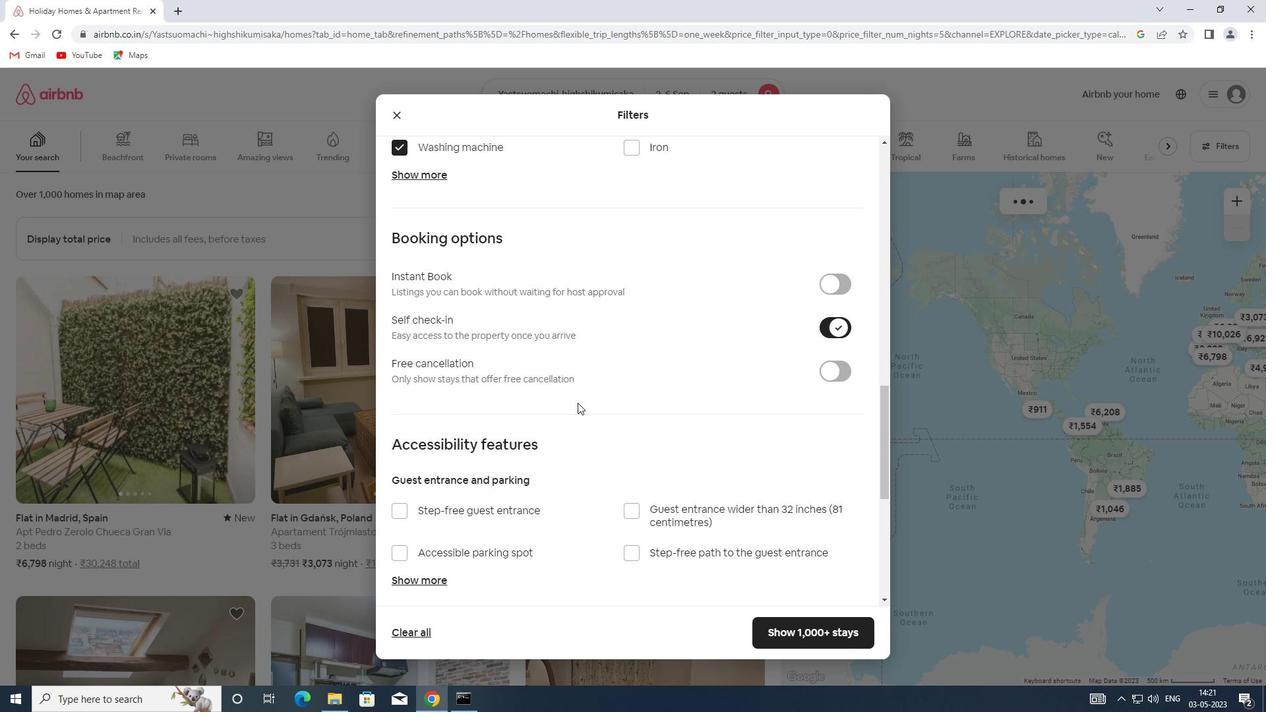 
Action: Mouse scrolled (577, 402) with delta (0, 0)
Screenshot: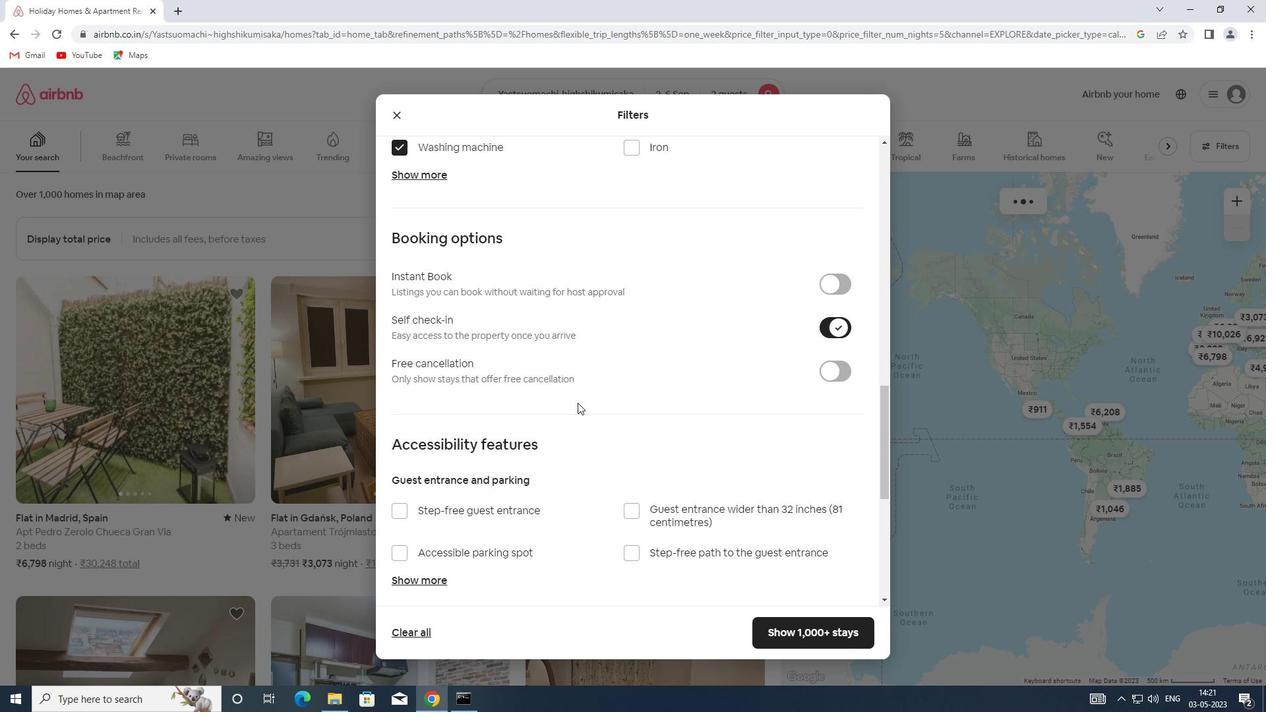 
Action: Mouse scrolled (577, 402) with delta (0, 0)
Screenshot: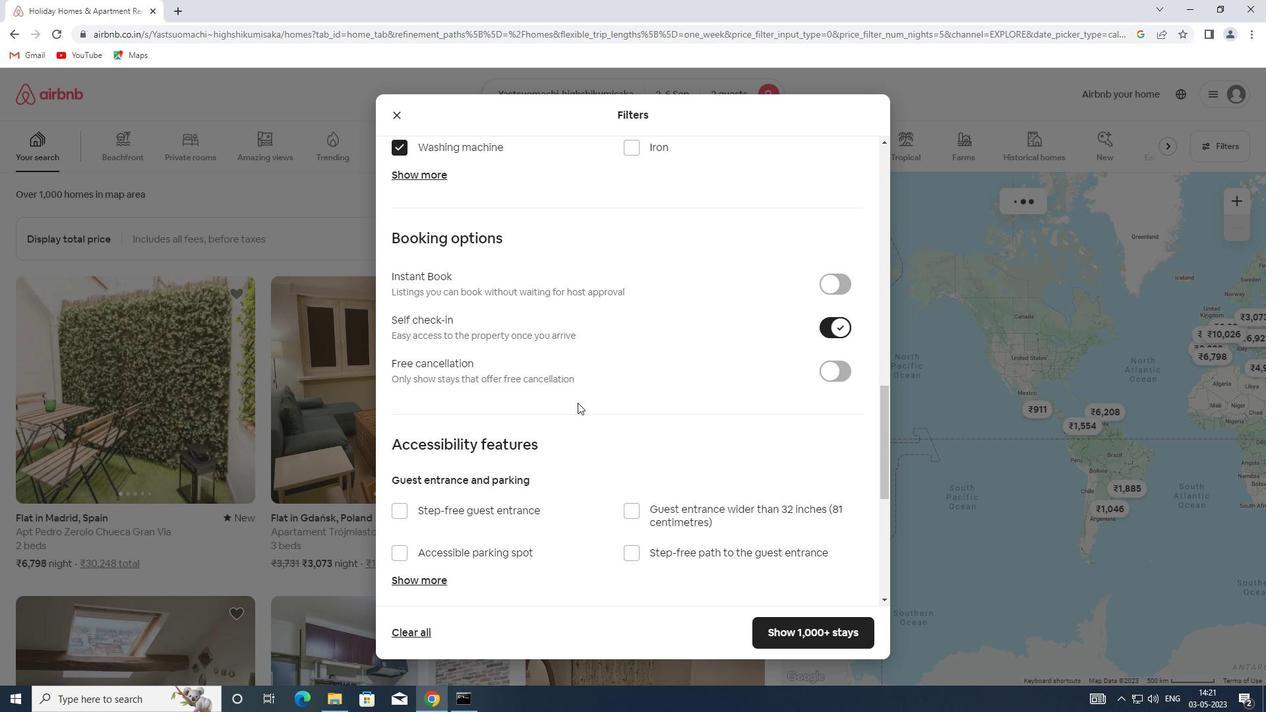 
Action: Mouse scrolled (577, 402) with delta (0, 0)
Screenshot: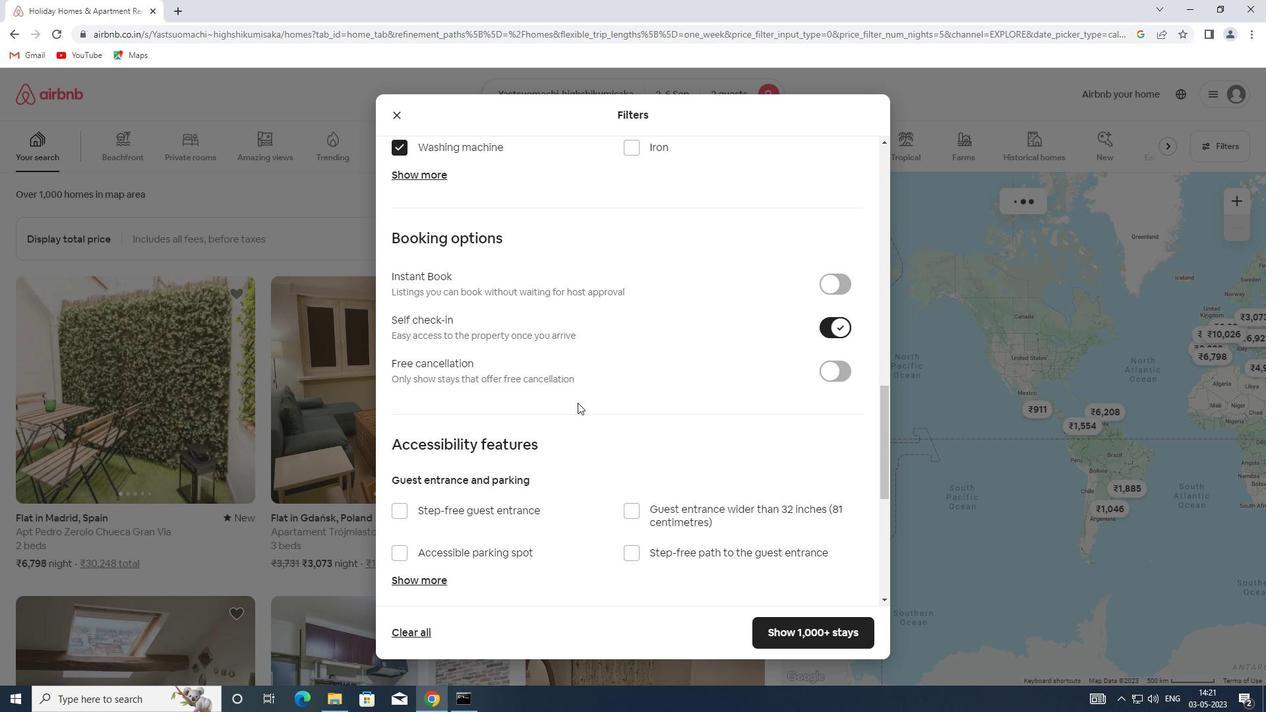 
Action: Mouse scrolled (577, 402) with delta (0, 0)
Screenshot: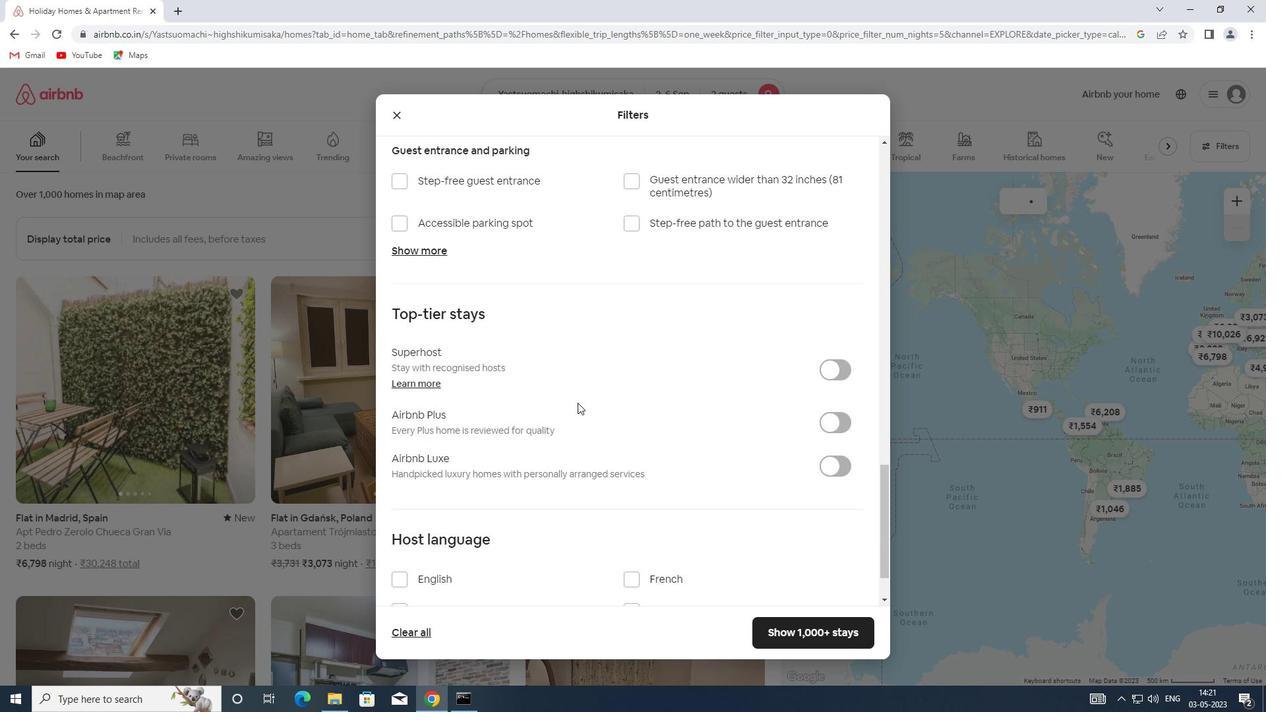 
Action: Mouse scrolled (577, 402) with delta (0, 0)
Screenshot: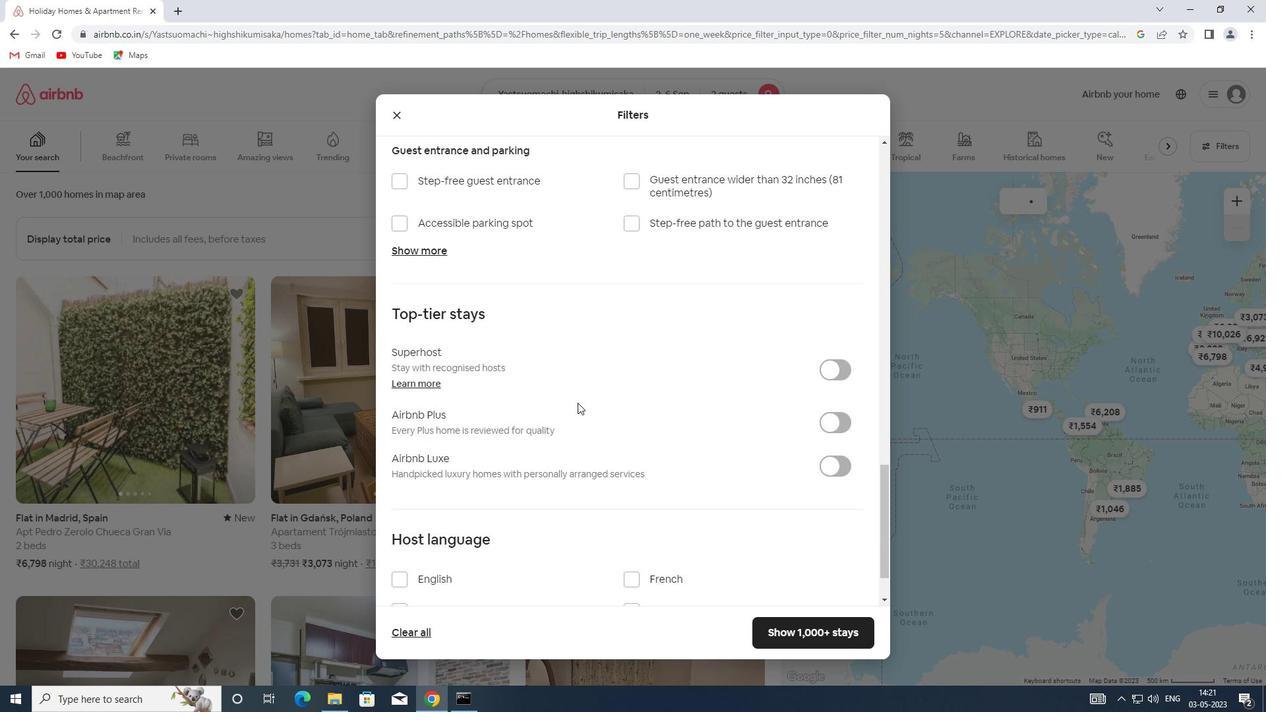 
Action: Mouse scrolled (577, 402) with delta (0, 0)
Screenshot: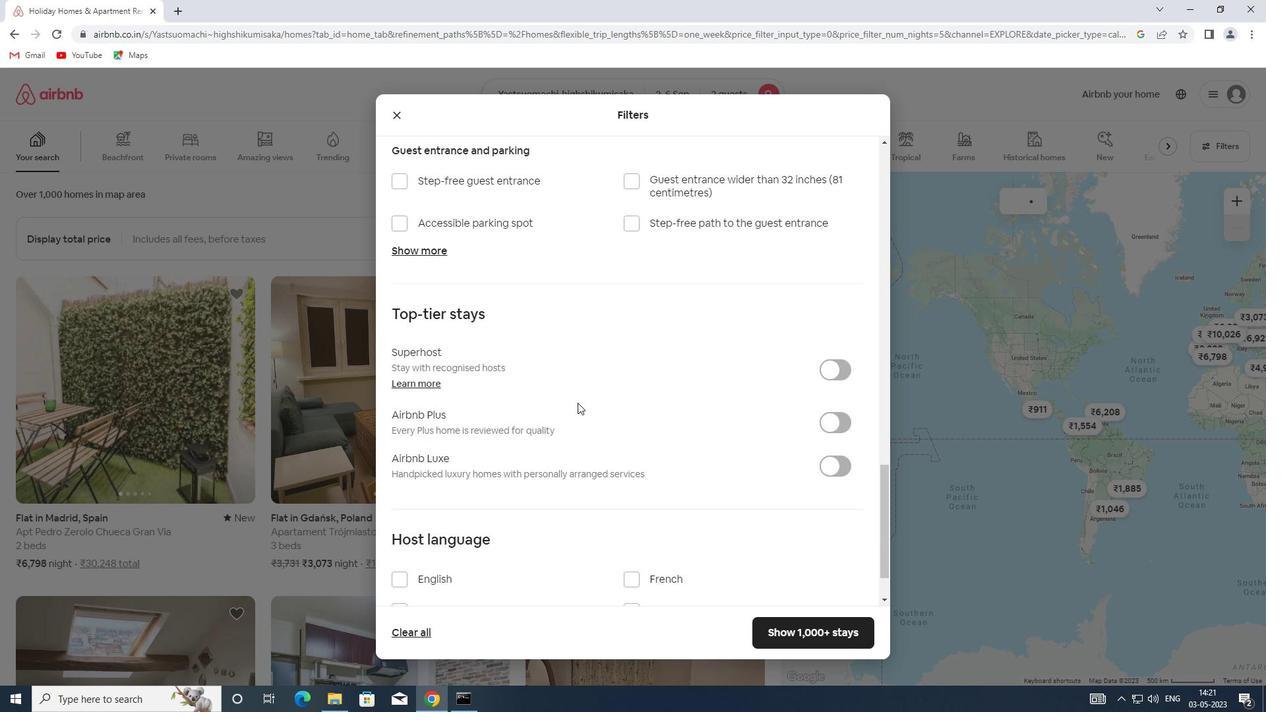
Action: Mouse scrolled (577, 402) with delta (0, 0)
Screenshot: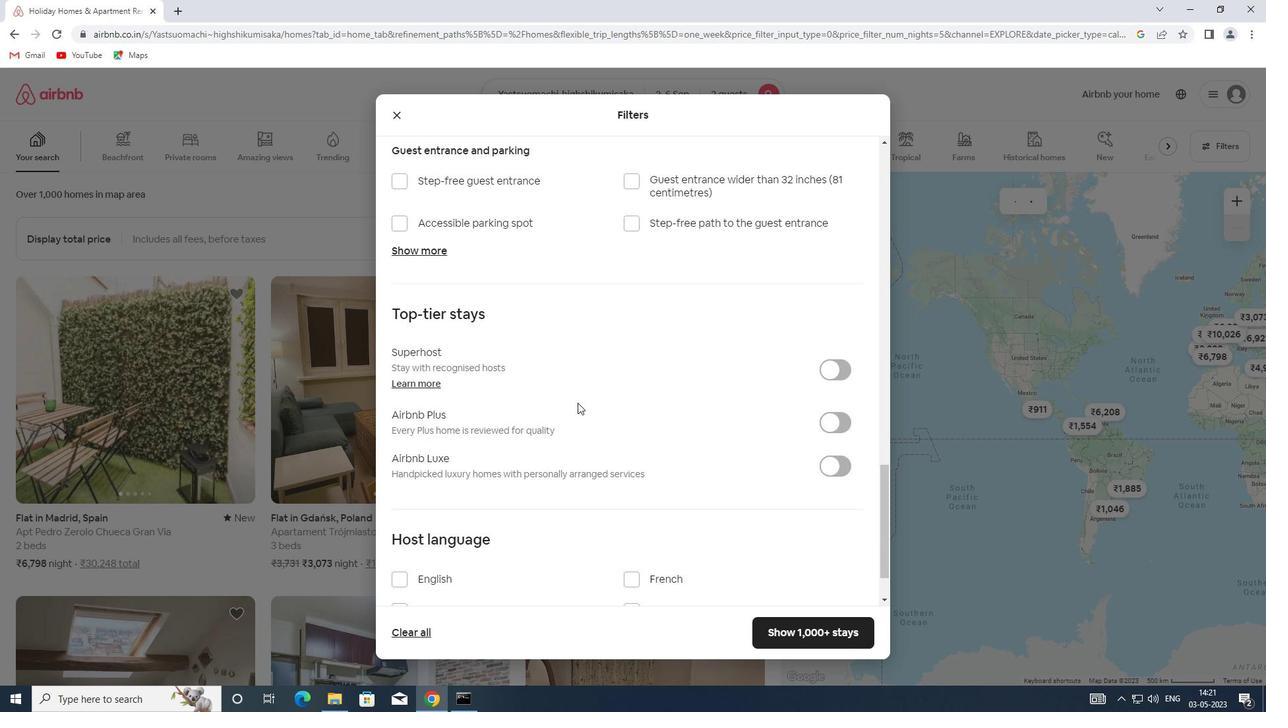 
Action: Mouse moved to (794, 359)
Screenshot: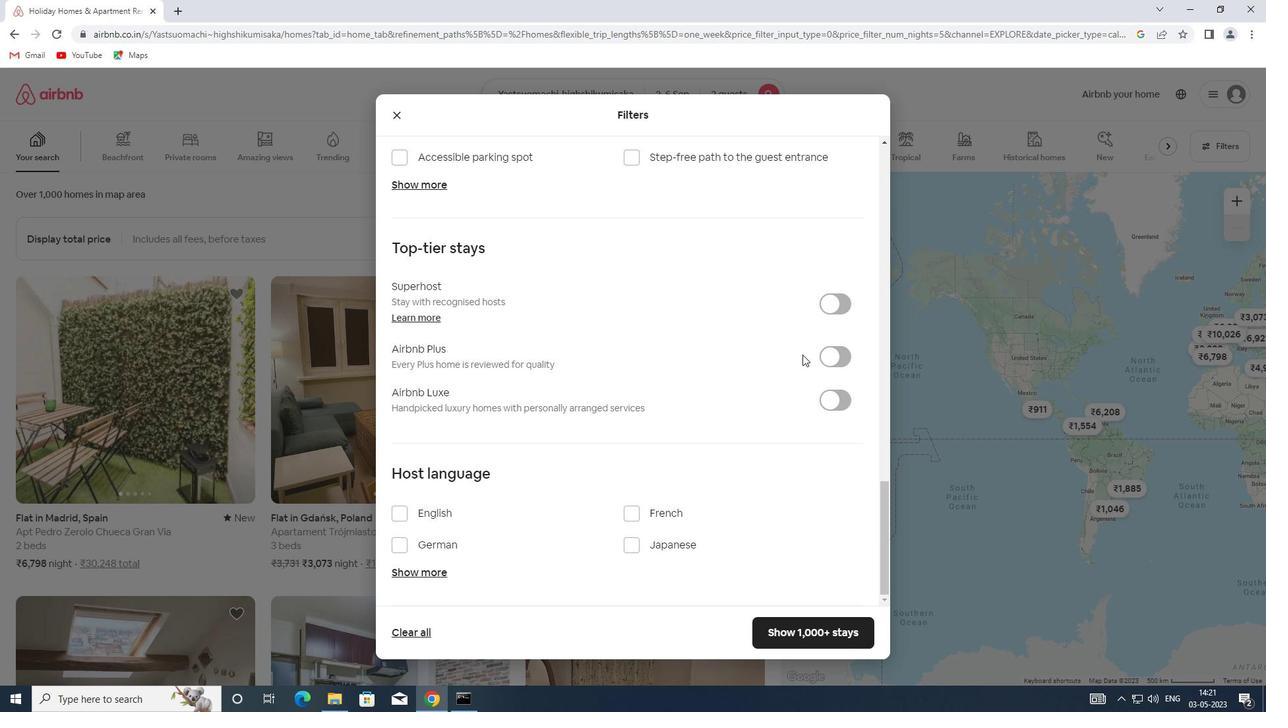
Action: Mouse scrolled (794, 358) with delta (0, 0)
Screenshot: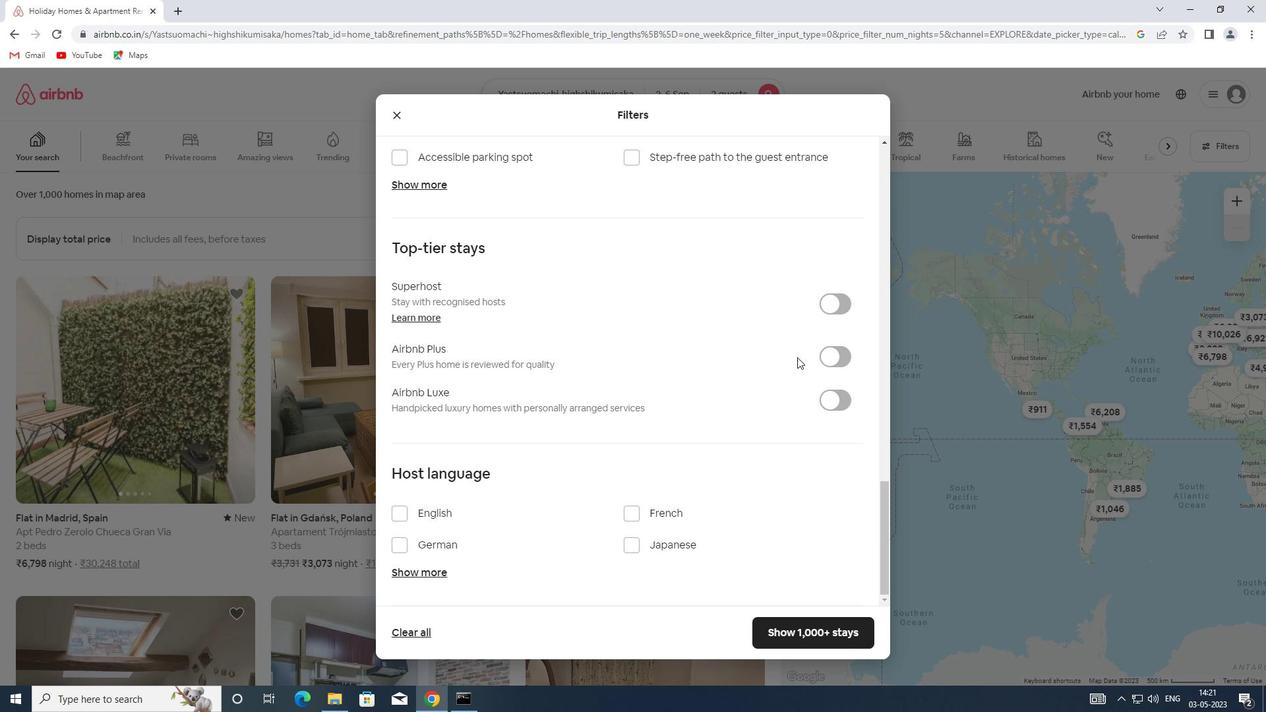 
Action: Mouse scrolled (794, 358) with delta (0, 0)
Screenshot: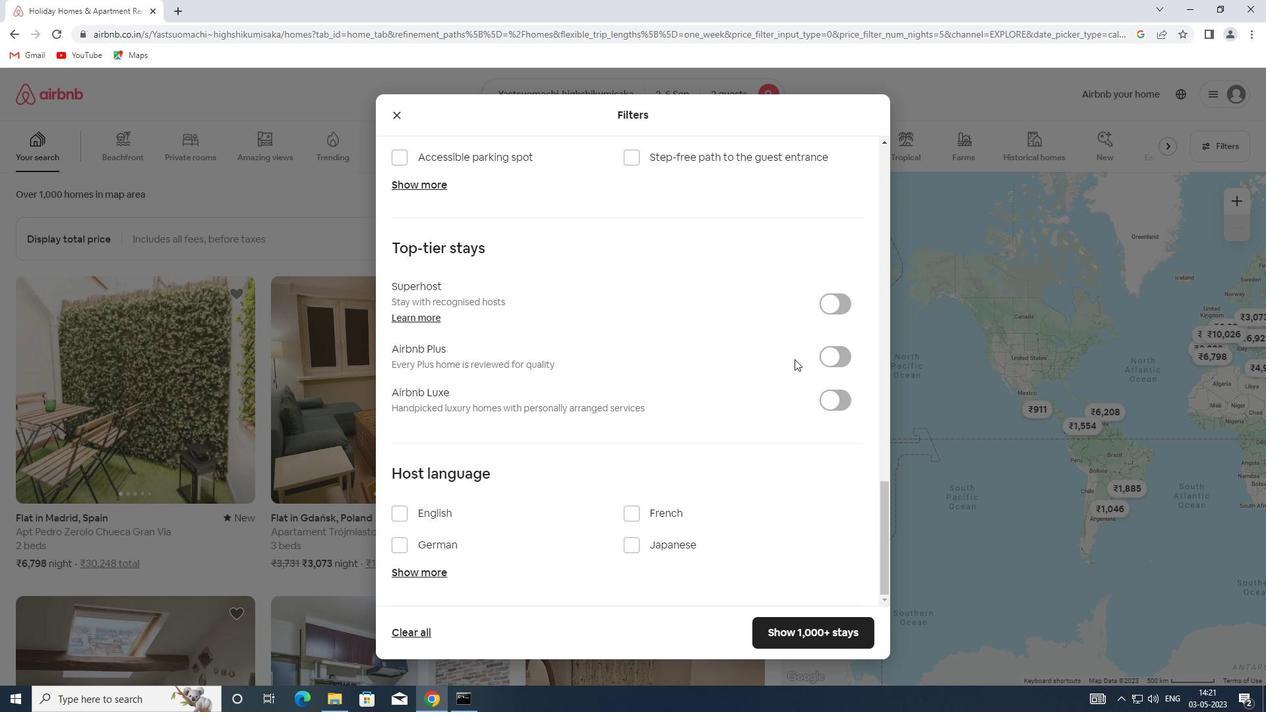 
Action: Mouse scrolled (794, 358) with delta (0, 0)
Screenshot: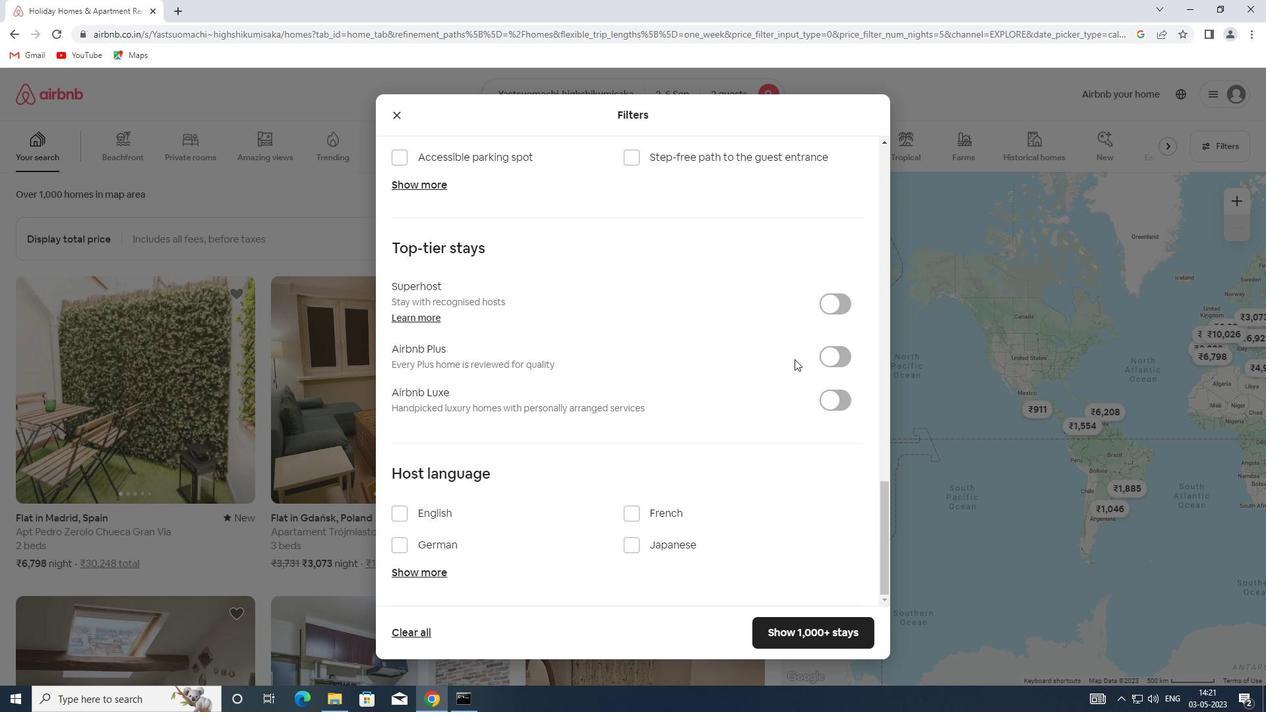
Action: Mouse scrolled (794, 358) with delta (0, 0)
Screenshot: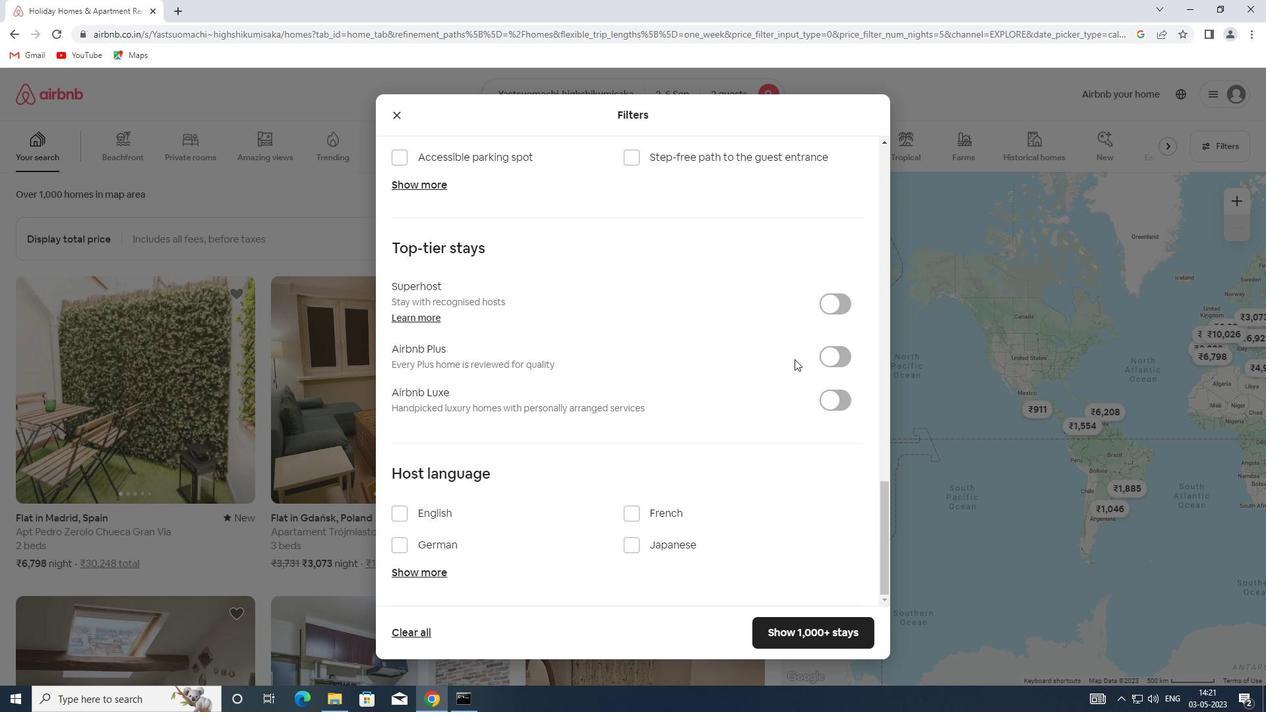 
Action: Mouse moved to (439, 509)
Screenshot: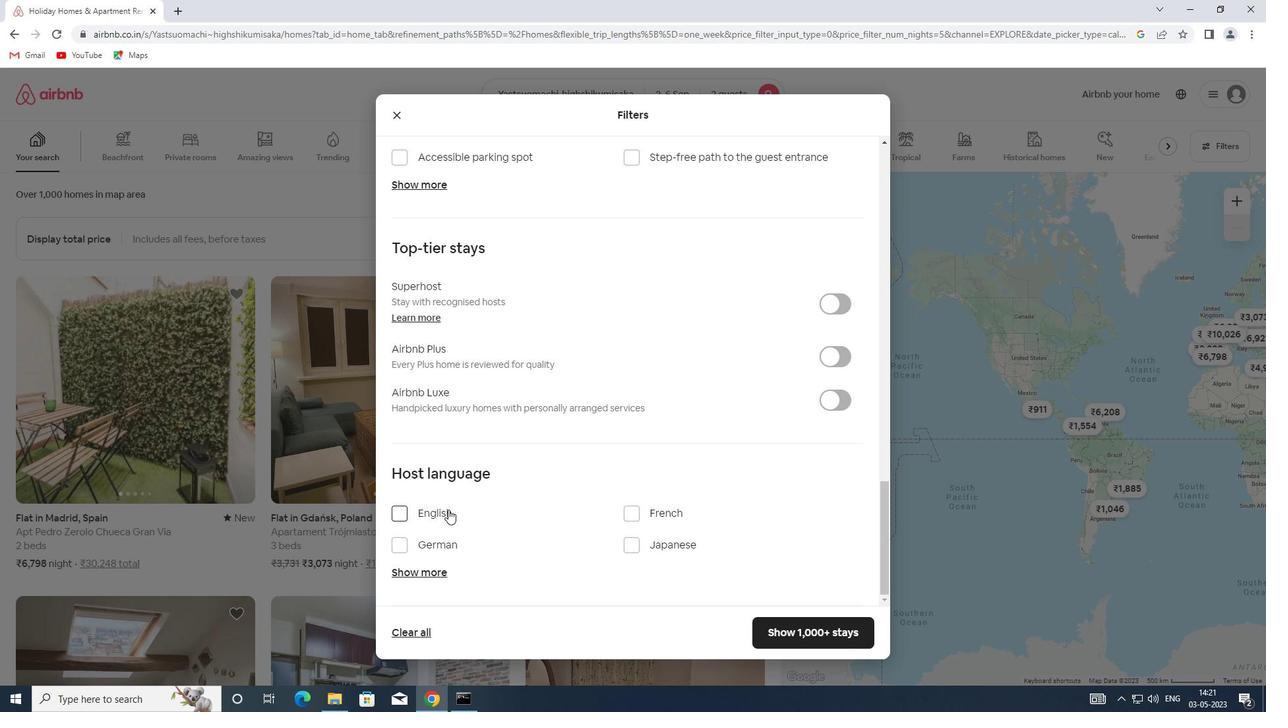 
Action: Mouse pressed left at (439, 509)
Screenshot: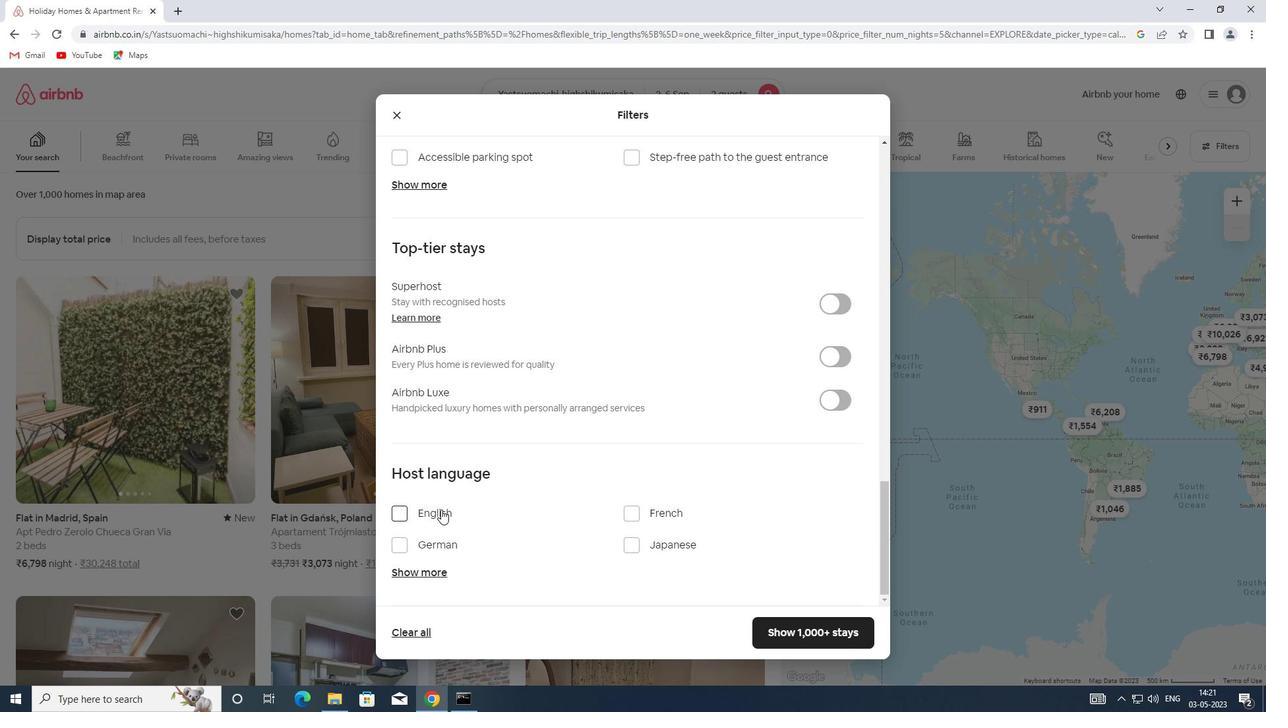 
Action: Mouse moved to (853, 632)
Screenshot: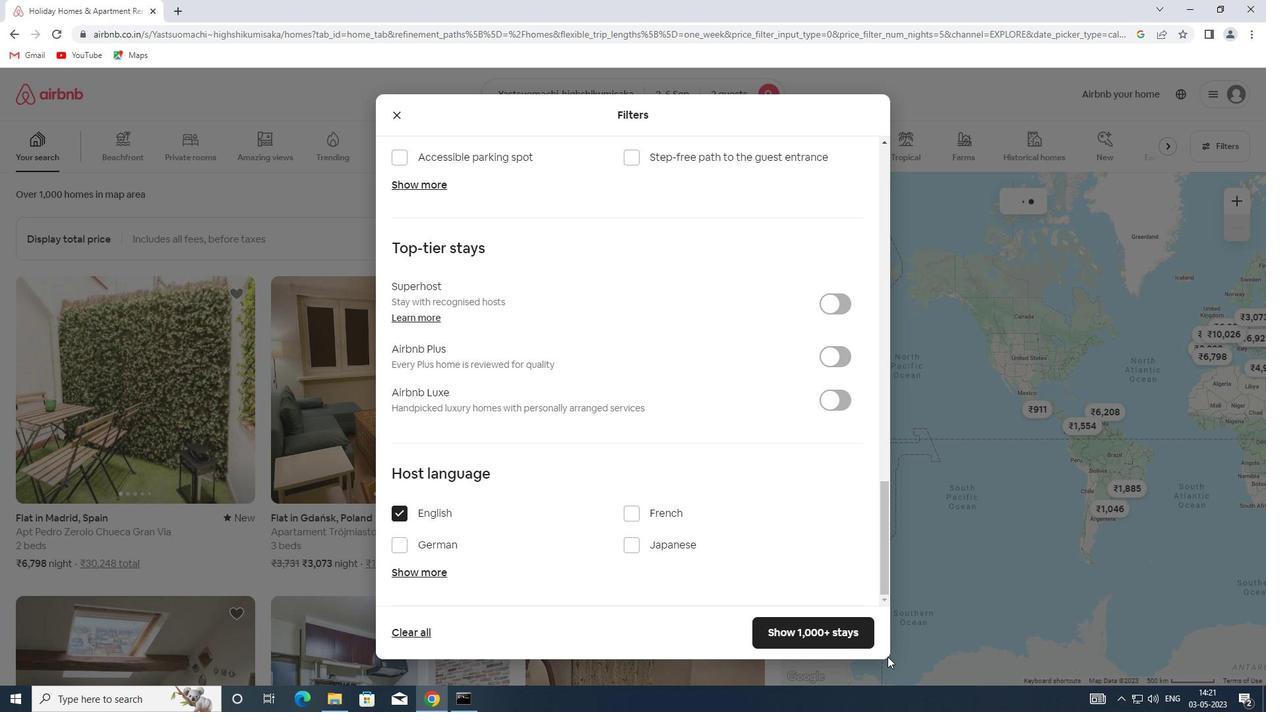 
Action: Mouse pressed left at (853, 632)
Screenshot: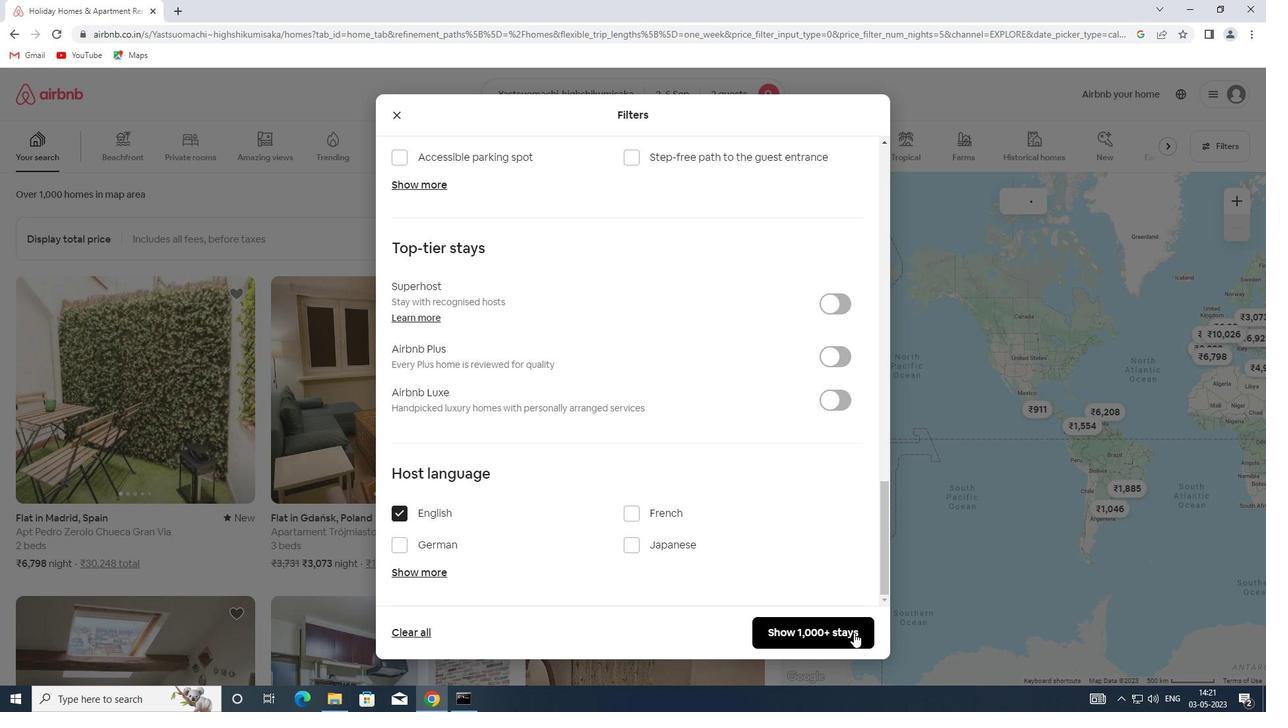 
